 Task: Research Airbnb accommodation in CanindÃ©, Brazil from 25th December, 2023 to 26th December, 2023 for 2 adults, 1 child. Place can be entire room with 2 bedrooms having 2 beds and 1 bathroom. Property type can be flat.
Action: Mouse moved to (400, 112)
Screenshot: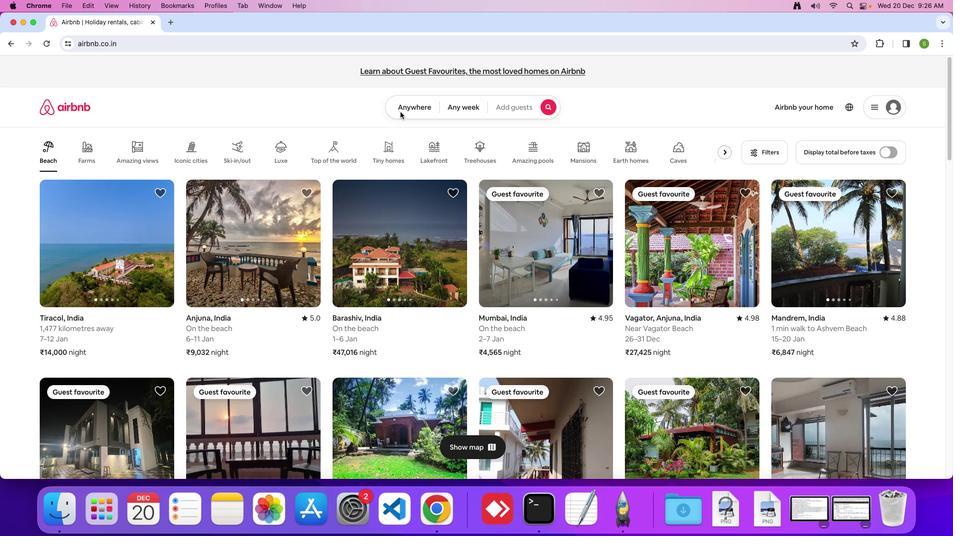 
Action: Mouse pressed left at (400, 112)
Screenshot: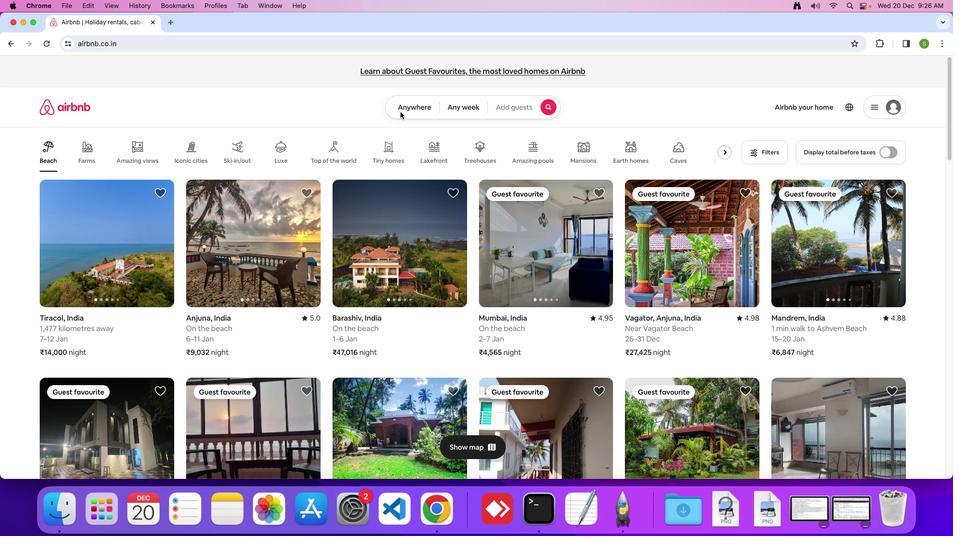 
Action: Mouse moved to (402, 108)
Screenshot: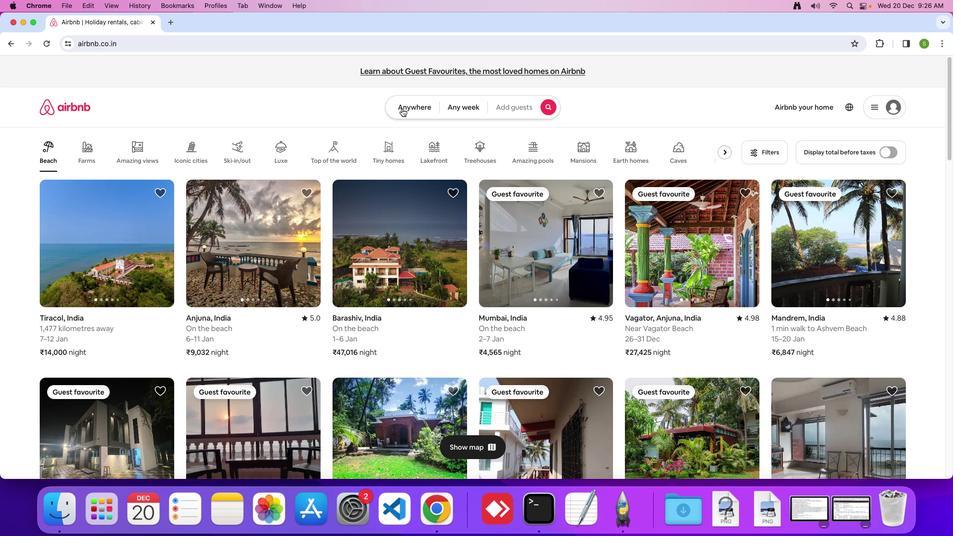 
Action: Mouse pressed left at (402, 108)
Screenshot: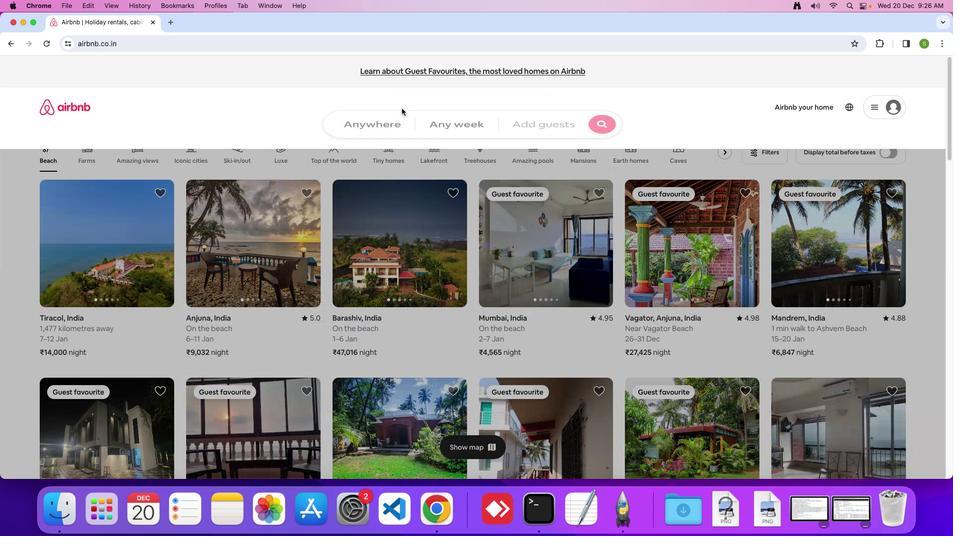 
Action: Mouse moved to (338, 139)
Screenshot: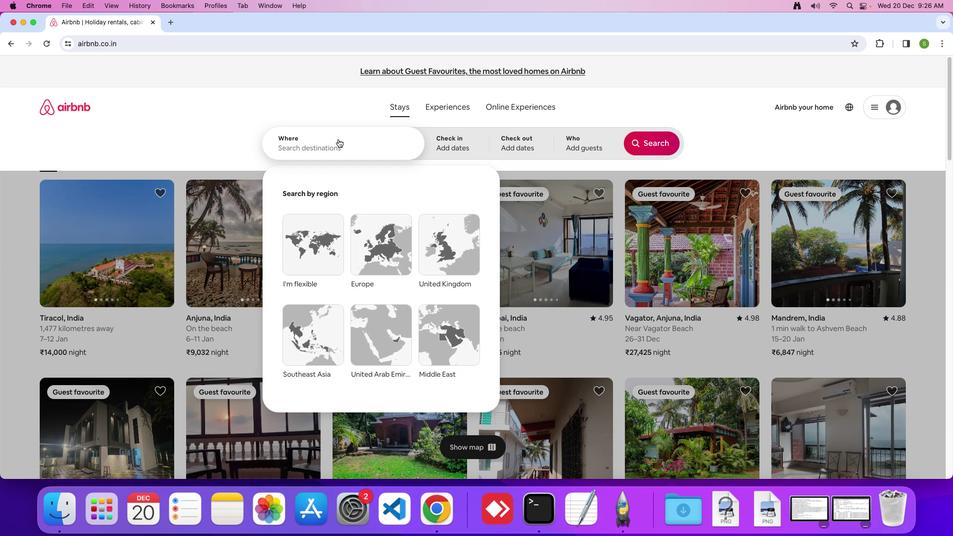 
Action: Mouse pressed left at (338, 139)
Screenshot: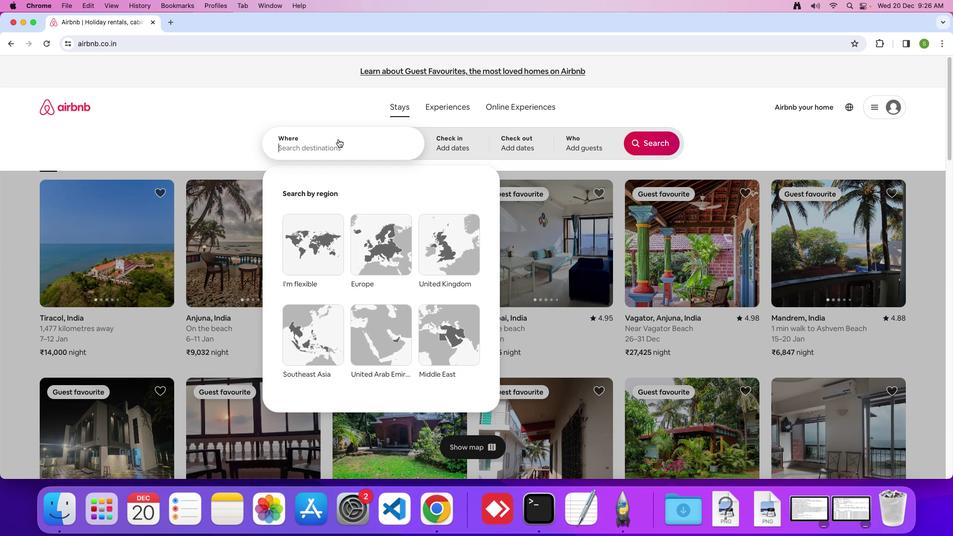 
Action: Key pressed 'C'Key.caps_lock'a''n''i''n''d''e'','Key.spaceKey.shift'B''r''a''z''i''l'Key.enter
Screenshot: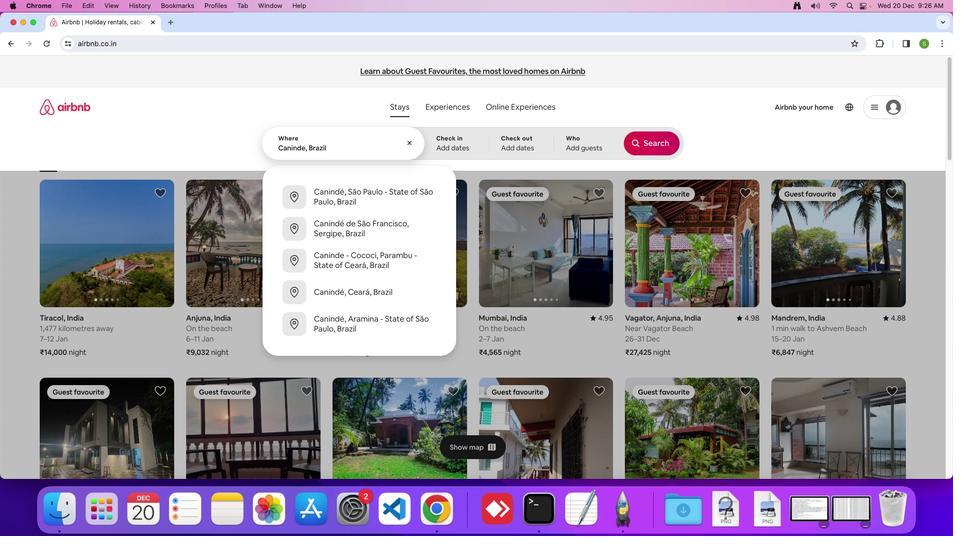 
Action: Mouse moved to (335, 369)
Screenshot: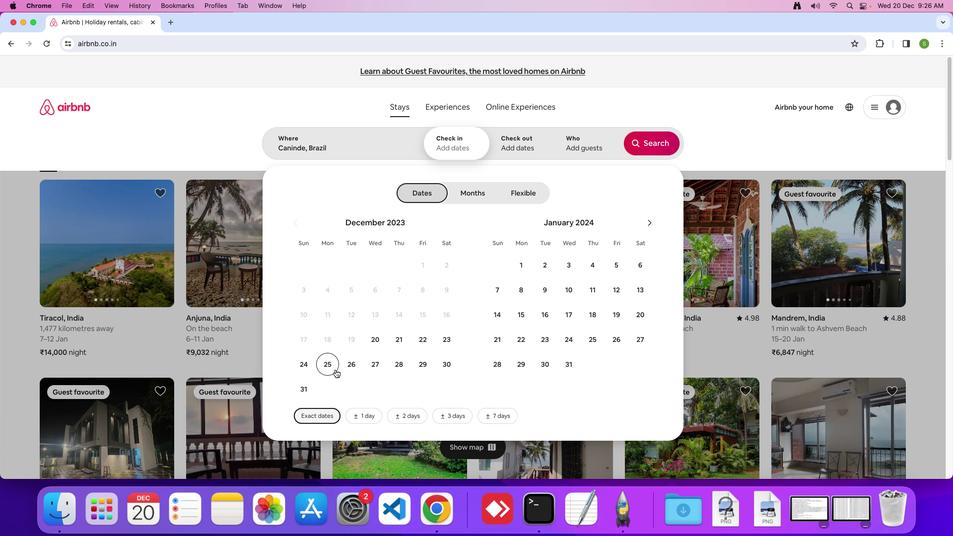 
Action: Mouse pressed left at (335, 369)
Screenshot: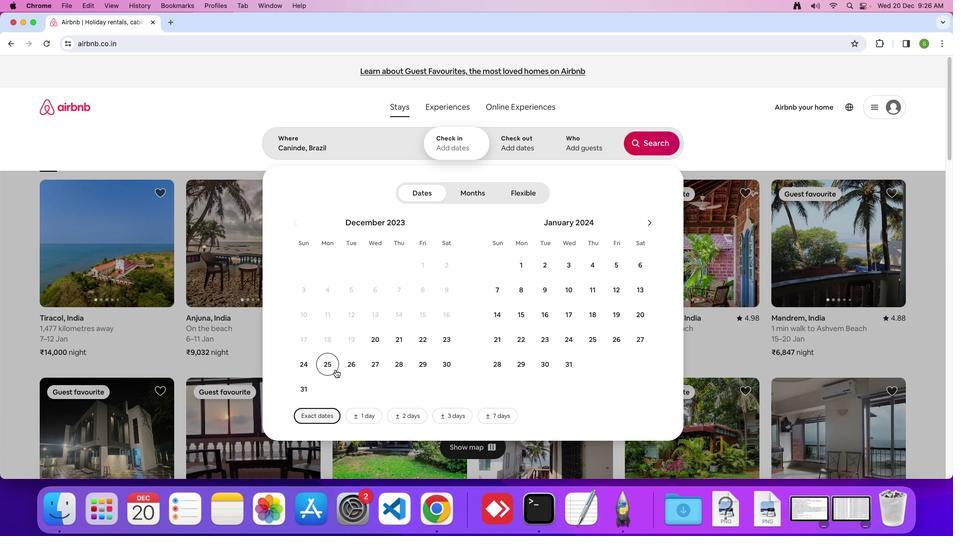 
Action: Mouse moved to (355, 367)
Screenshot: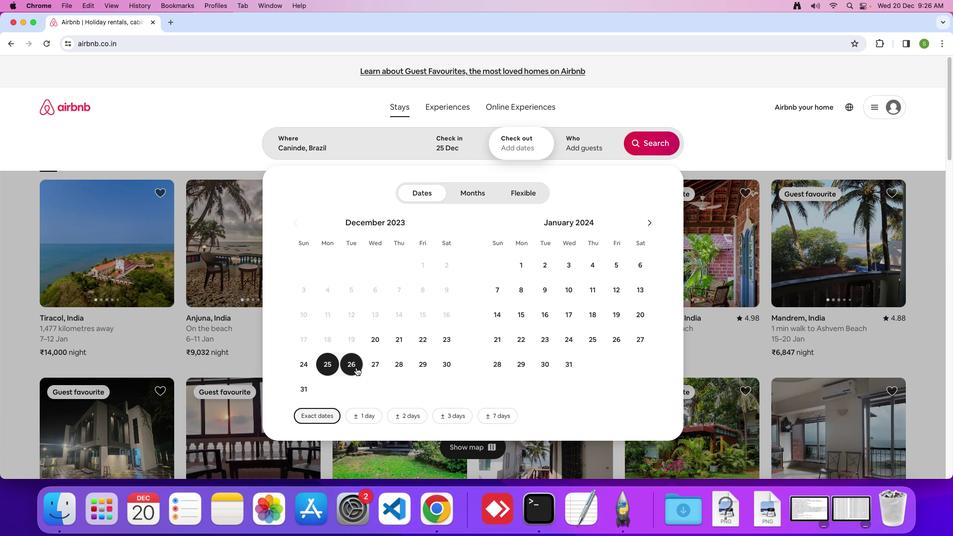 
Action: Mouse pressed left at (355, 367)
Screenshot: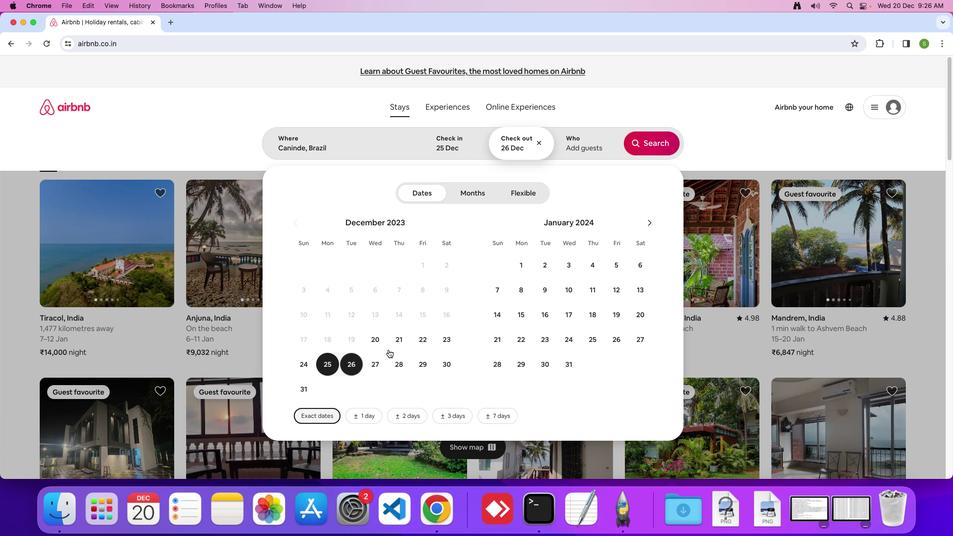 
Action: Mouse moved to (582, 148)
Screenshot: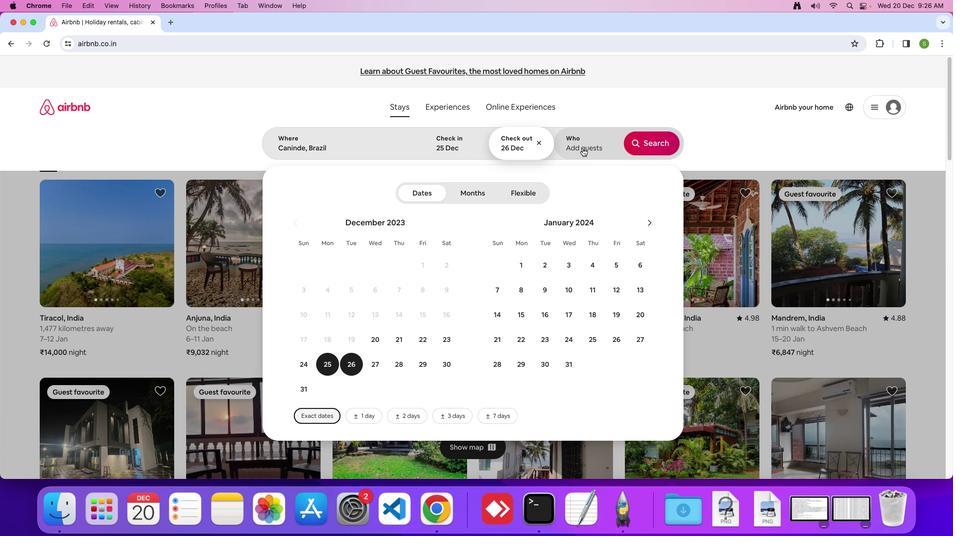 
Action: Mouse pressed left at (582, 148)
Screenshot: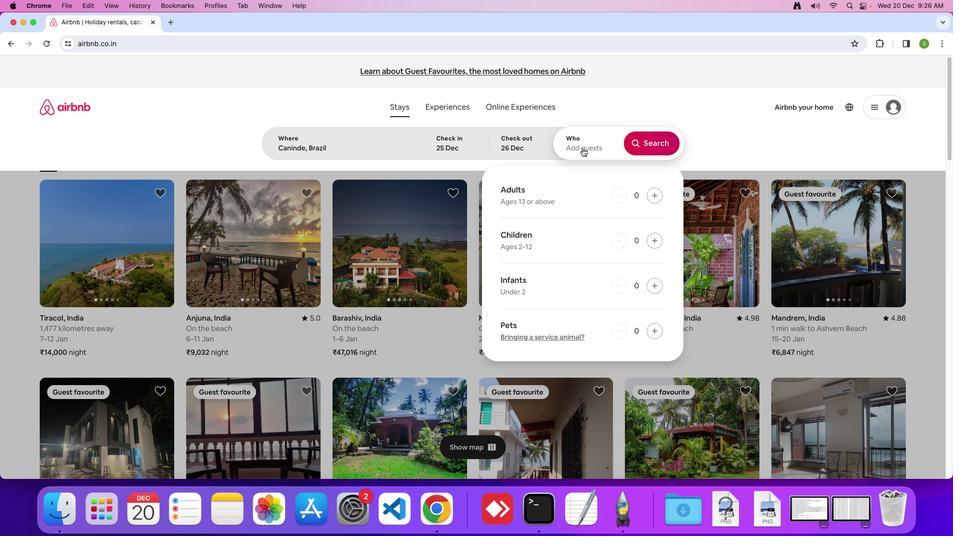 
Action: Mouse moved to (651, 193)
Screenshot: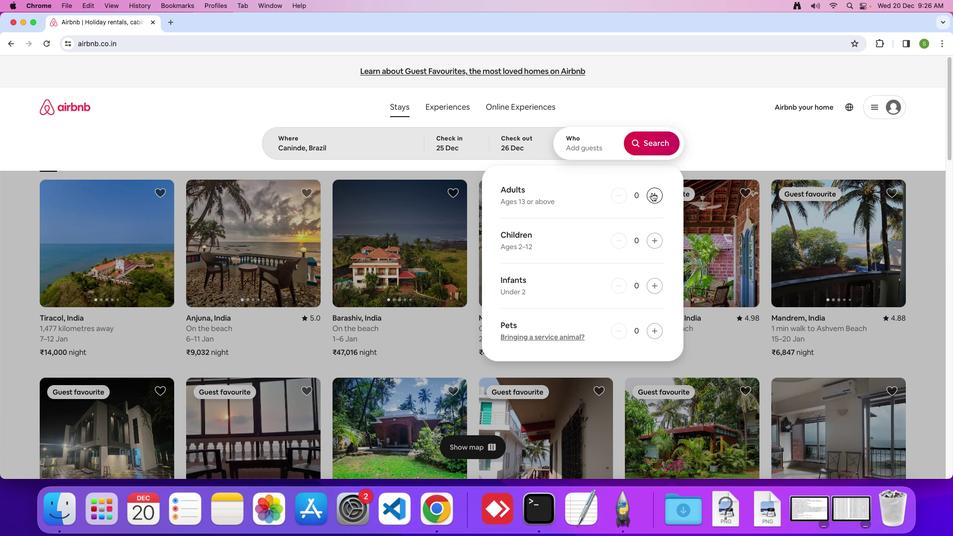 
Action: Mouse pressed left at (651, 193)
Screenshot: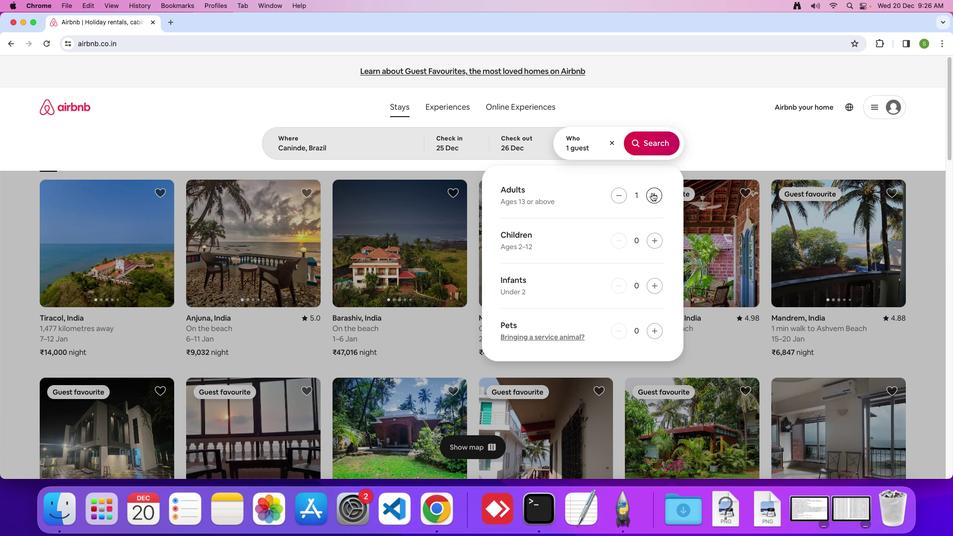 
Action: Mouse pressed left at (651, 193)
Screenshot: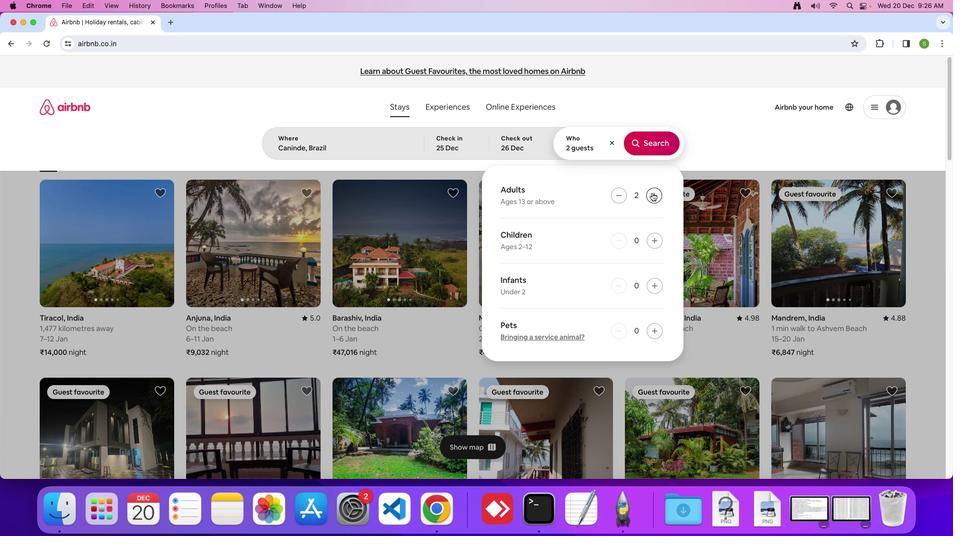 
Action: Mouse moved to (650, 236)
Screenshot: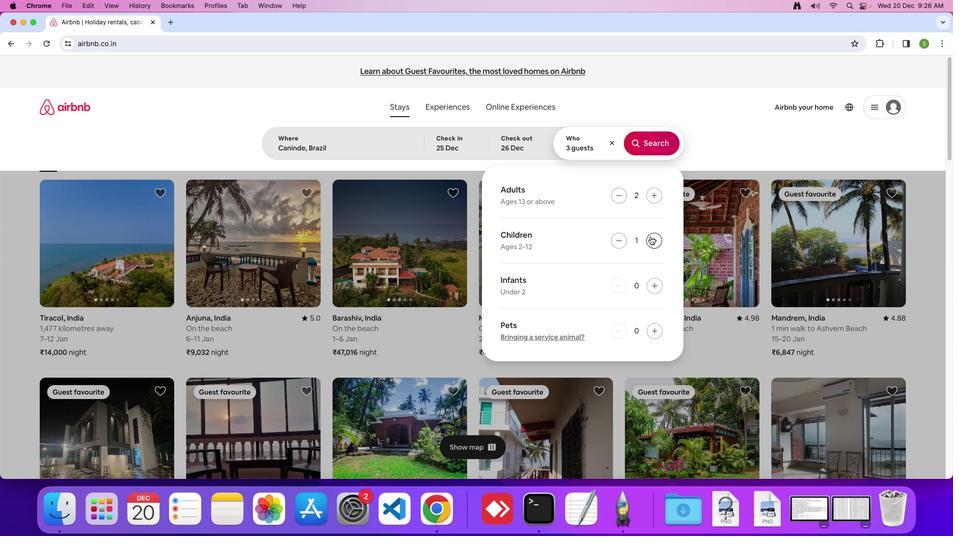 
Action: Mouse pressed left at (650, 236)
Screenshot: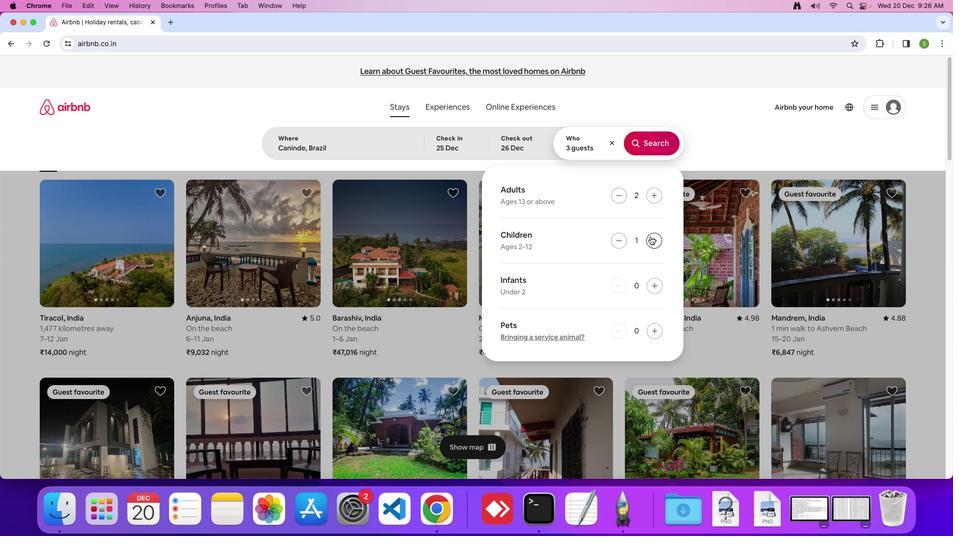 
Action: Mouse moved to (661, 145)
Screenshot: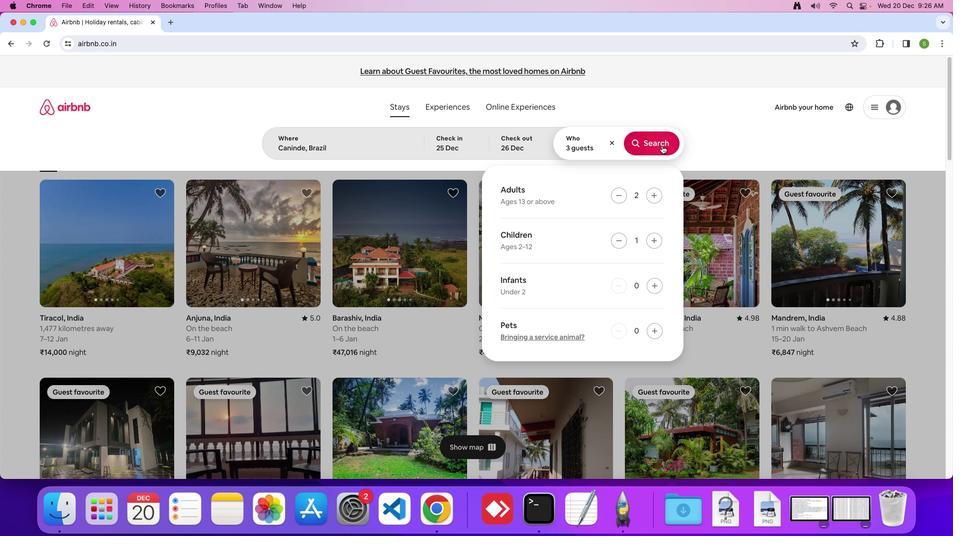 
Action: Mouse pressed left at (661, 145)
Screenshot: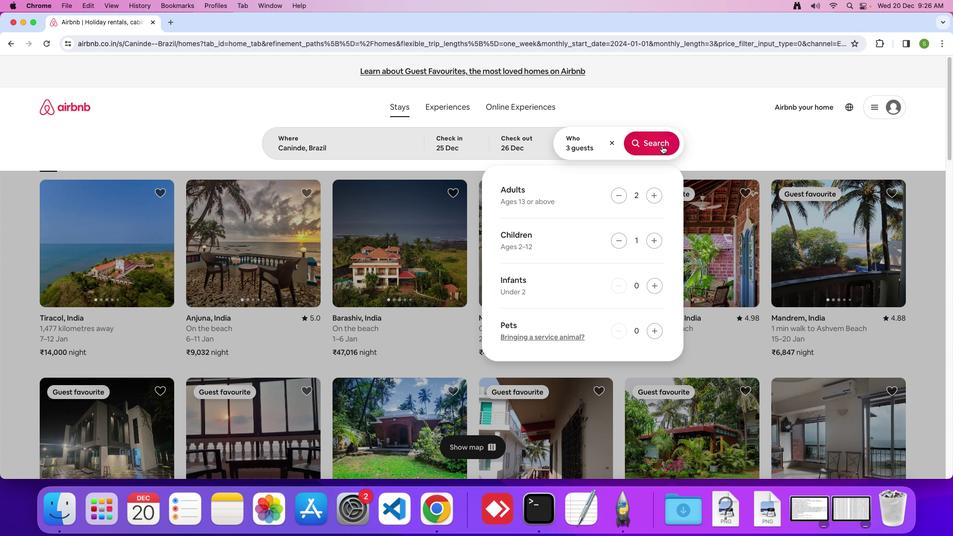 
Action: Mouse moved to (790, 116)
Screenshot: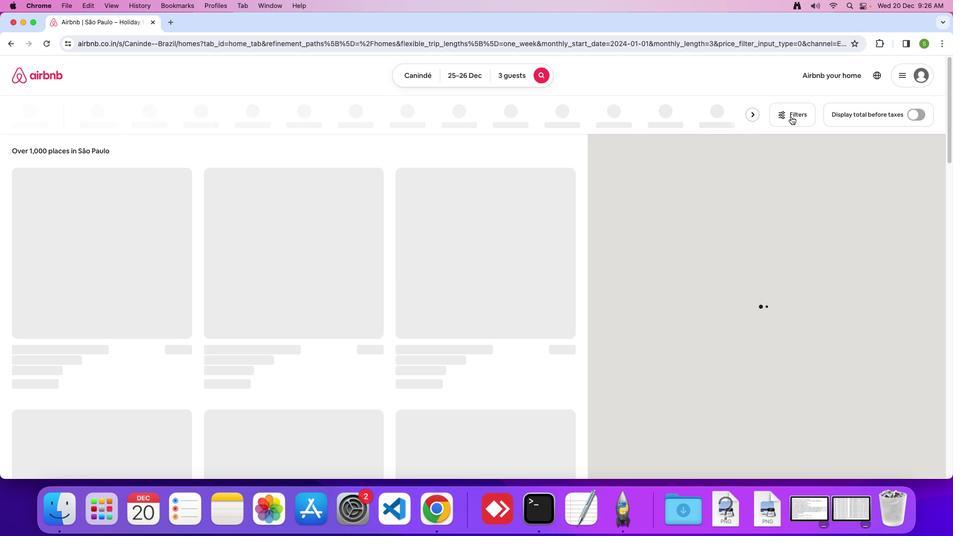 
Action: Mouse pressed left at (790, 116)
Screenshot: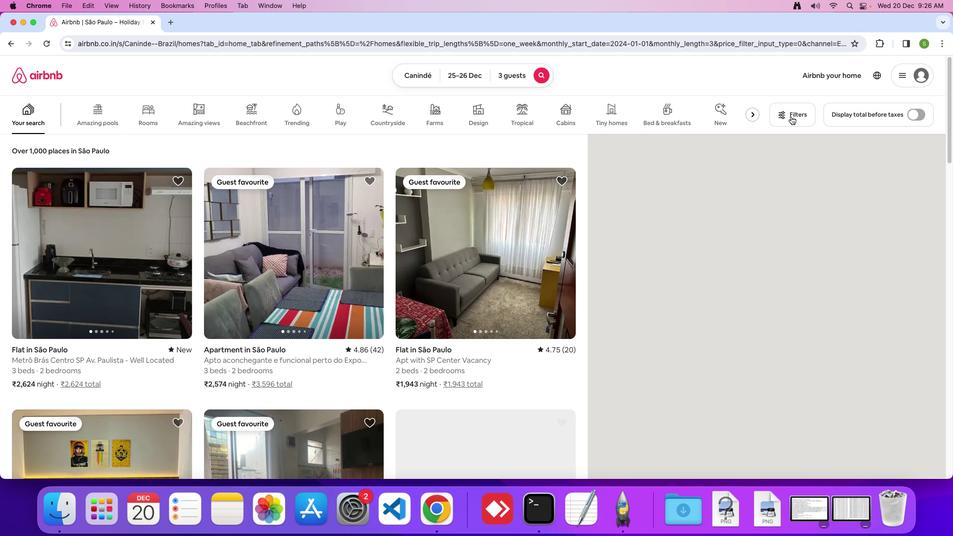 
Action: Mouse moved to (465, 315)
Screenshot: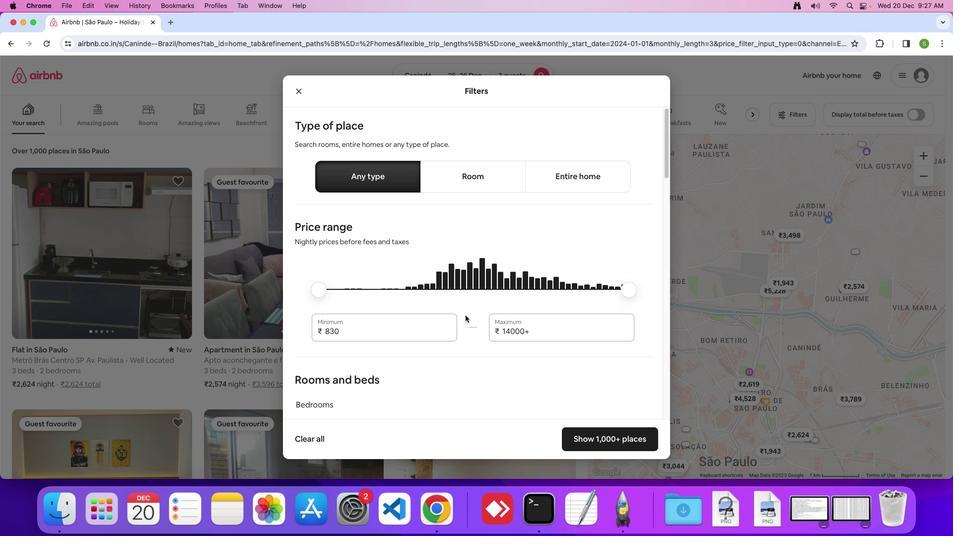 
Action: Mouse scrolled (465, 315) with delta (0, 0)
Screenshot: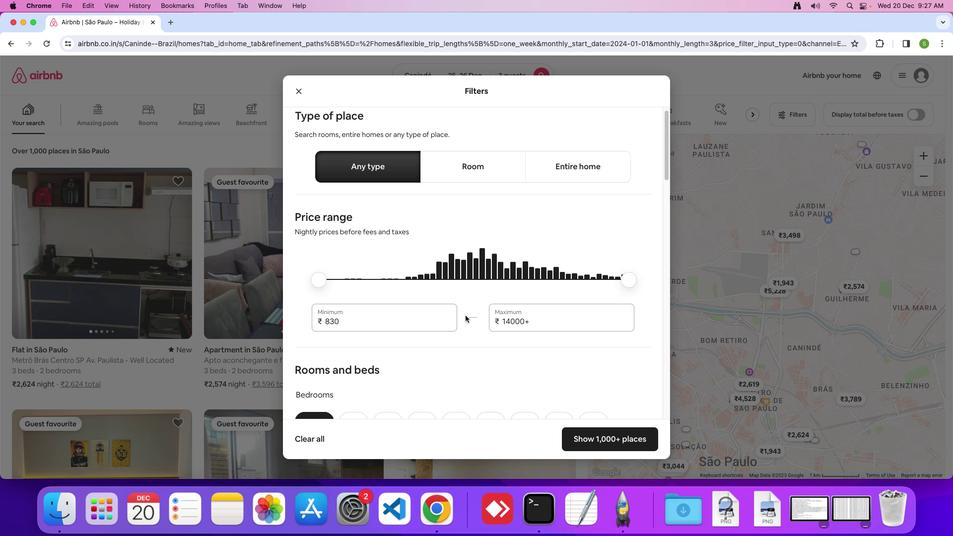 
Action: Mouse scrolled (465, 315) with delta (0, 0)
Screenshot: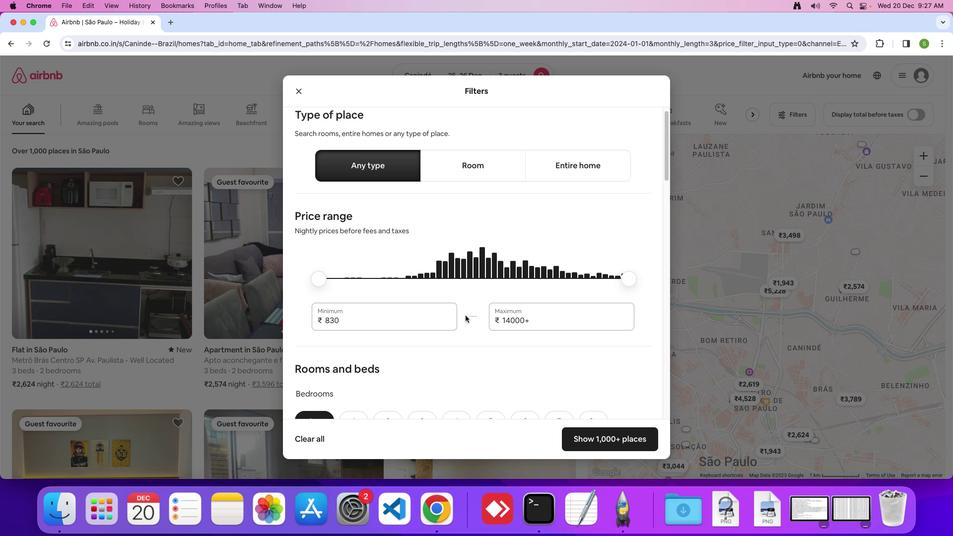 
Action: Mouse scrolled (465, 315) with delta (0, 0)
Screenshot: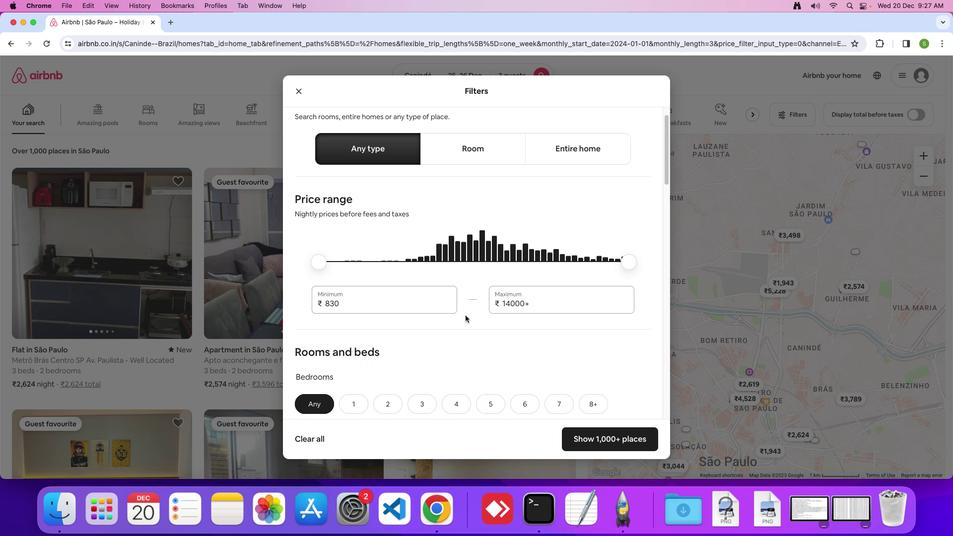 
Action: Mouse scrolled (465, 315) with delta (0, 0)
Screenshot: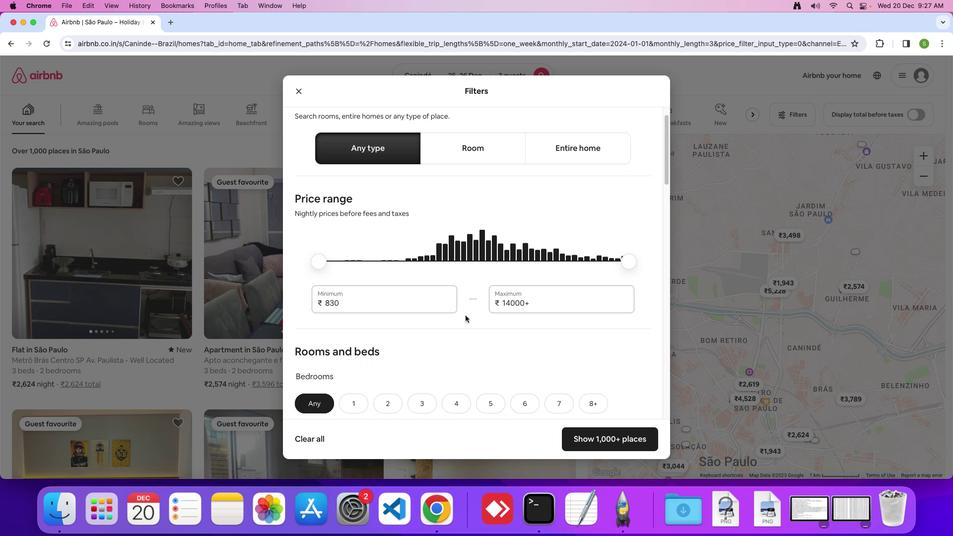
Action: Mouse scrolled (465, 315) with delta (0, 0)
Screenshot: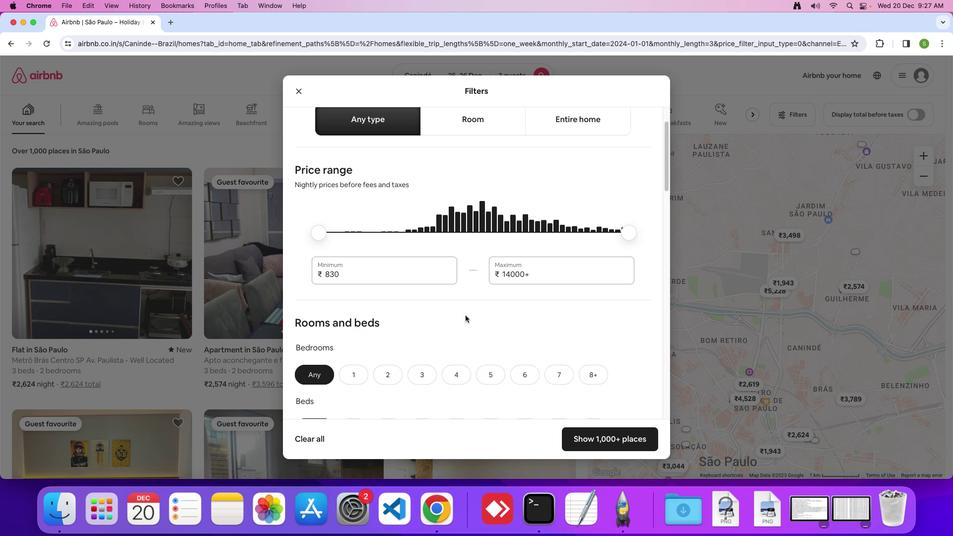 
Action: Mouse scrolled (465, 315) with delta (0, 0)
Screenshot: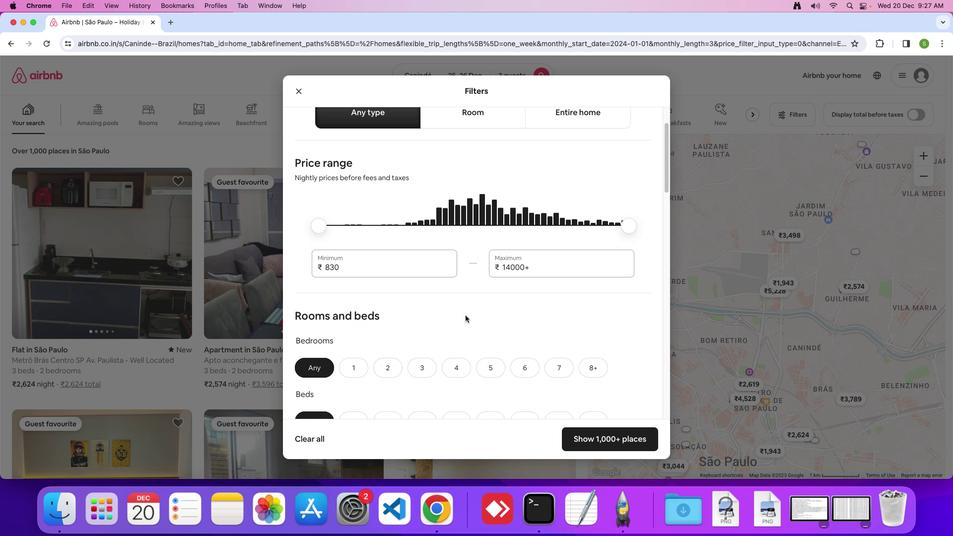 
Action: Mouse scrolled (465, 315) with delta (0, 0)
Screenshot: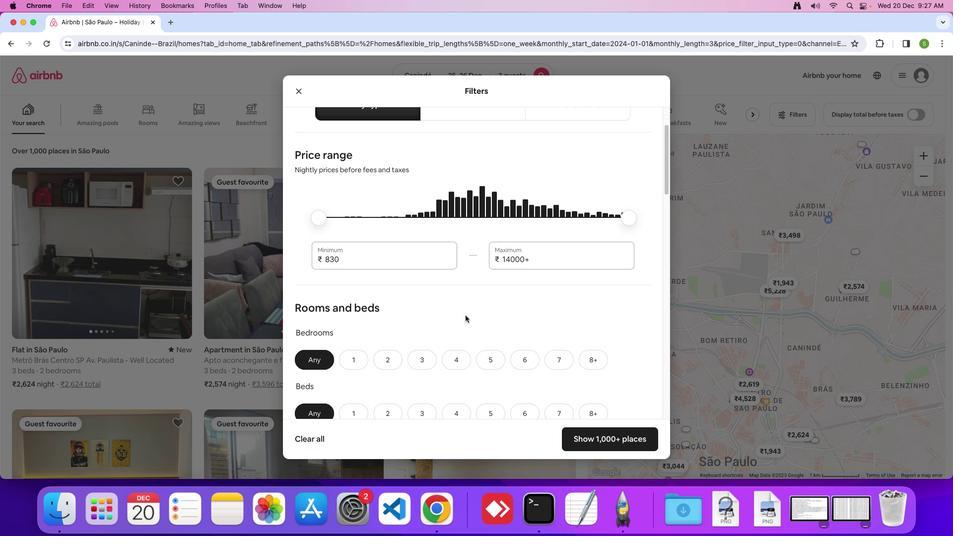 
Action: Mouse scrolled (465, 315) with delta (0, 0)
Screenshot: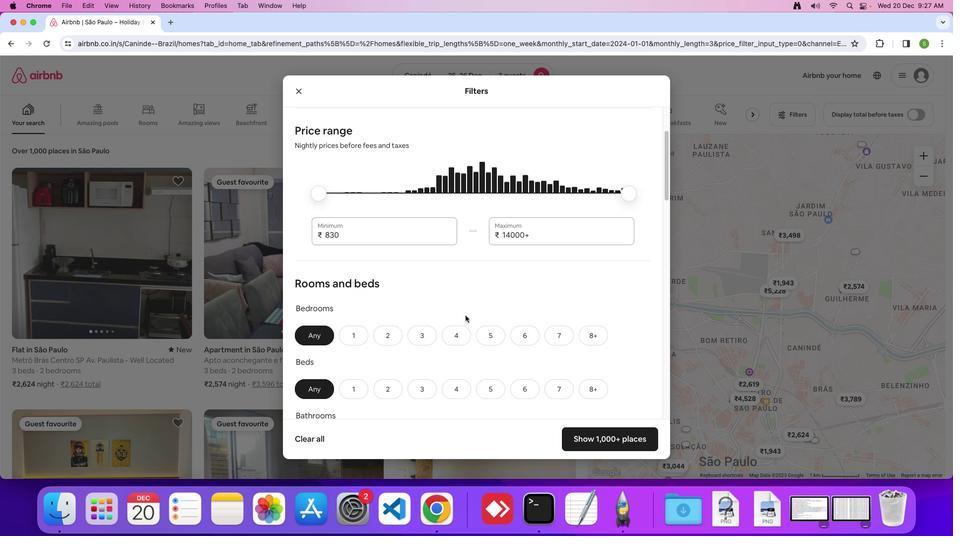 
Action: Mouse scrolled (465, 315) with delta (0, 0)
Screenshot: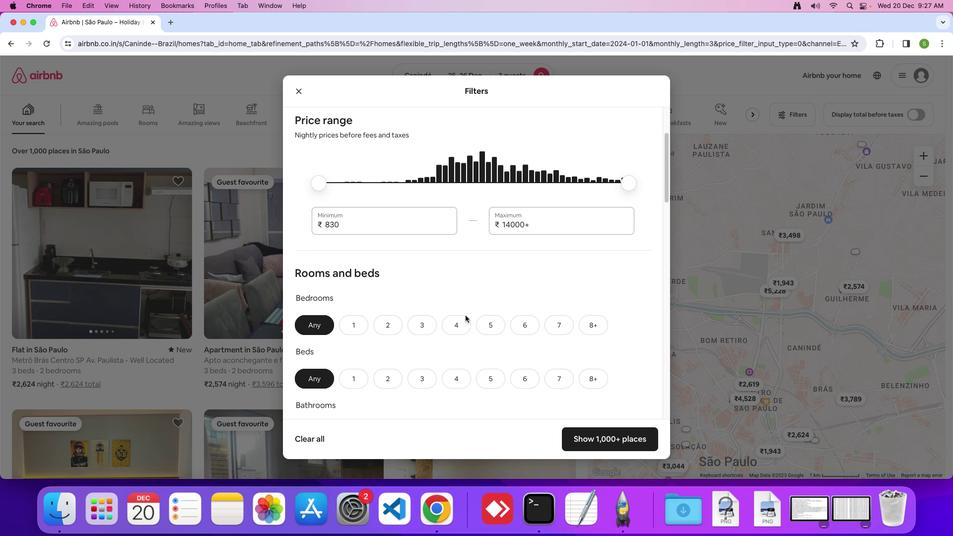 
Action: Mouse scrolled (465, 315) with delta (0, 0)
Screenshot: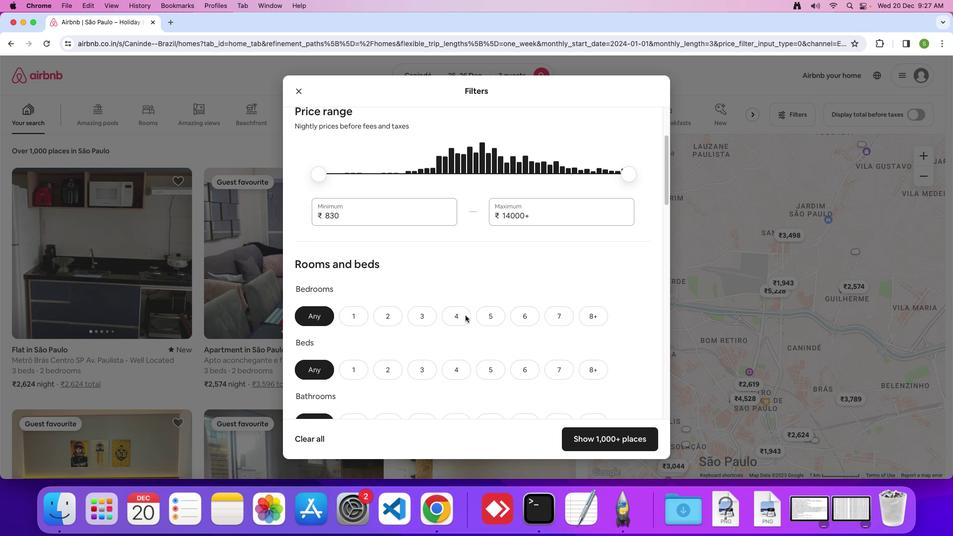
Action: Mouse scrolled (465, 315) with delta (0, 0)
Screenshot: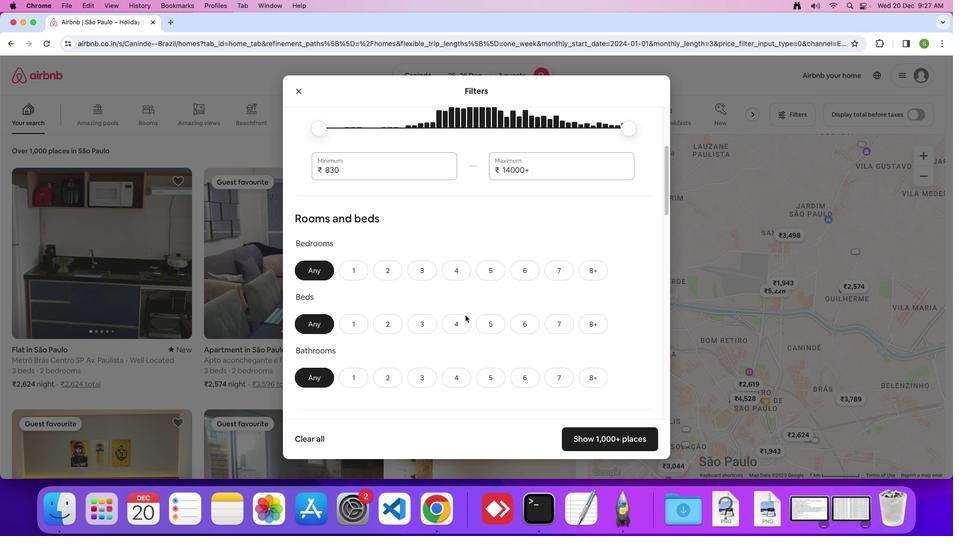 
Action: Mouse scrolled (465, 315) with delta (0, 0)
Screenshot: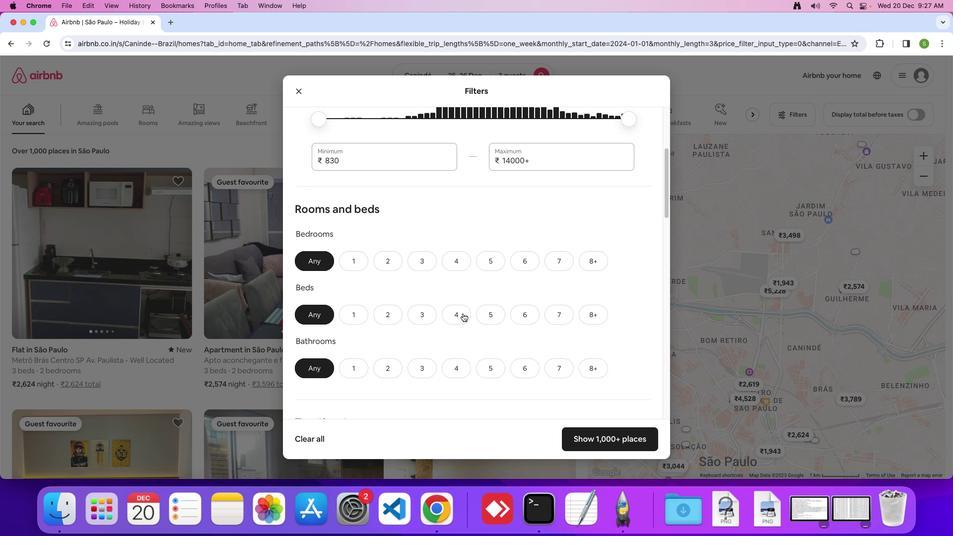 
Action: Mouse scrolled (465, 315) with delta (0, 0)
Screenshot: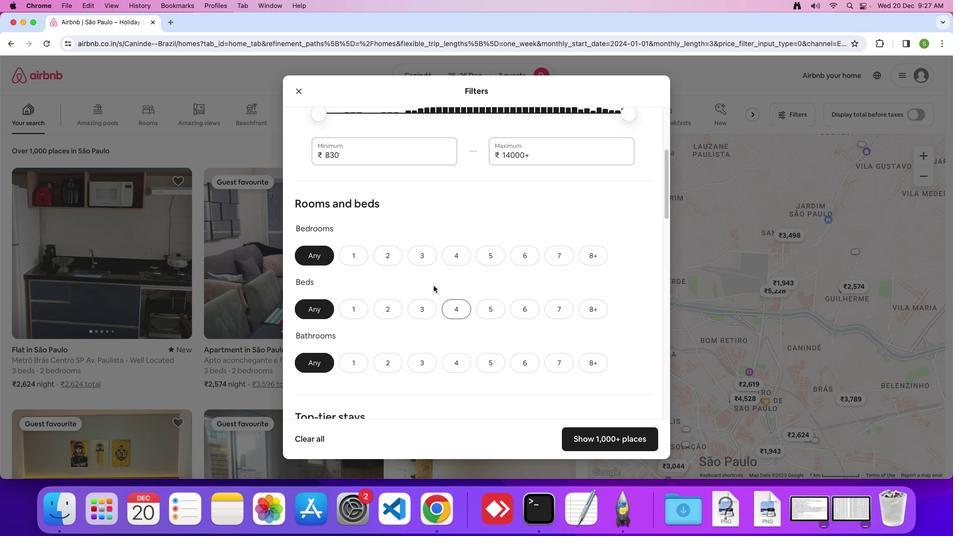 
Action: Mouse moved to (383, 247)
Screenshot: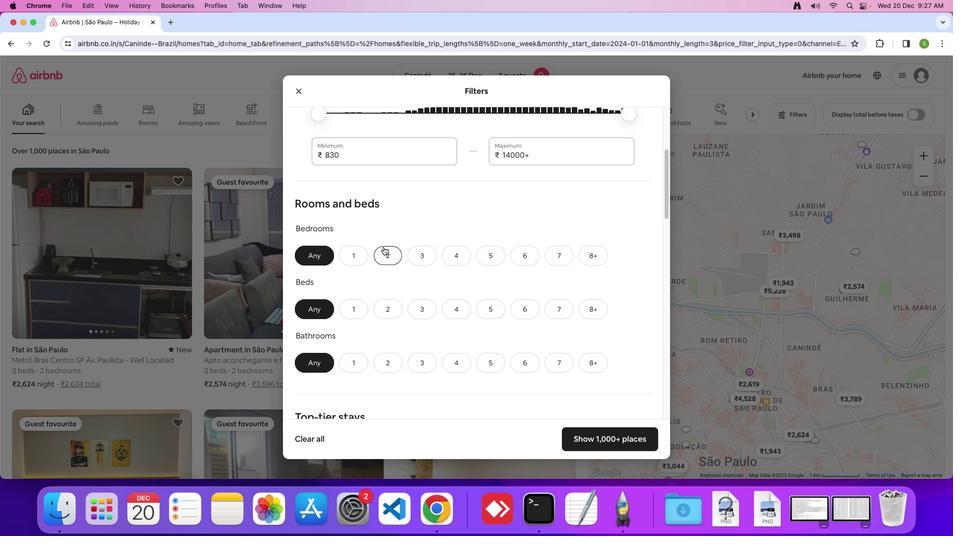 
Action: Mouse pressed left at (383, 247)
Screenshot: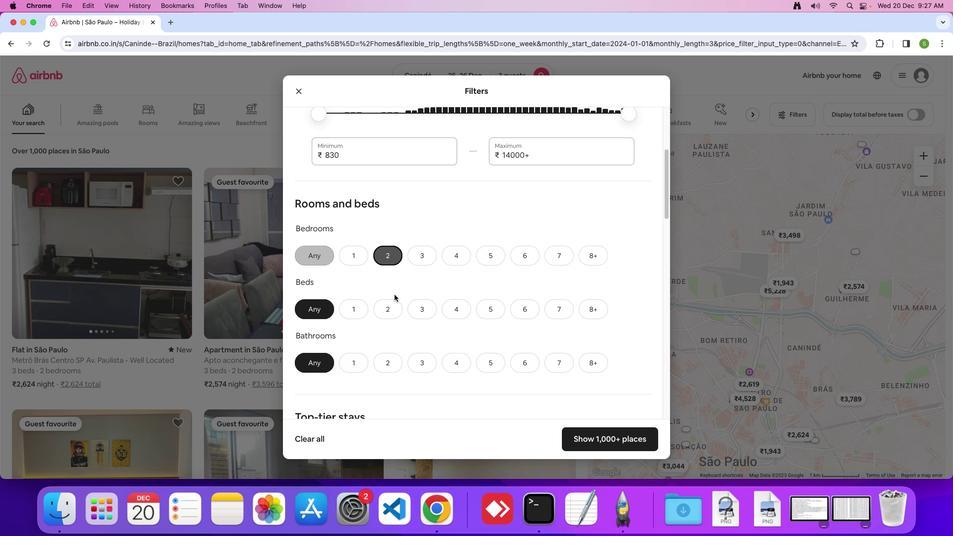 
Action: Mouse moved to (394, 312)
Screenshot: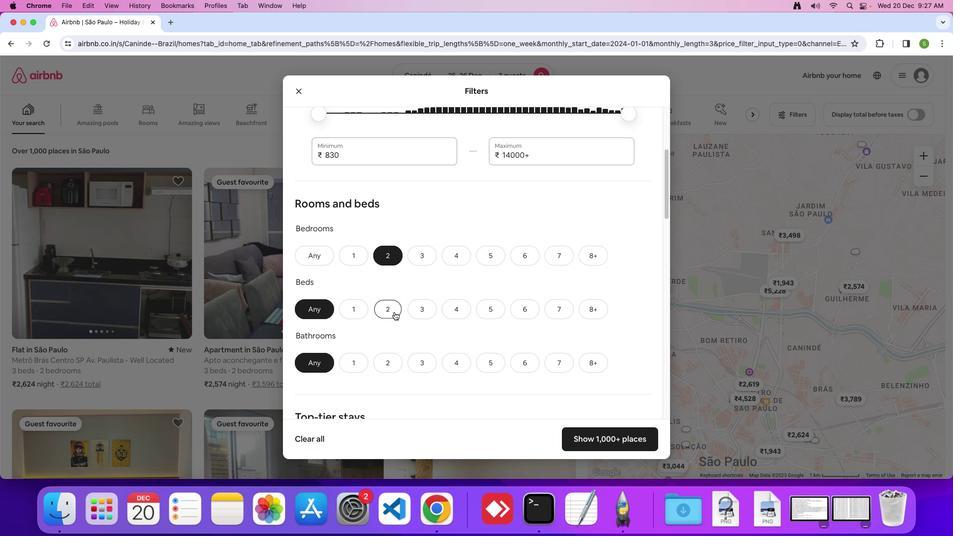 
Action: Mouse pressed left at (394, 312)
Screenshot: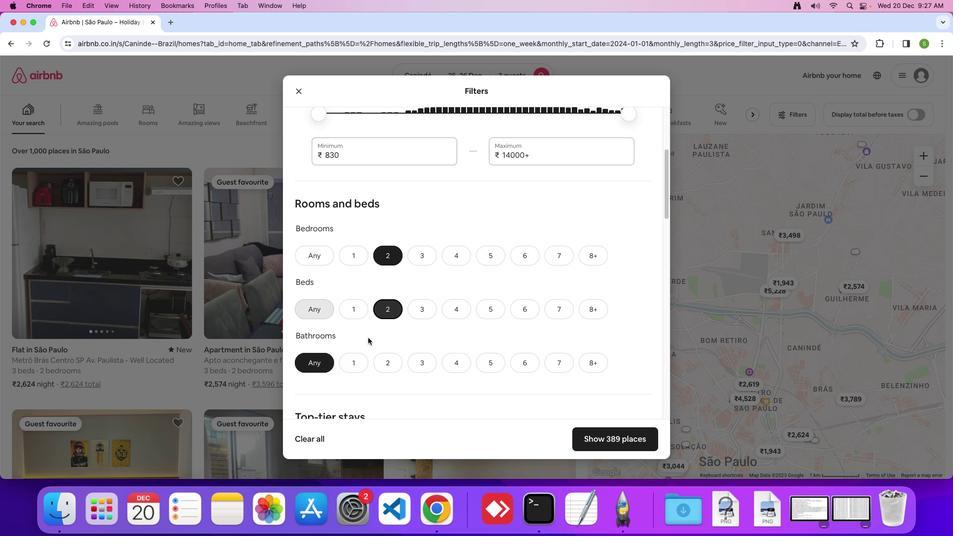 
Action: Mouse moved to (351, 360)
Screenshot: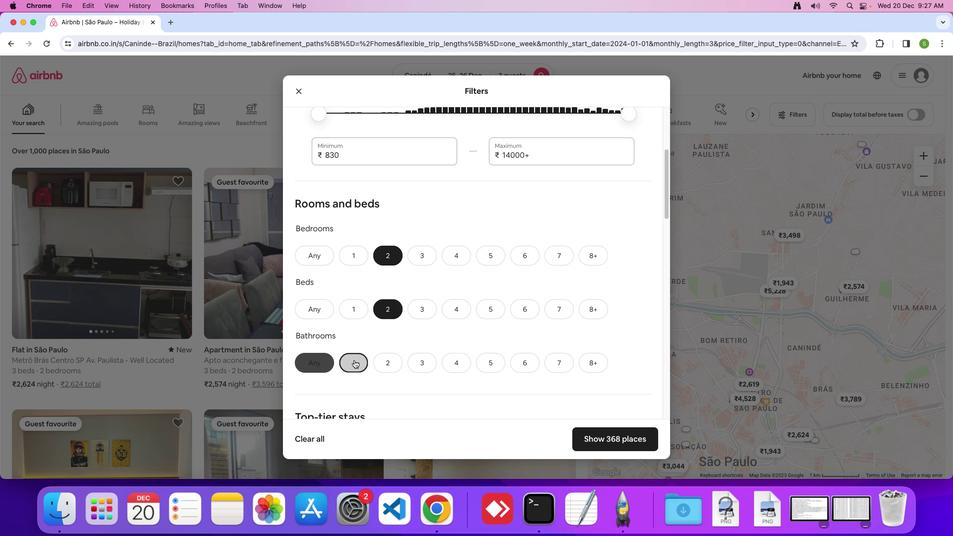 
Action: Mouse pressed left at (351, 360)
Screenshot: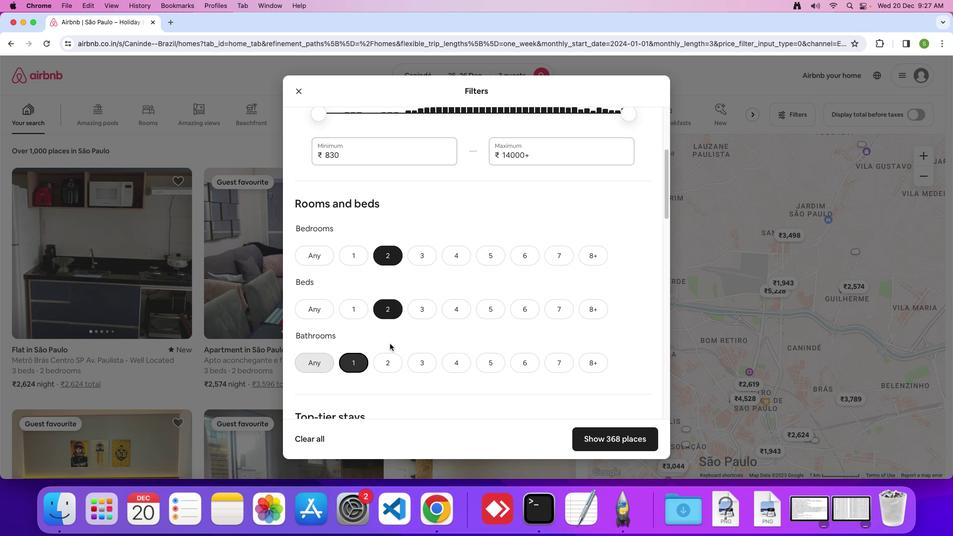 
Action: Mouse moved to (440, 311)
Screenshot: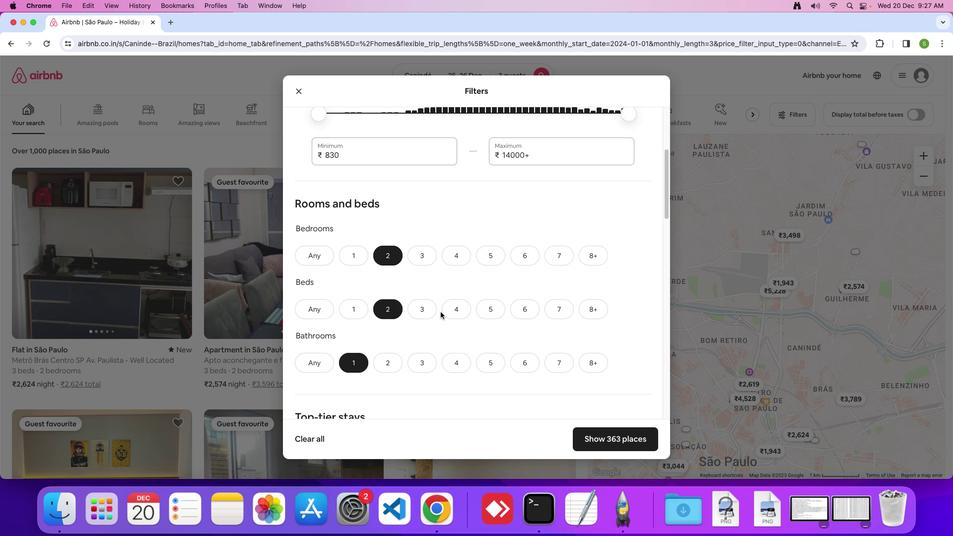 
Action: Mouse scrolled (440, 311) with delta (0, 0)
Screenshot: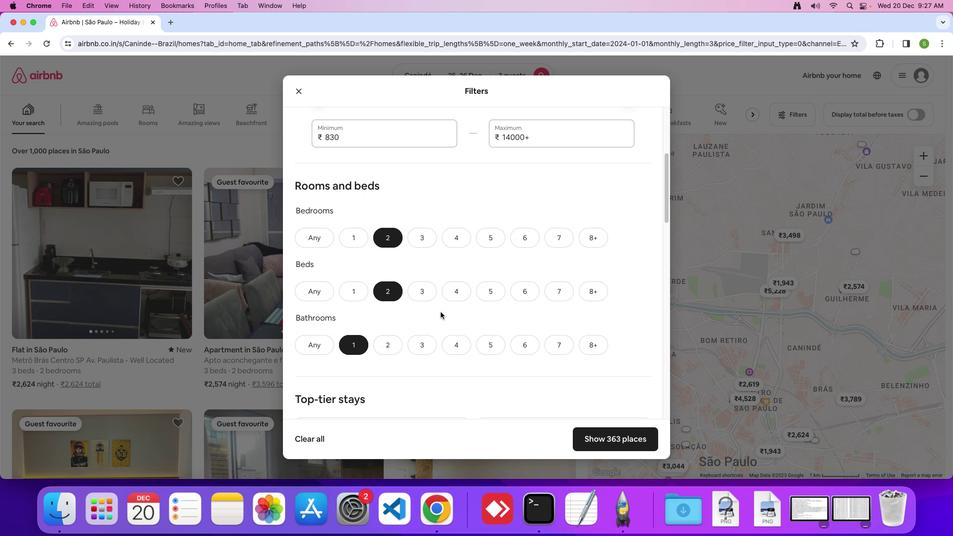 
Action: Mouse scrolled (440, 311) with delta (0, 0)
Screenshot: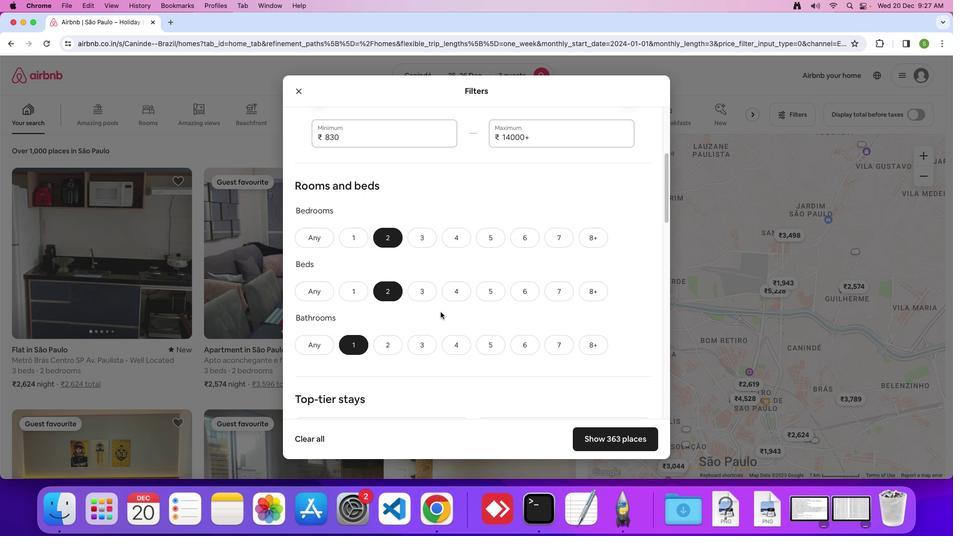 
Action: Mouse scrolled (440, 311) with delta (0, 0)
Screenshot: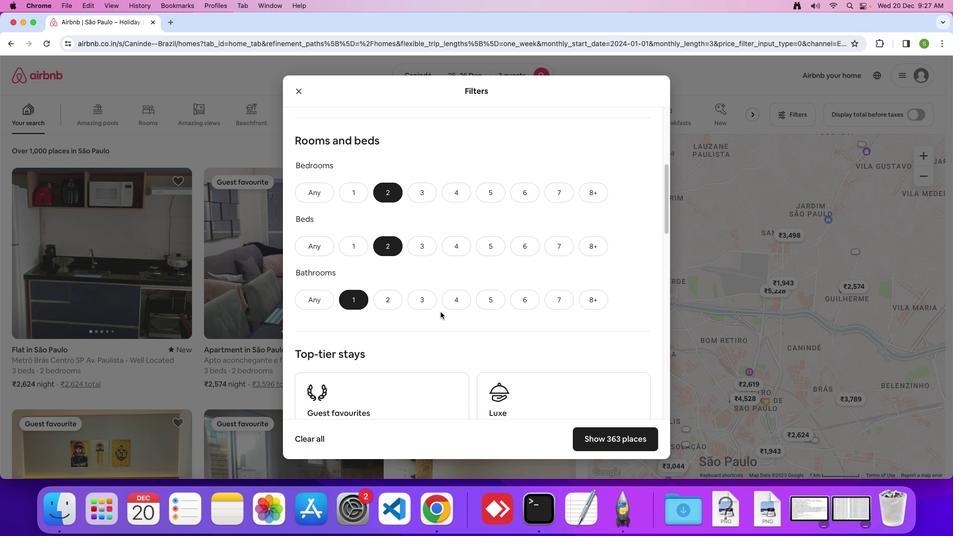 
Action: Mouse scrolled (440, 311) with delta (0, 0)
Screenshot: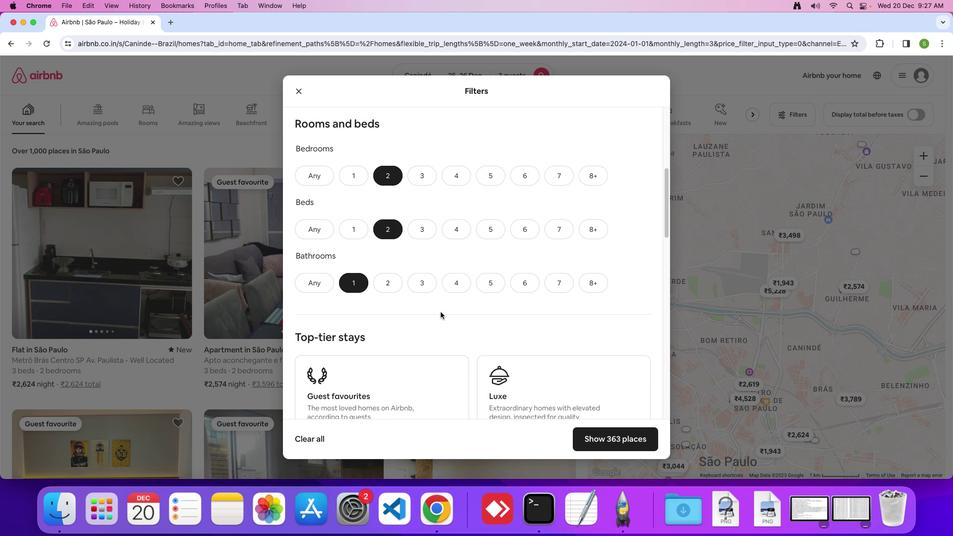 
Action: Mouse scrolled (440, 311) with delta (0, 0)
Screenshot: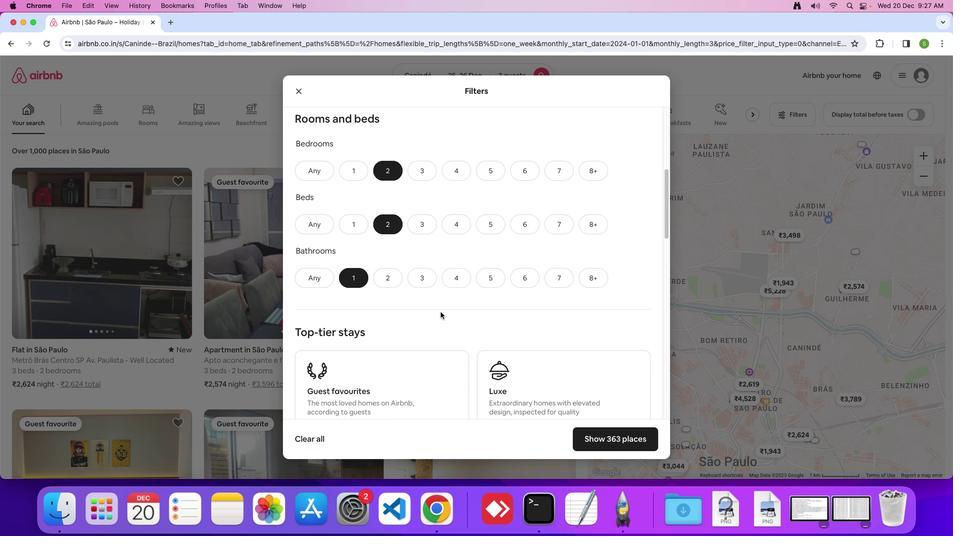 
Action: Mouse scrolled (440, 311) with delta (0, 0)
Screenshot: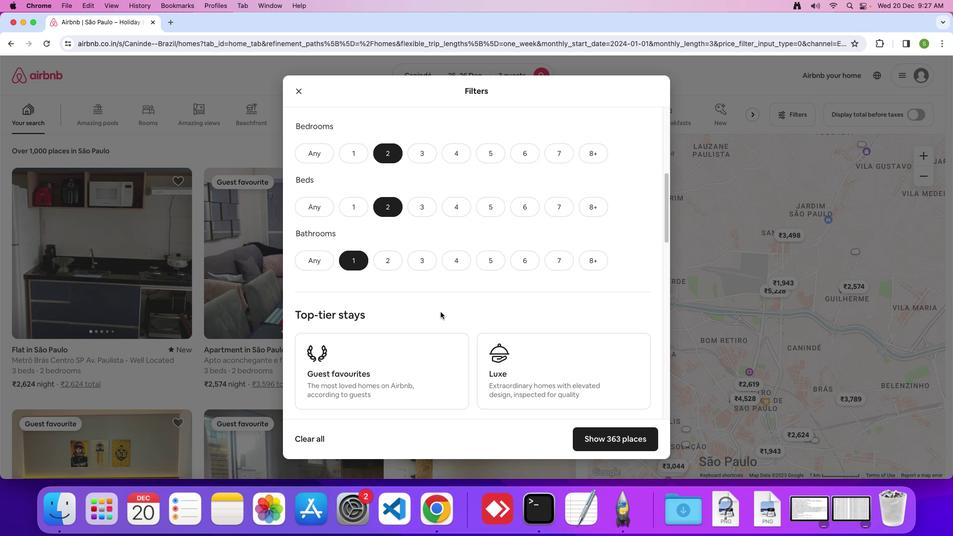 
Action: Mouse scrolled (440, 311) with delta (0, 0)
Screenshot: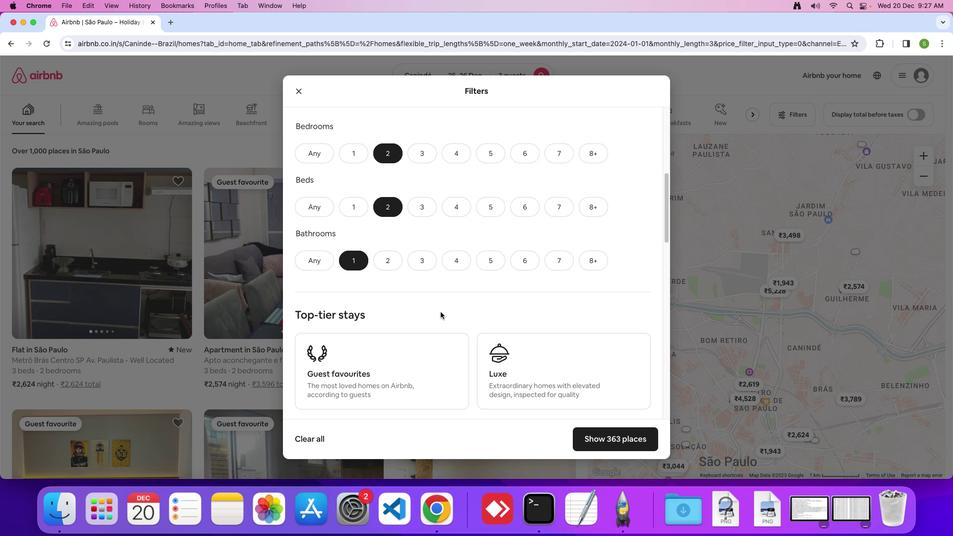 
Action: Mouse scrolled (440, 311) with delta (0, 0)
Screenshot: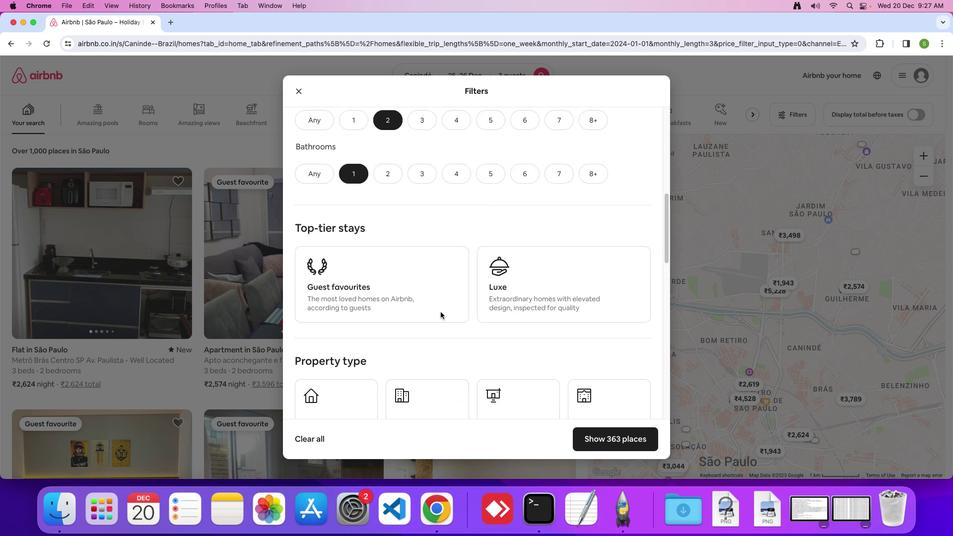 
Action: Mouse scrolled (440, 311) with delta (0, 0)
Screenshot: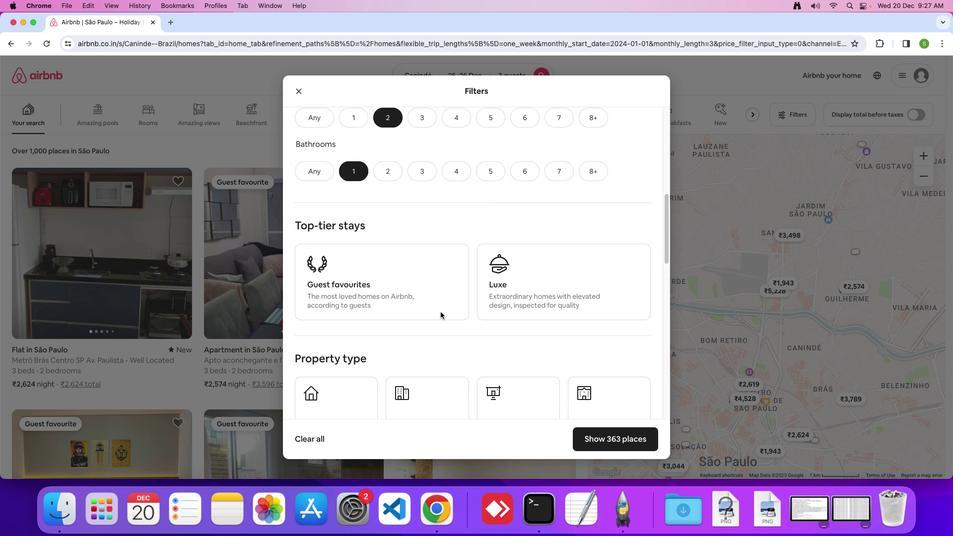 
Action: Mouse scrolled (440, 311) with delta (0, -1)
Screenshot: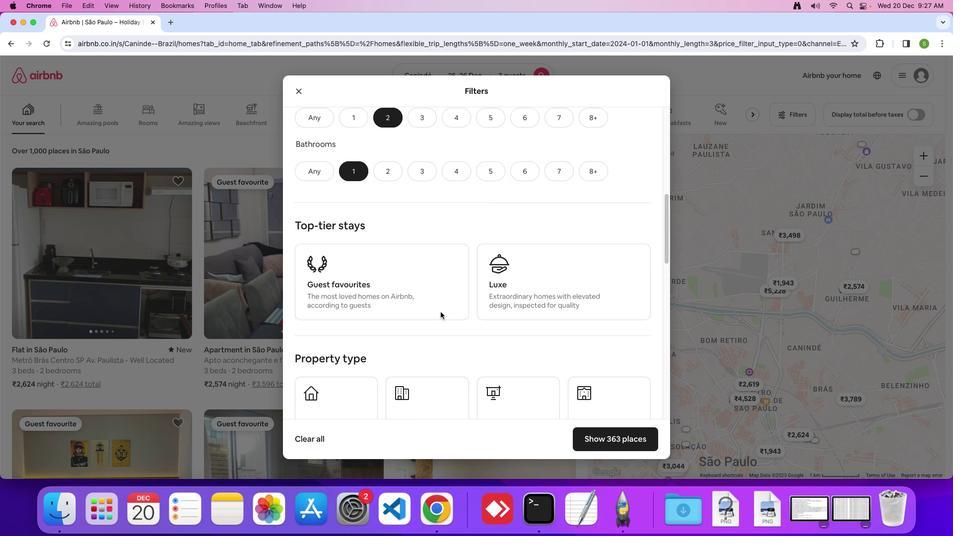
Action: Mouse scrolled (440, 311) with delta (0, 0)
Screenshot: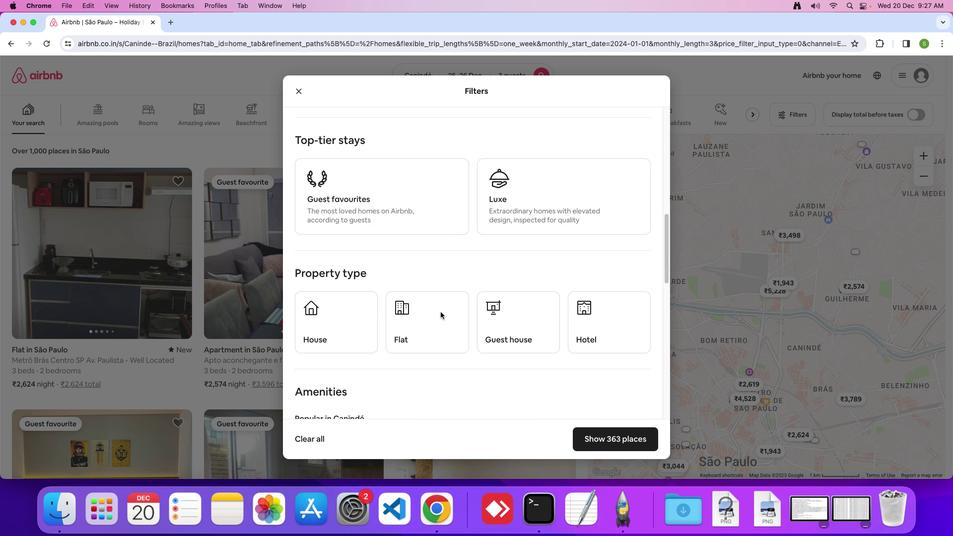 
Action: Mouse scrolled (440, 311) with delta (0, -1)
Screenshot: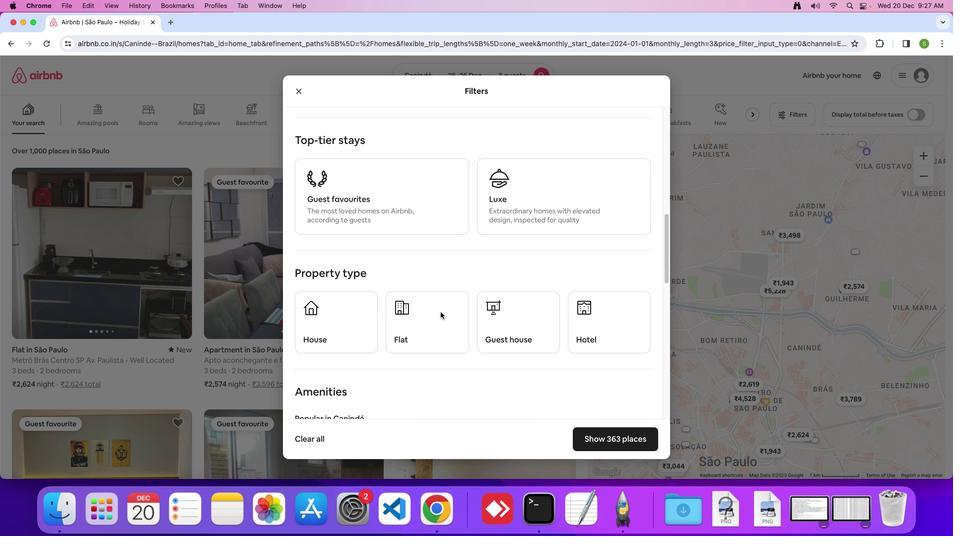 
Action: Mouse scrolled (440, 311) with delta (0, 0)
Screenshot: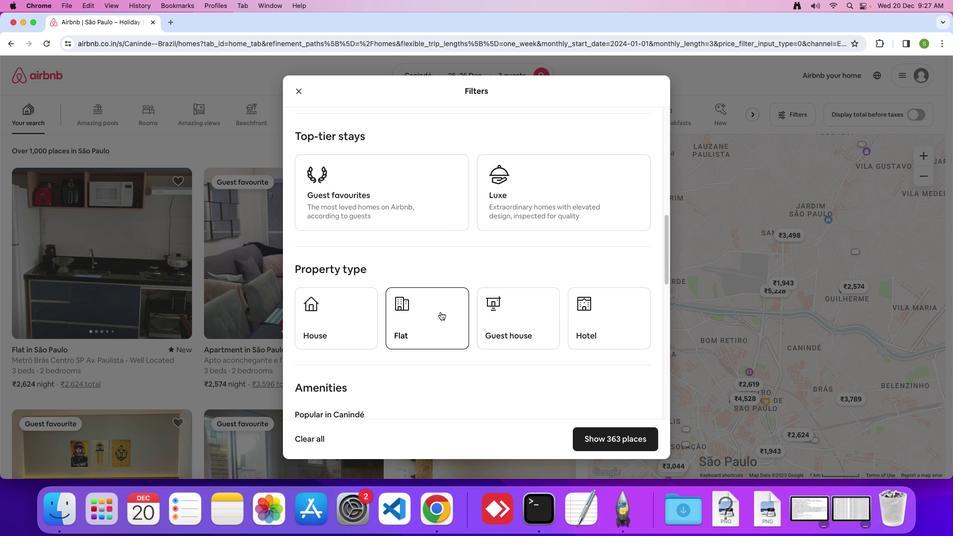 
Action: Mouse scrolled (440, 311) with delta (0, 0)
Screenshot: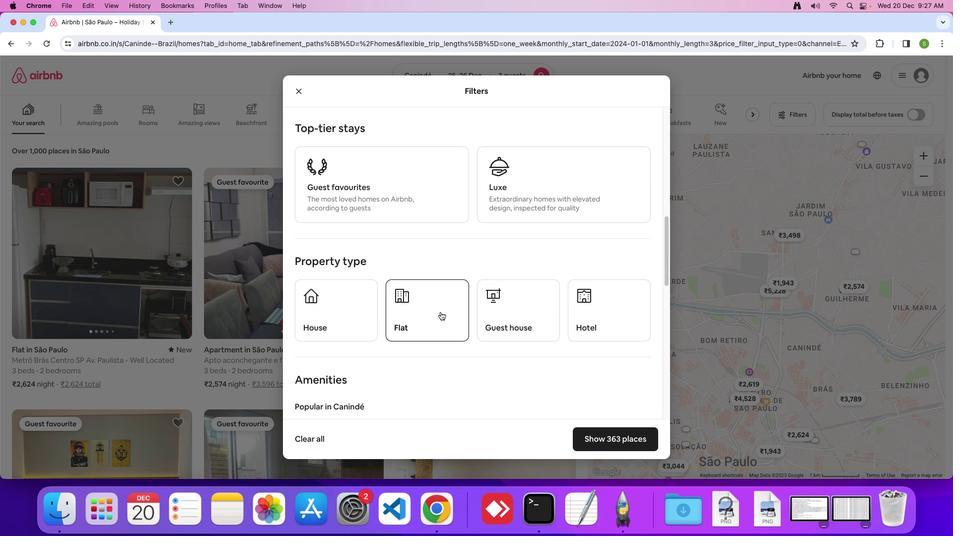 
Action: Mouse scrolled (440, 311) with delta (0, 0)
Screenshot: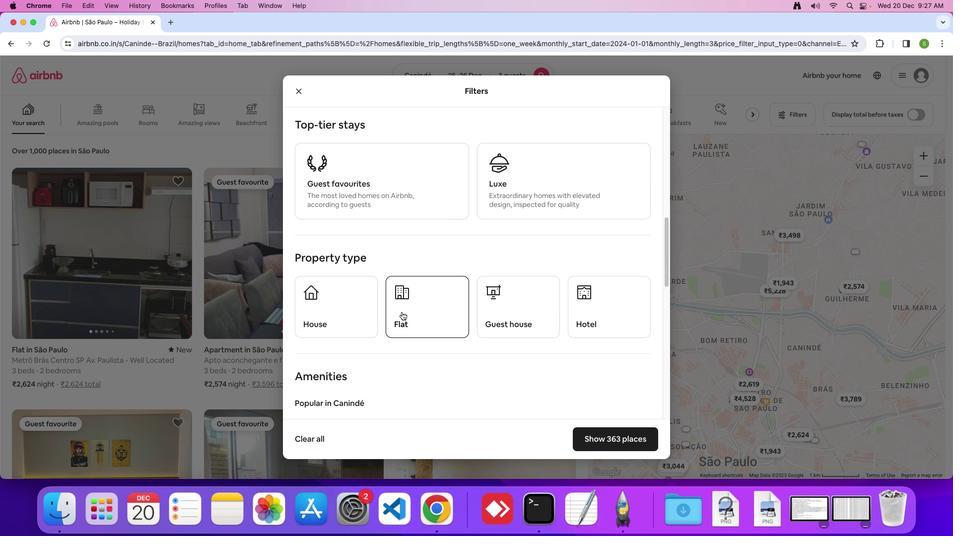 
Action: Mouse moved to (401, 311)
Screenshot: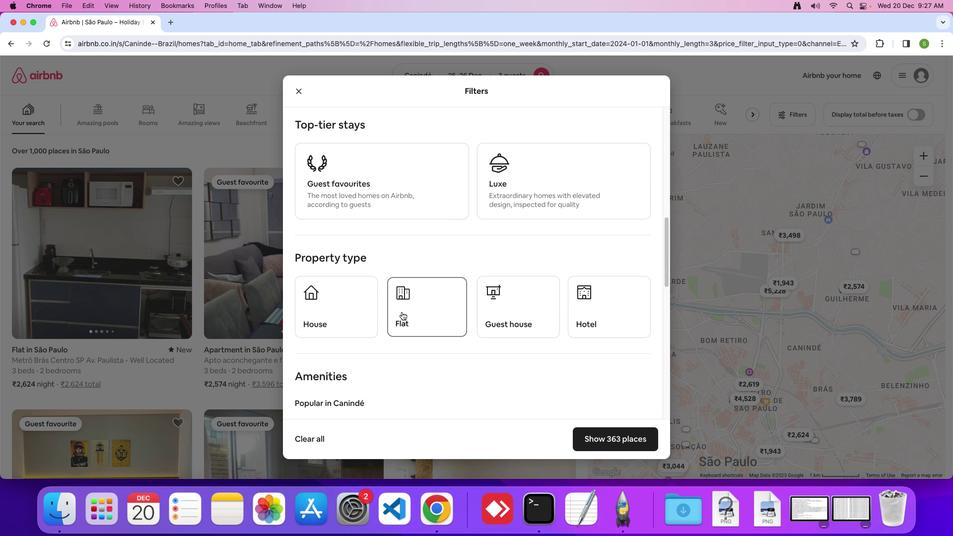 
Action: Mouse pressed left at (401, 311)
Screenshot: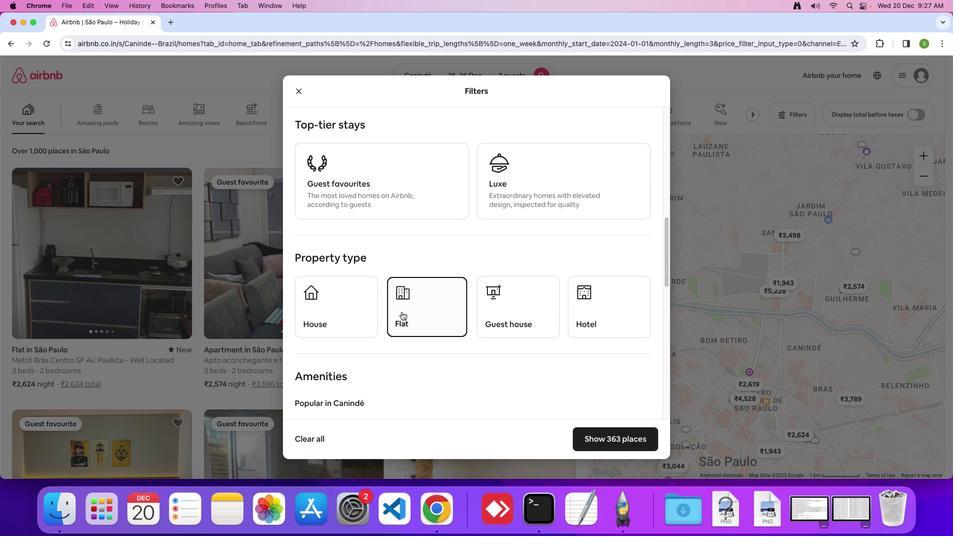
Action: Mouse moved to (433, 309)
Screenshot: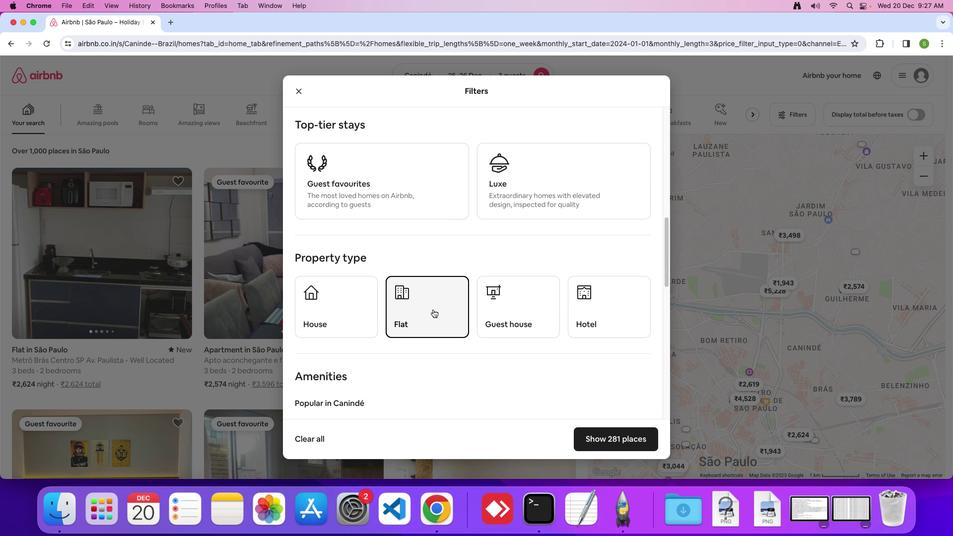 
Action: Mouse scrolled (433, 309) with delta (0, 0)
Screenshot: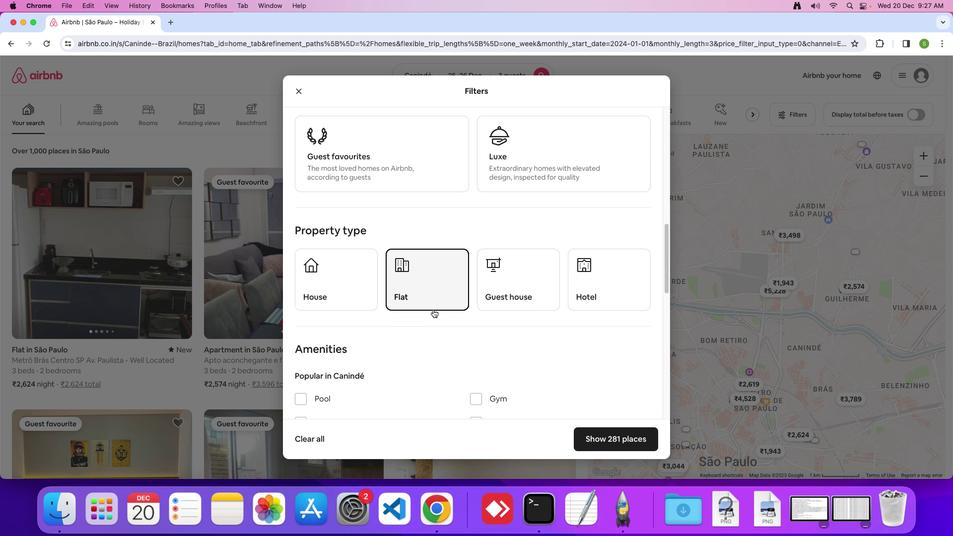 
Action: Mouse scrolled (433, 309) with delta (0, 0)
Screenshot: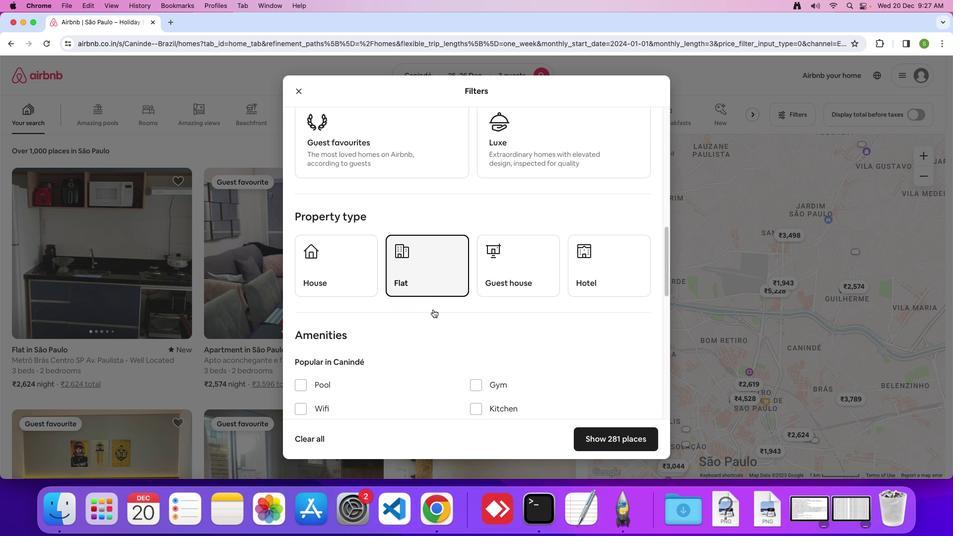 
Action: Mouse scrolled (433, 309) with delta (0, 0)
Screenshot: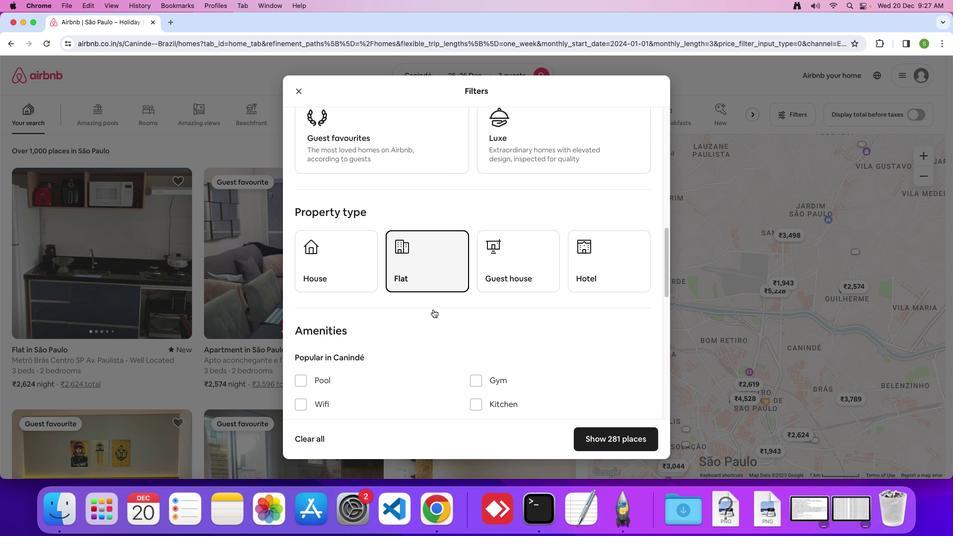 
Action: Mouse scrolled (433, 309) with delta (0, 0)
Screenshot: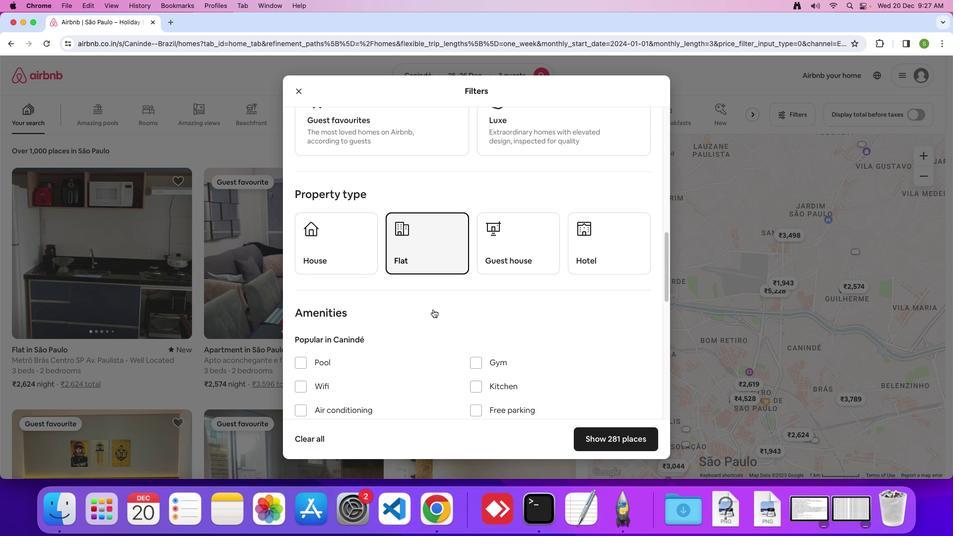 
Action: Mouse scrolled (433, 309) with delta (0, 0)
Screenshot: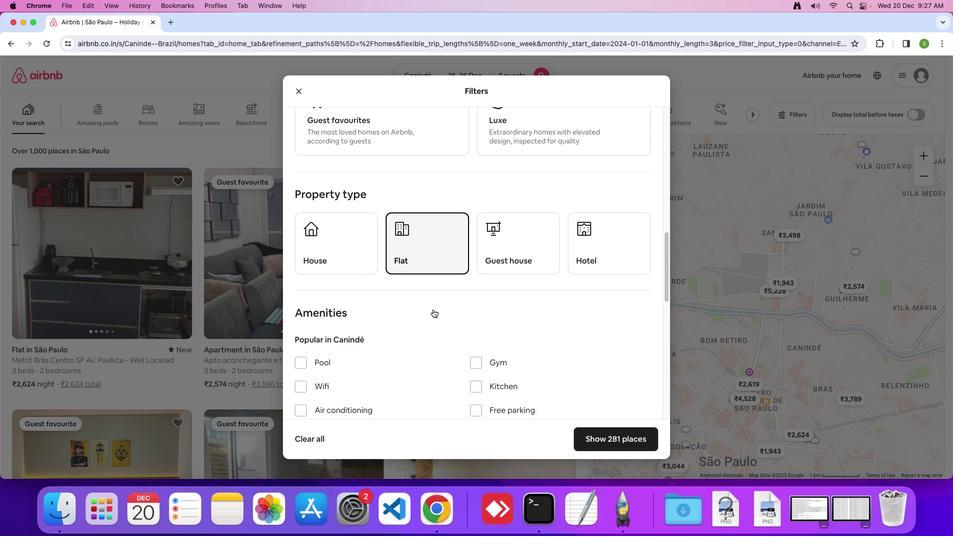 
Action: Mouse moved to (492, 350)
Screenshot: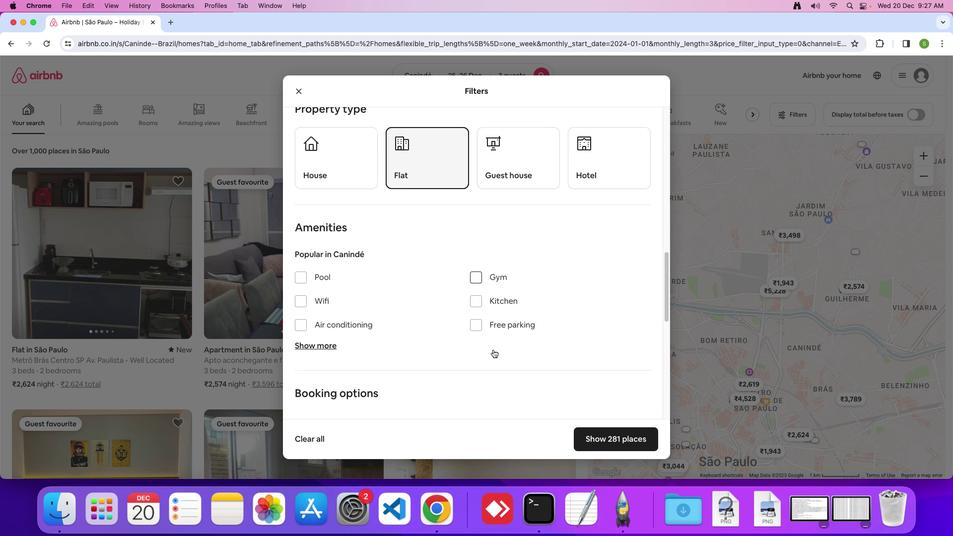 
Action: Mouse scrolled (492, 350) with delta (0, 0)
Screenshot: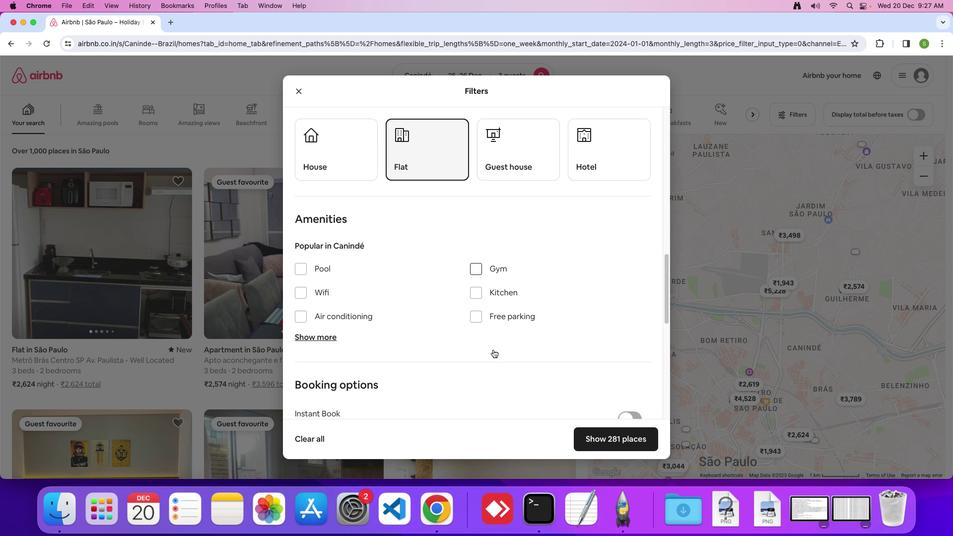 
Action: Mouse moved to (492, 350)
Screenshot: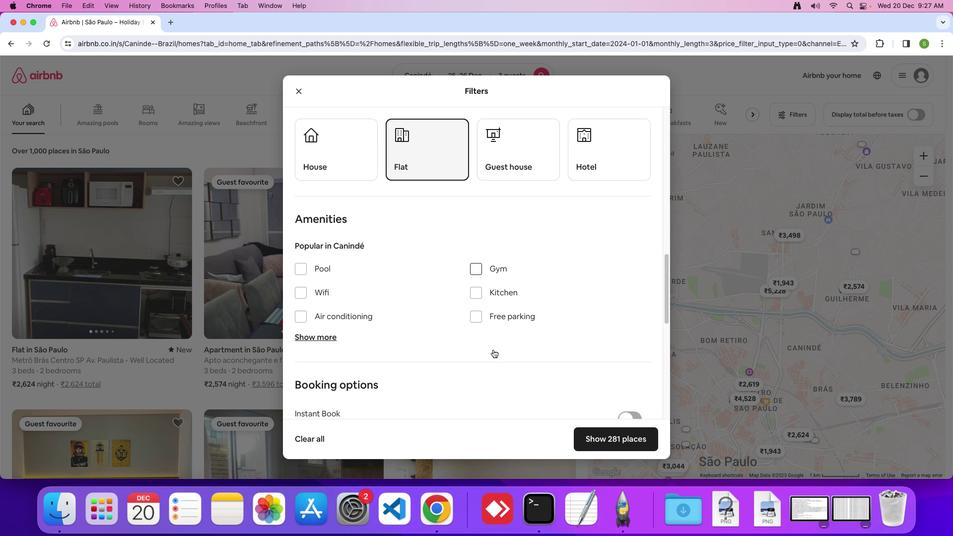 
Action: Mouse scrolled (492, 350) with delta (0, 0)
Screenshot: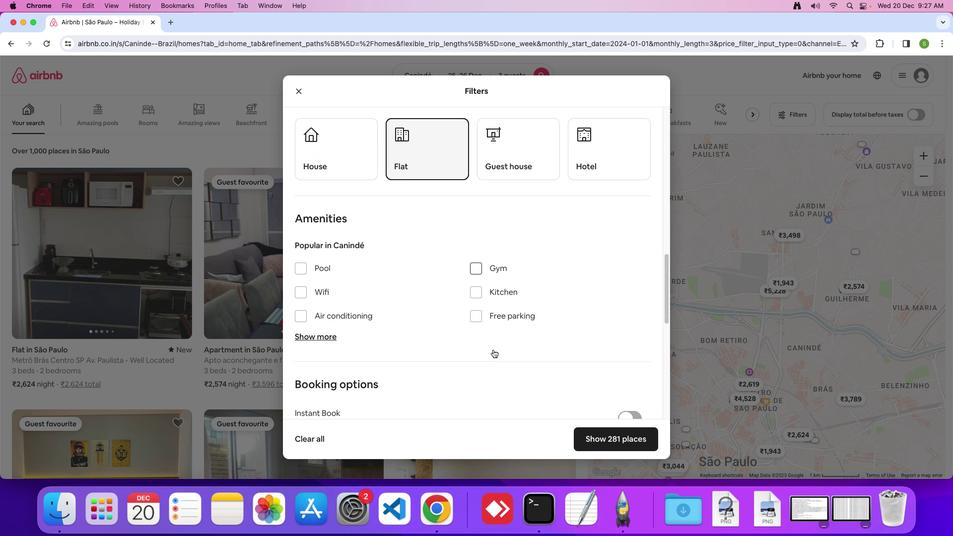 
Action: Mouse moved to (492, 350)
Screenshot: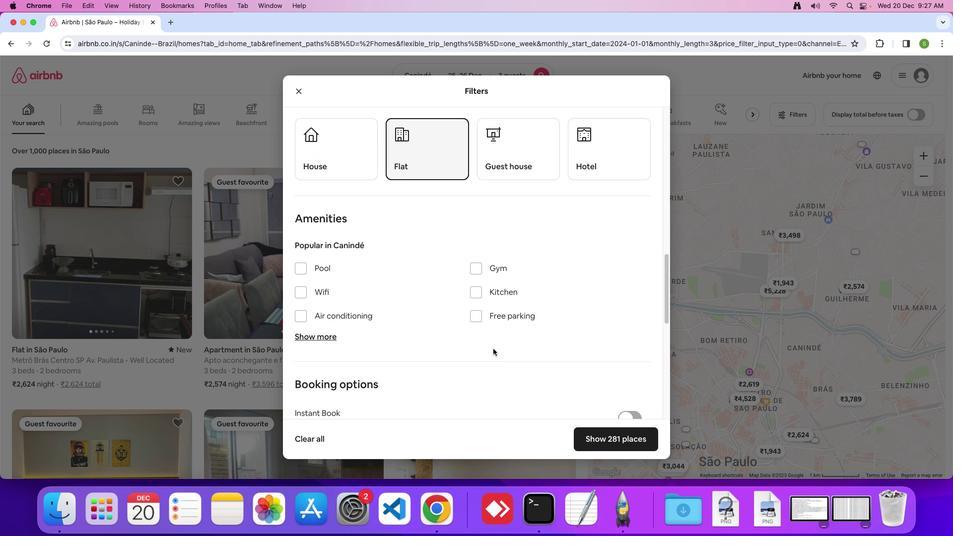 
Action: Mouse scrolled (492, 350) with delta (0, -1)
Screenshot: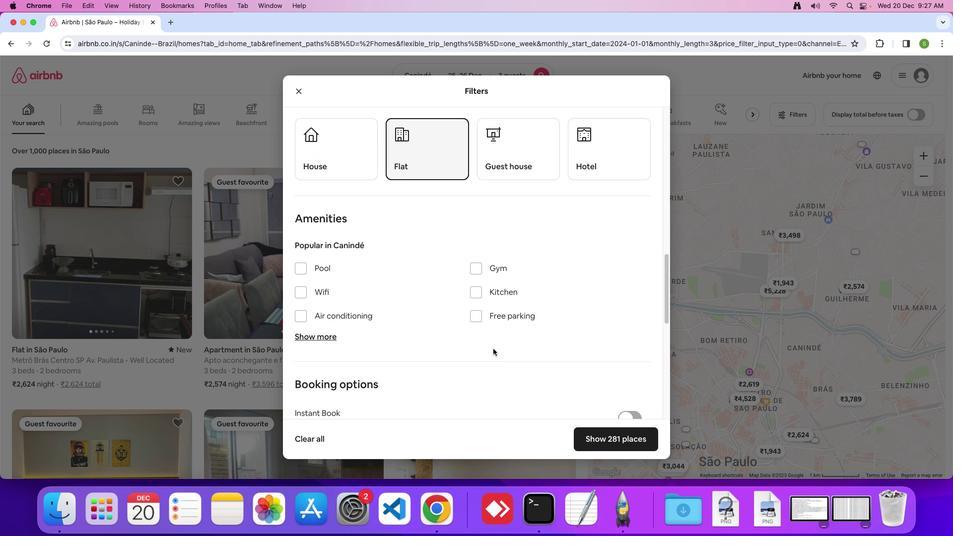 
Action: Mouse moved to (492, 348)
Screenshot: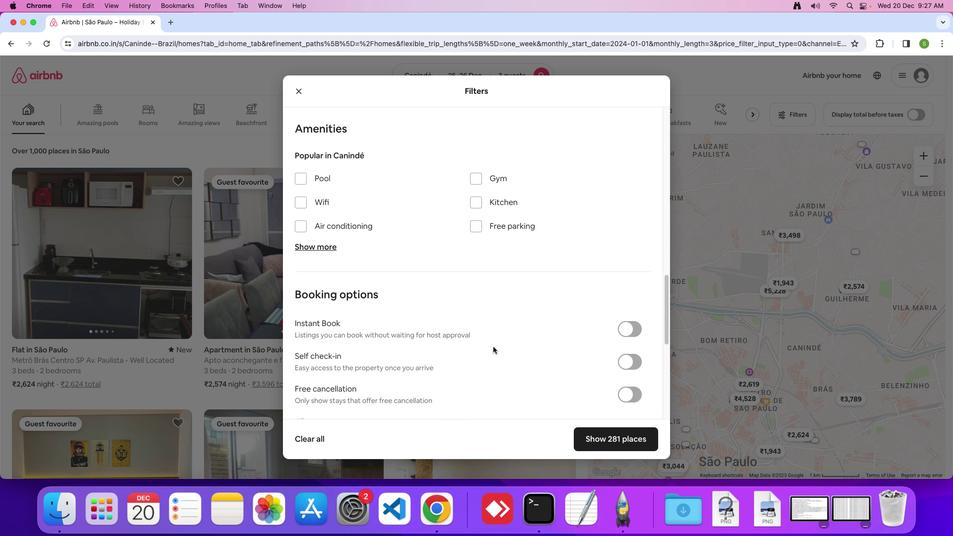
Action: Mouse scrolled (492, 348) with delta (0, 0)
Screenshot: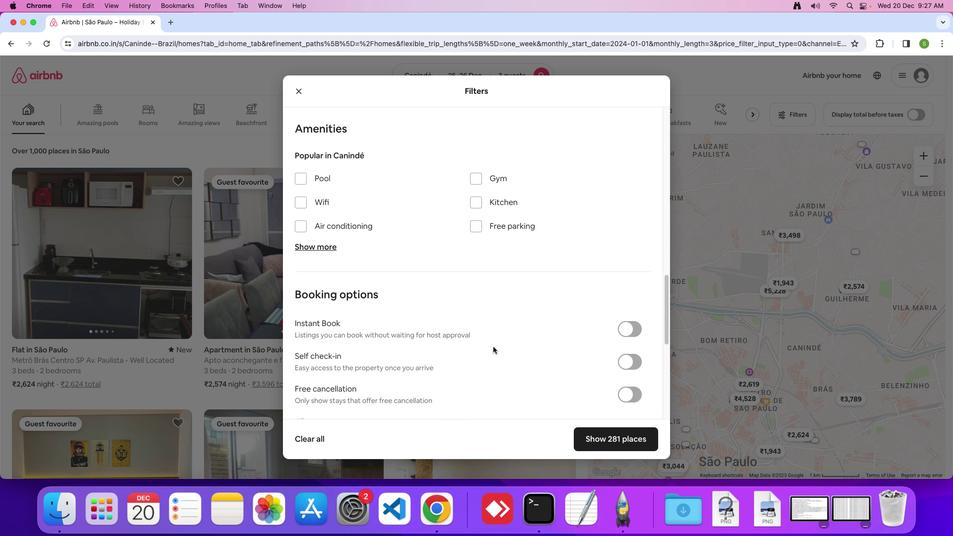 
Action: Mouse scrolled (492, 348) with delta (0, 0)
Screenshot: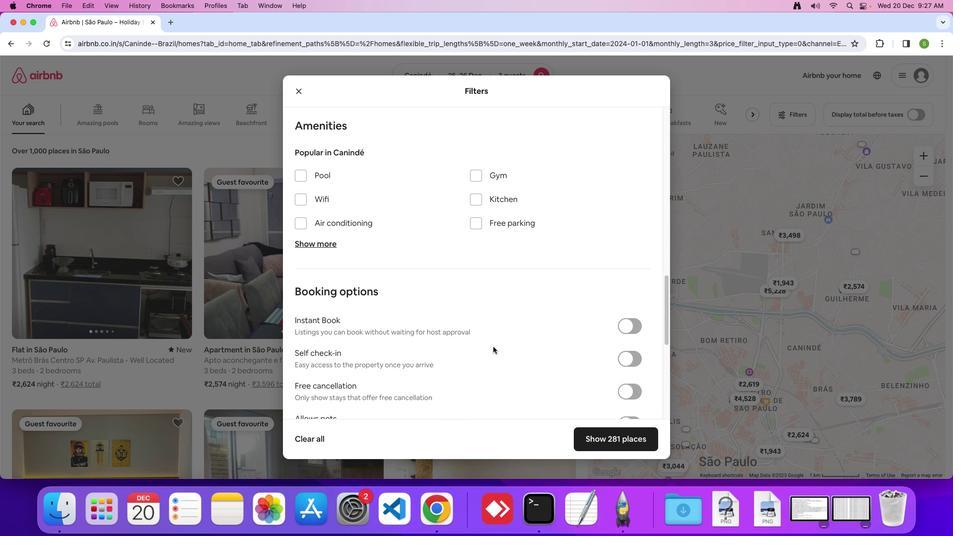 
Action: Mouse moved to (492, 348)
Screenshot: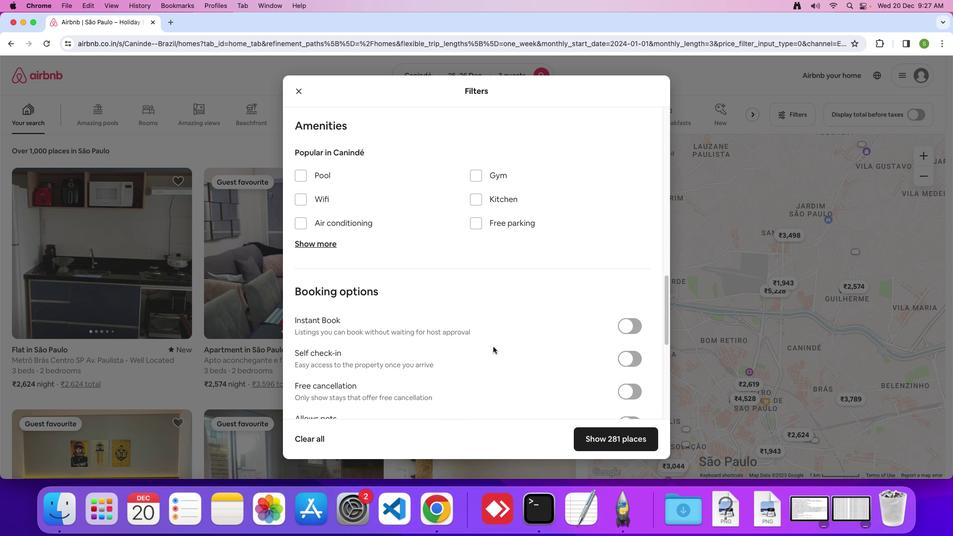
Action: Mouse scrolled (492, 348) with delta (0, -1)
Screenshot: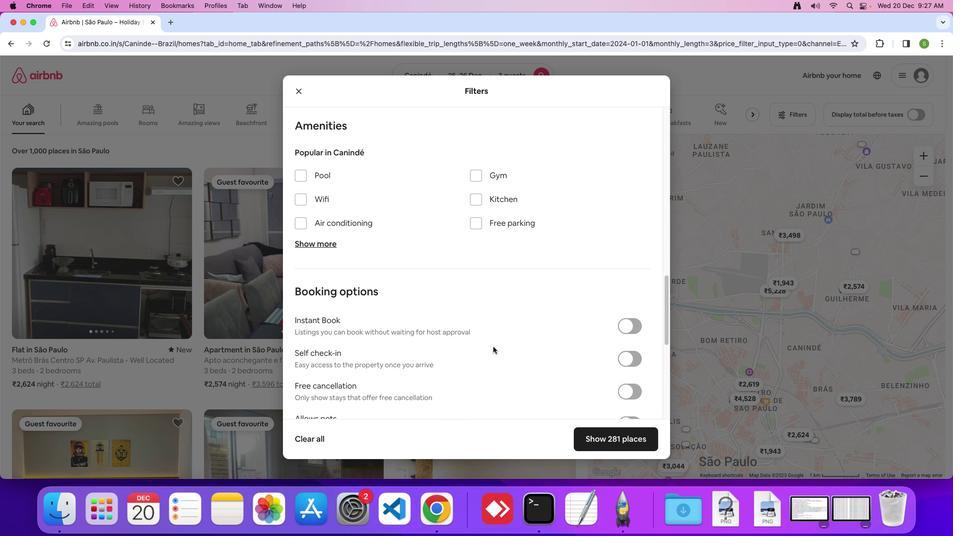 
Action: Mouse moved to (493, 346)
Screenshot: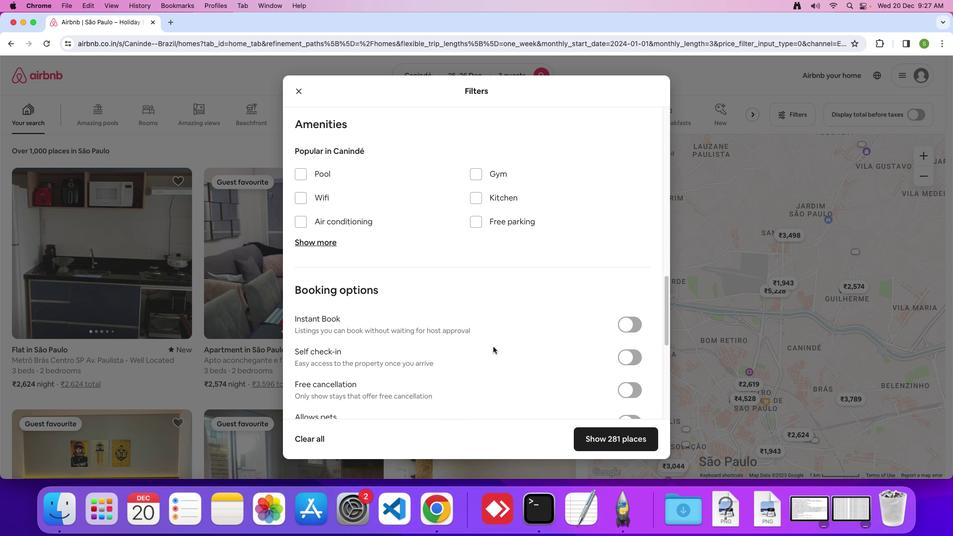 
Action: Mouse scrolled (493, 346) with delta (0, 0)
Screenshot: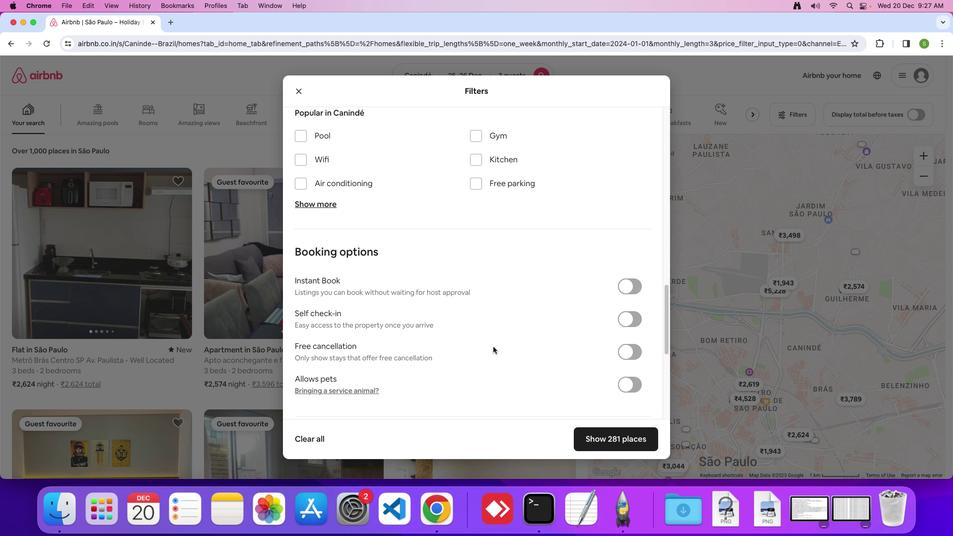 
Action: Mouse scrolled (493, 346) with delta (0, 0)
Screenshot: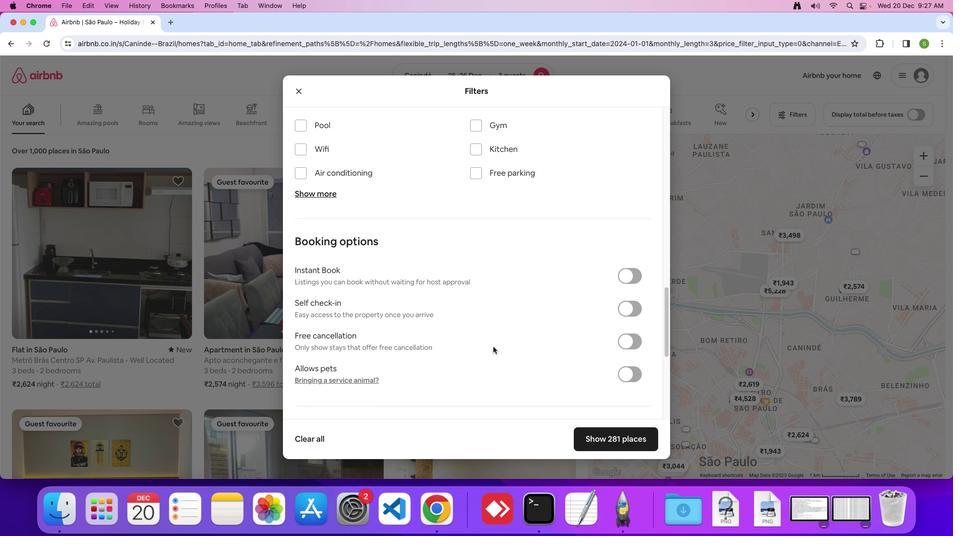
Action: Mouse scrolled (493, 346) with delta (0, 0)
Screenshot: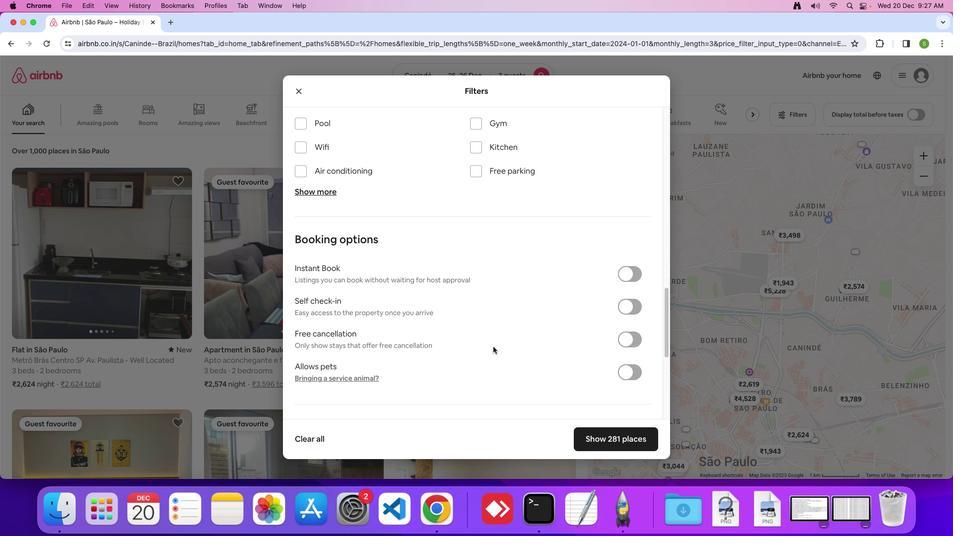 
Action: Mouse scrolled (493, 346) with delta (0, 0)
Screenshot: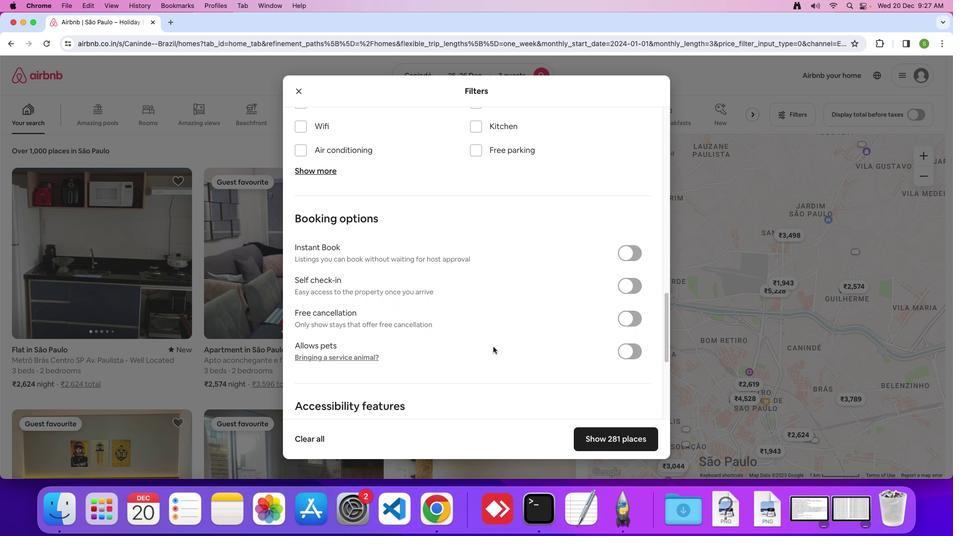 
Action: Mouse scrolled (493, 346) with delta (0, 0)
Screenshot: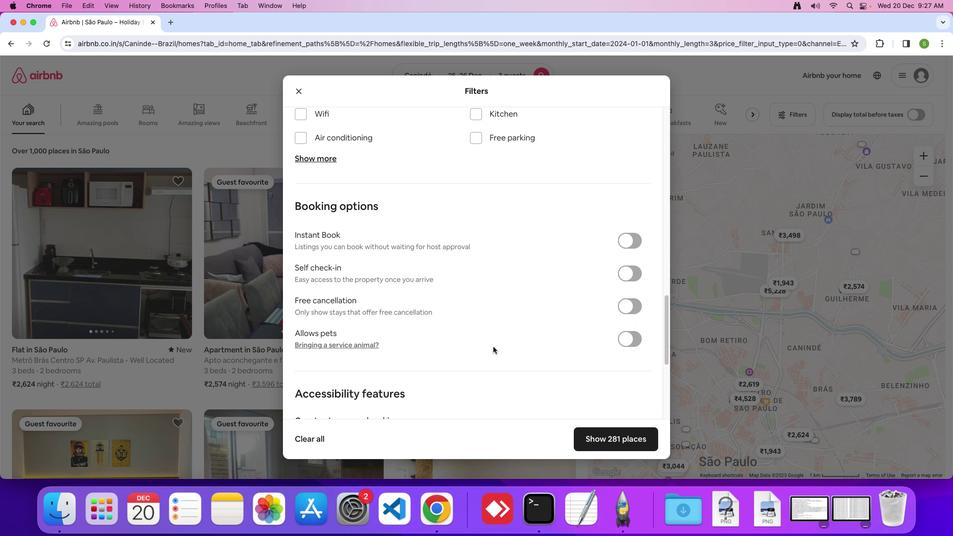 
Action: Mouse scrolled (493, 346) with delta (0, 0)
Screenshot: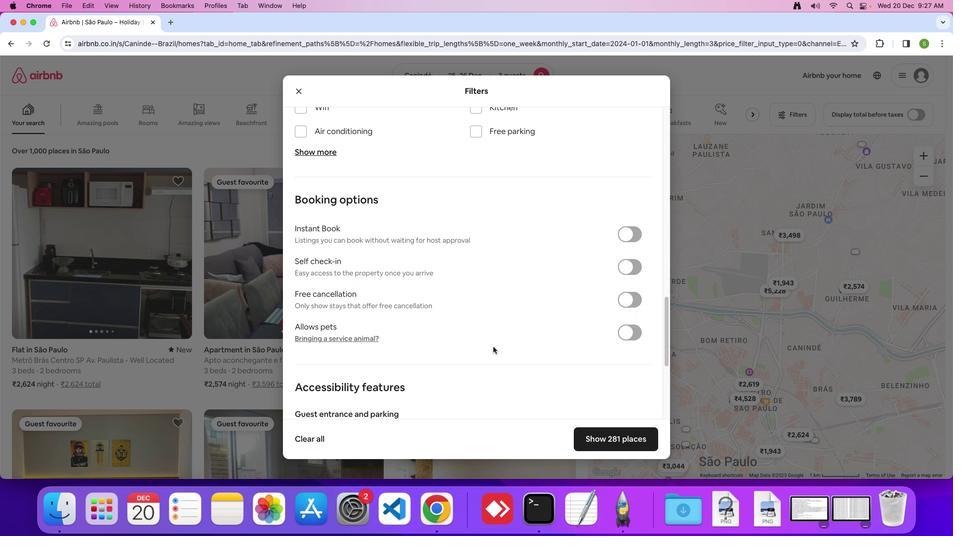 
Action: Mouse scrolled (493, 346) with delta (0, 0)
Screenshot: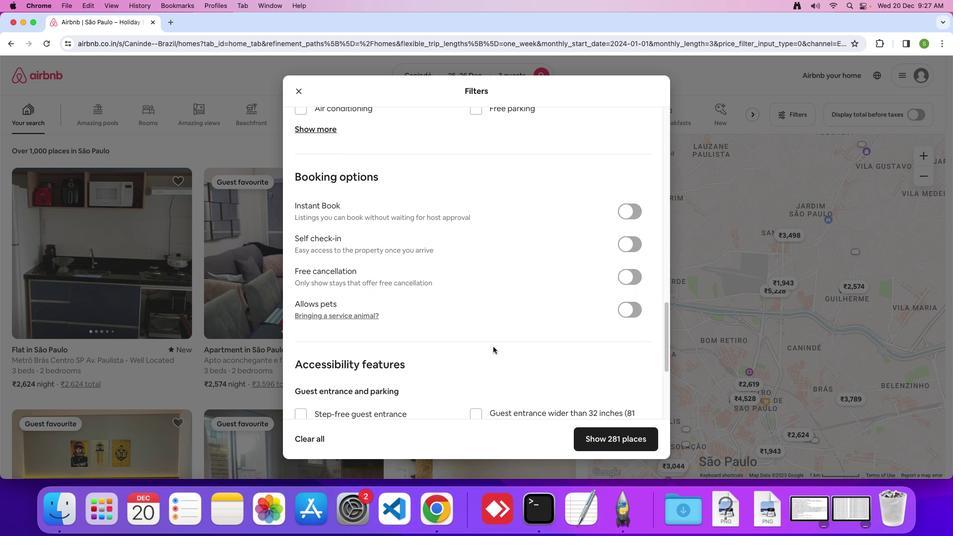 
Action: Mouse scrolled (493, 346) with delta (0, 0)
Screenshot: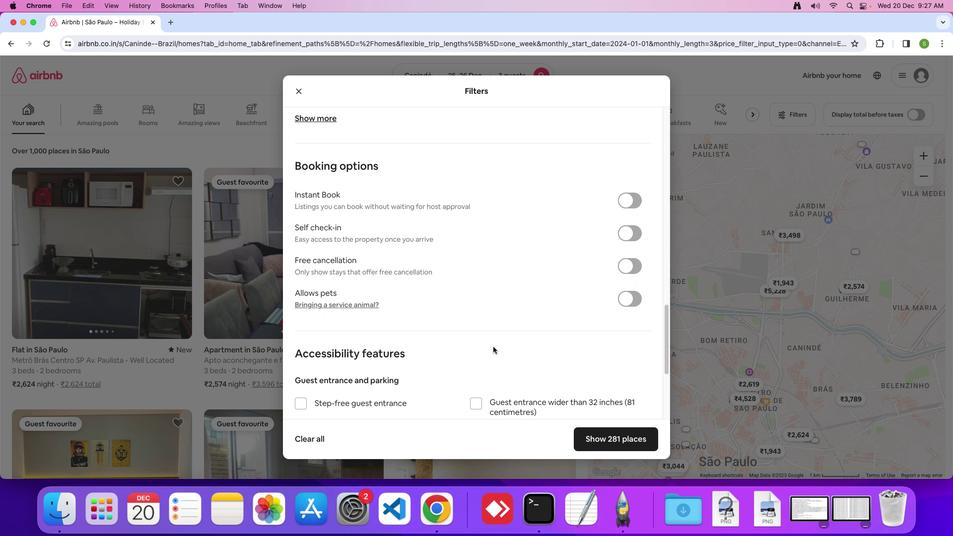 
Action: Mouse scrolled (493, 346) with delta (0, 0)
Screenshot: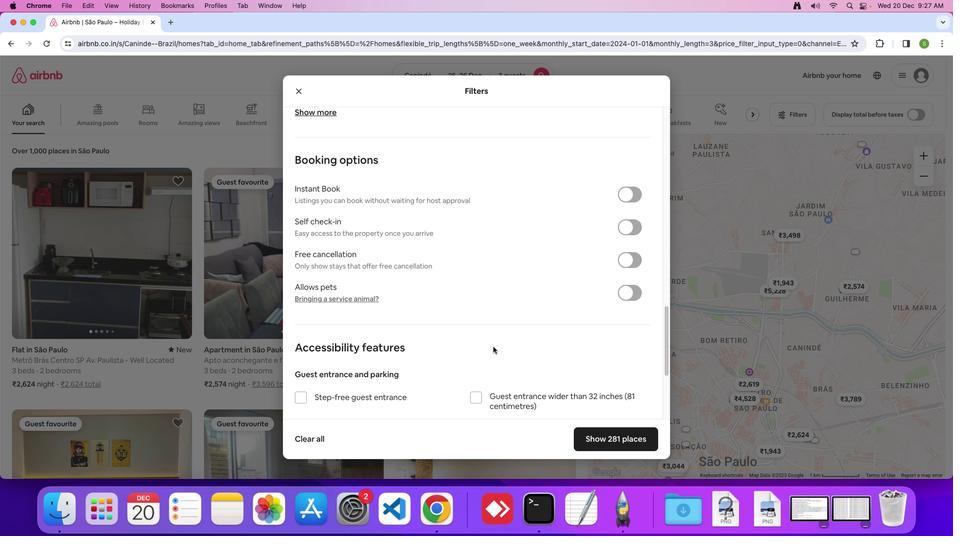 
Action: Mouse scrolled (493, 346) with delta (0, 0)
Screenshot: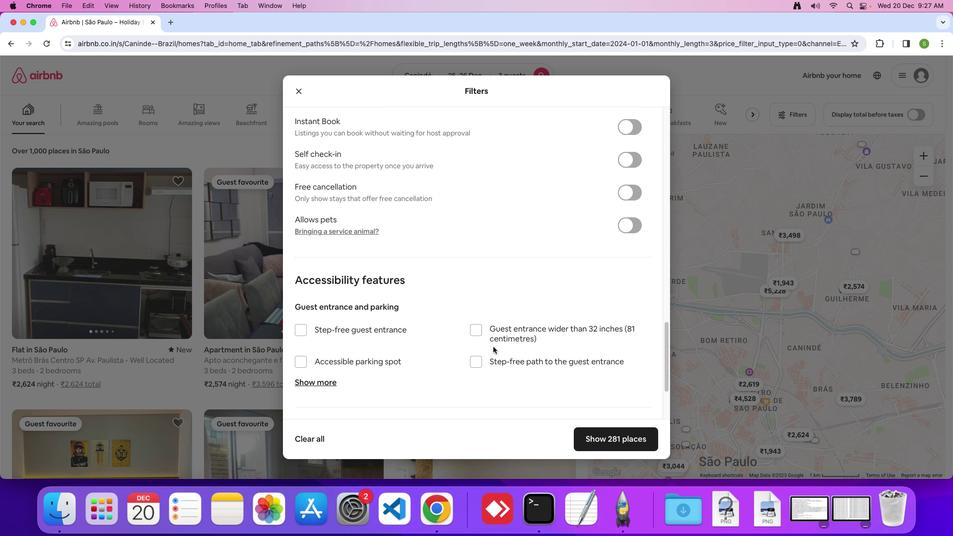 
Action: Mouse scrolled (493, 346) with delta (0, 0)
Screenshot: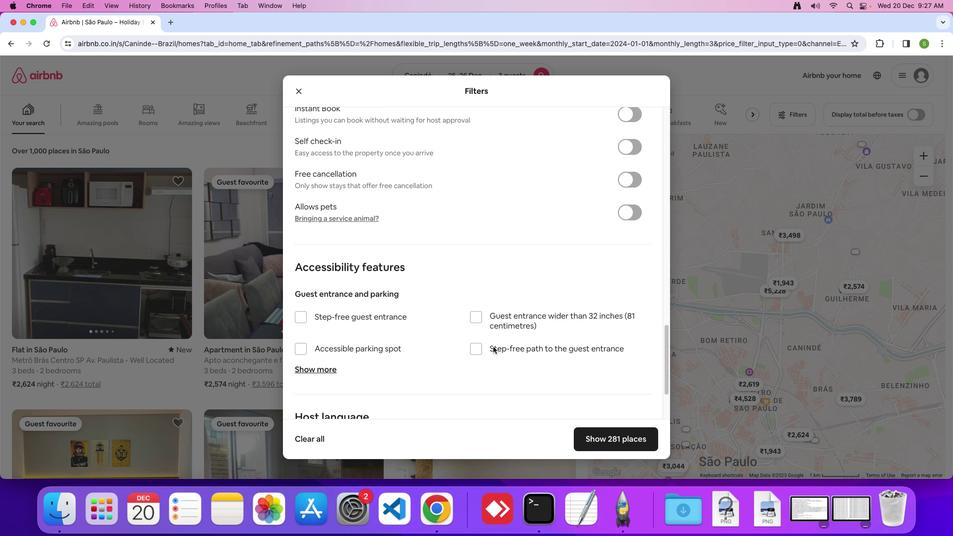 
Action: Mouse scrolled (493, 346) with delta (0, -1)
Screenshot: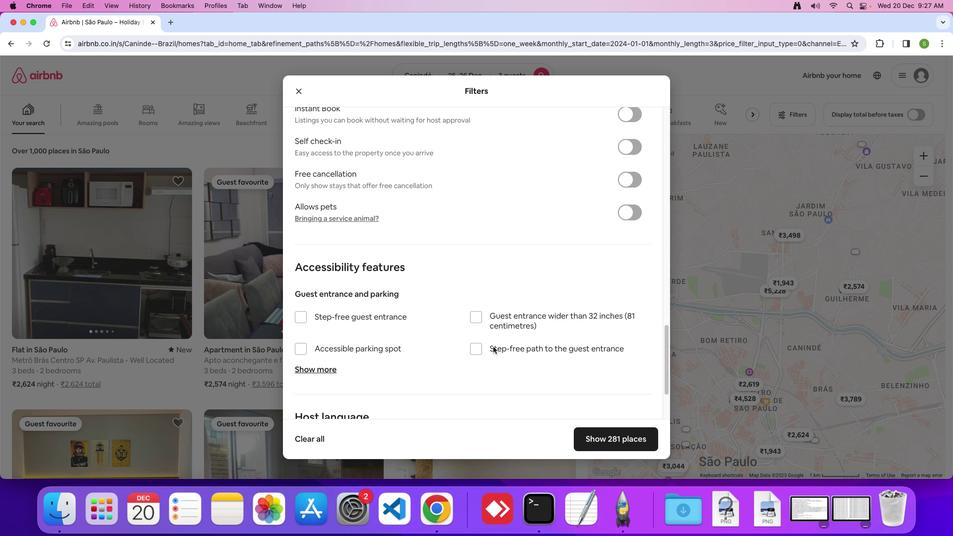 
Action: Mouse scrolled (493, 346) with delta (0, 0)
Screenshot: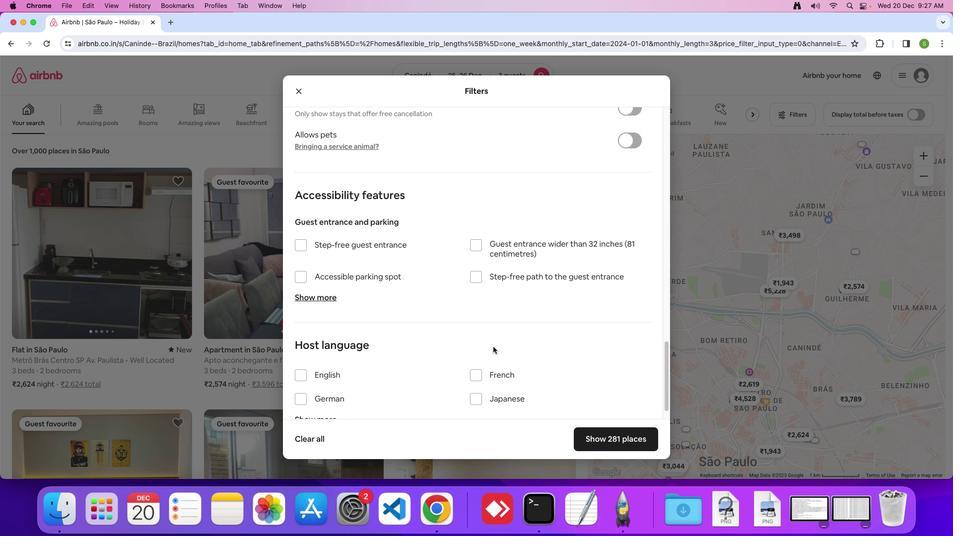 
Action: Mouse scrolled (493, 346) with delta (0, 0)
Screenshot: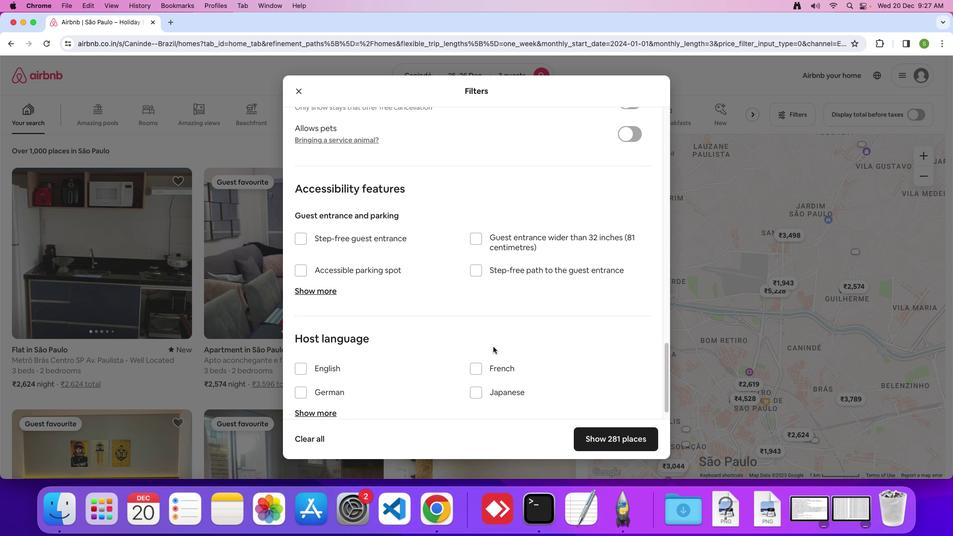 
Action: Mouse scrolled (493, 346) with delta (0, 0)
Screenshot: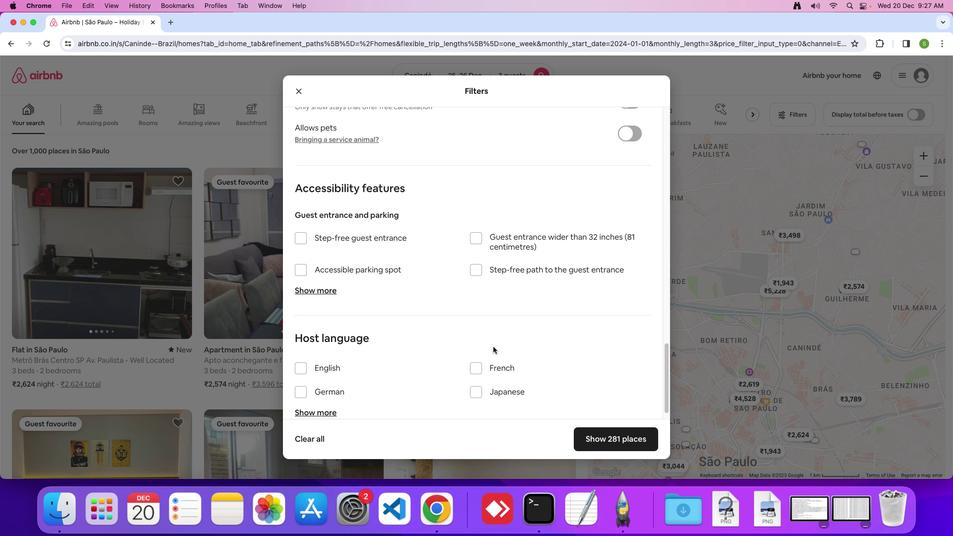 
Action: Mouse scrolled (493, 346) with delta (0, 0)
Screenshot: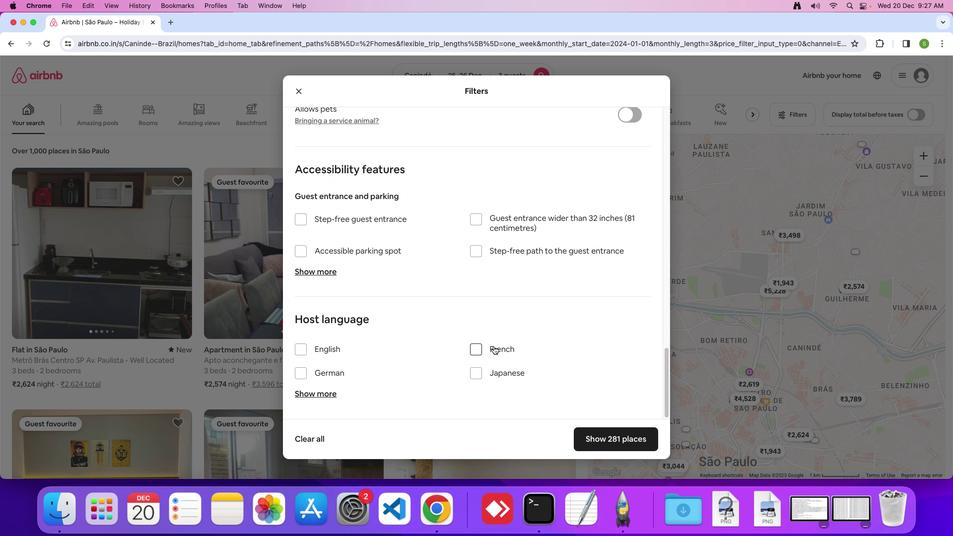 
Action: Mouse scrolled (493, 346) with delta (0, 0)
Screenshot: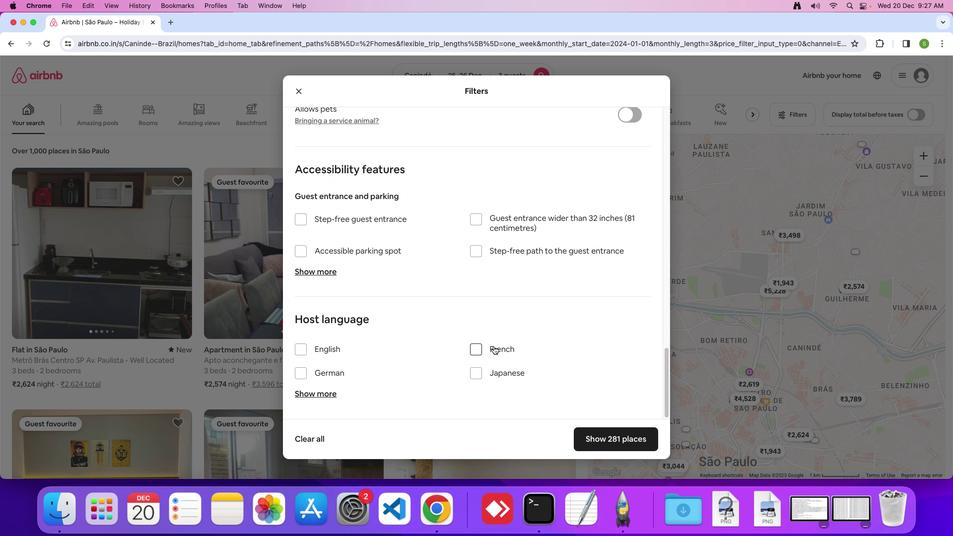 
Action: Mouse scrolled (493, 346) with delta (0, -1)
Screenshot: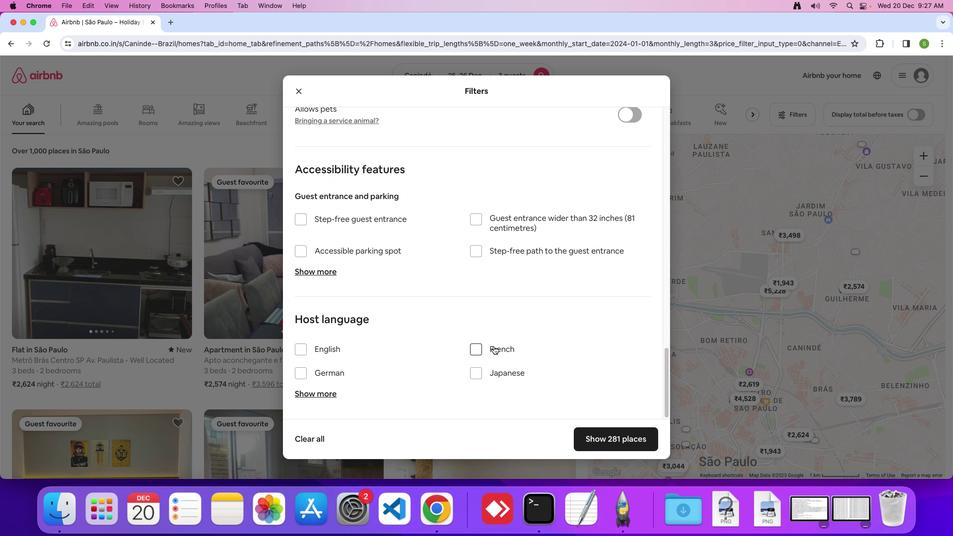 
Action: Mouse moved to (493, 346)
Screenshot: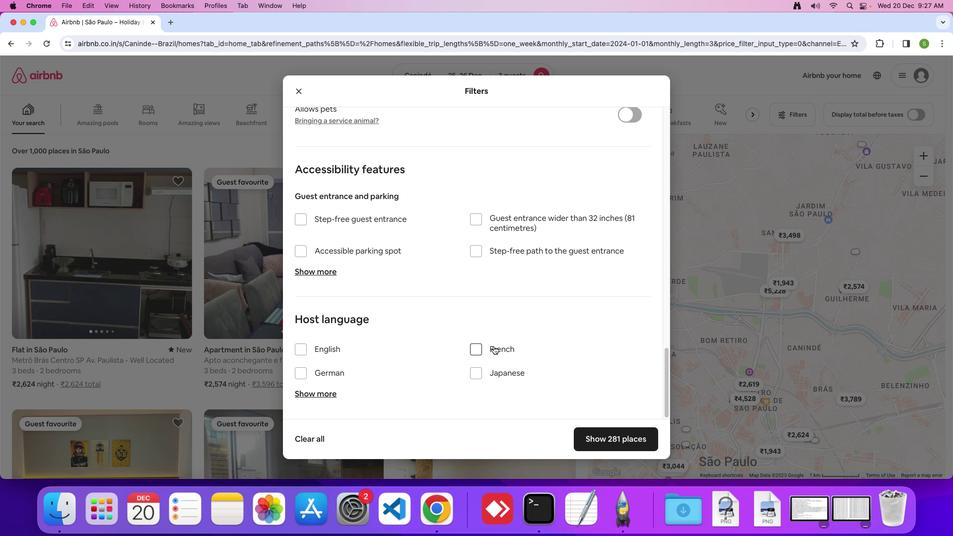 
Action: Mouse scrolled (493, 346) with delta (0, 0)
Screenshot: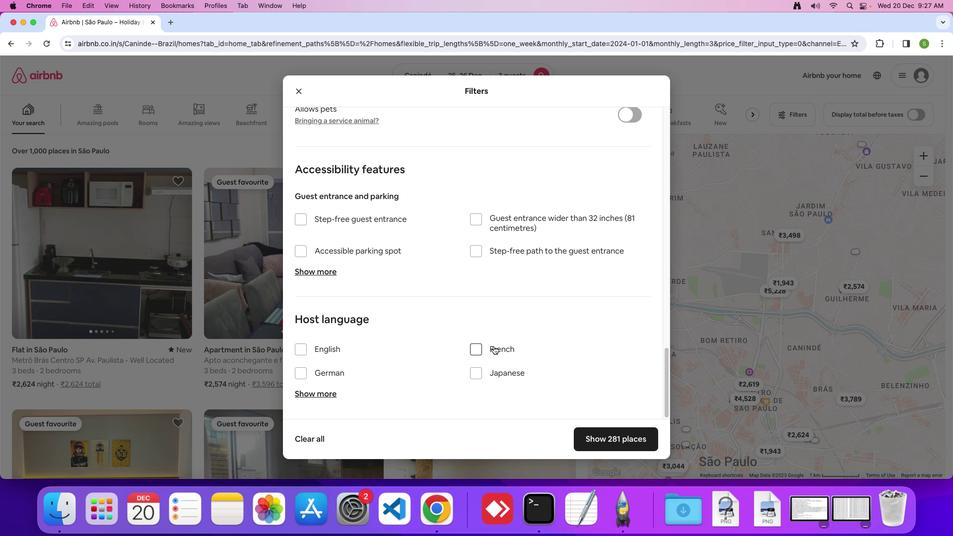 
Action: Mouse scrolled (493, 346) with delta (0, 0)
Screenshot: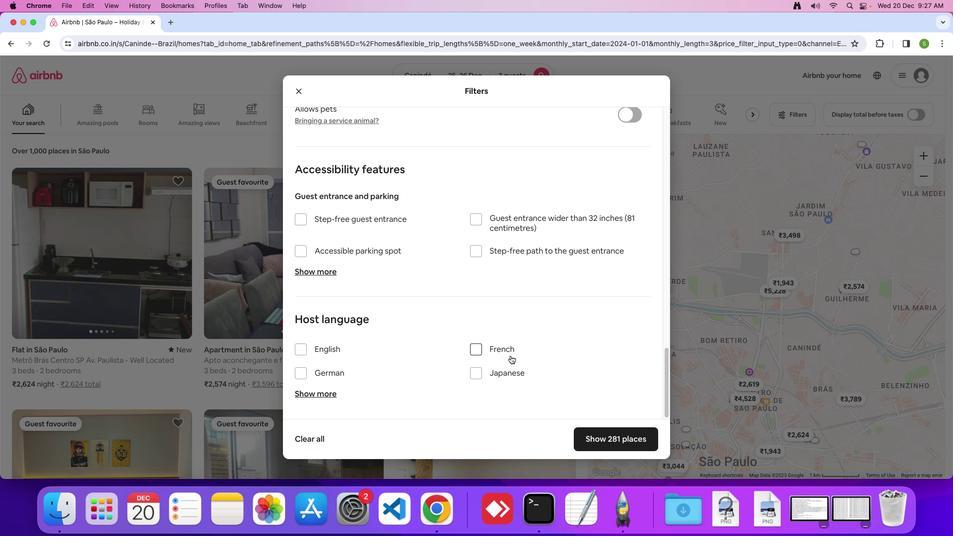 
Action: Mouse scrolled (493, 346) with delta (0, 0)
Screenshot: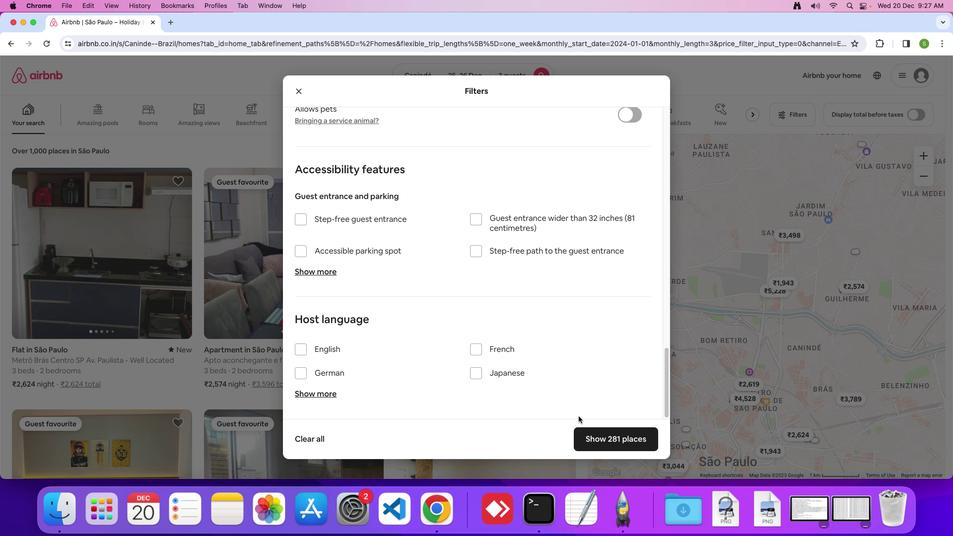
Action: Mouse moved to (630, 446)
Screenshot: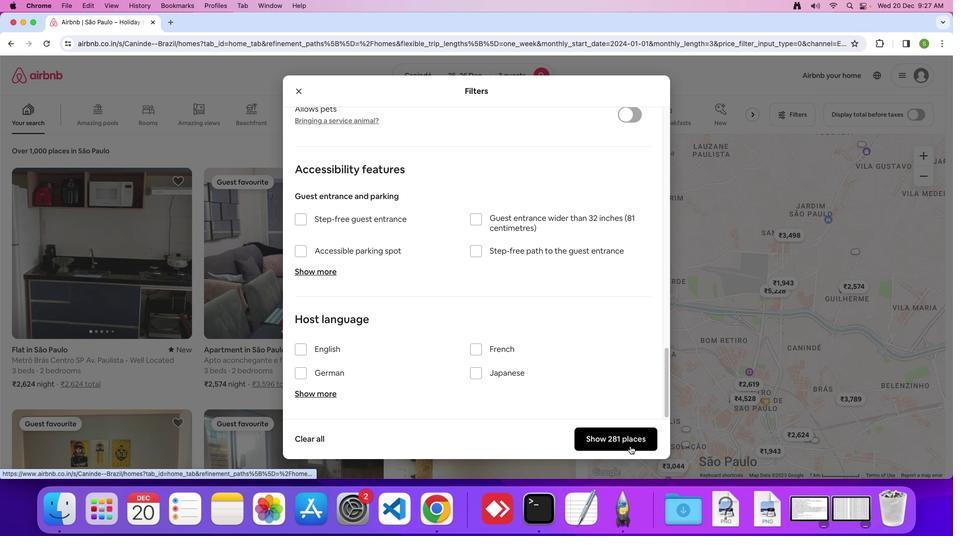 
Action: Mouse pressed left at (630, 446)
Screenshot: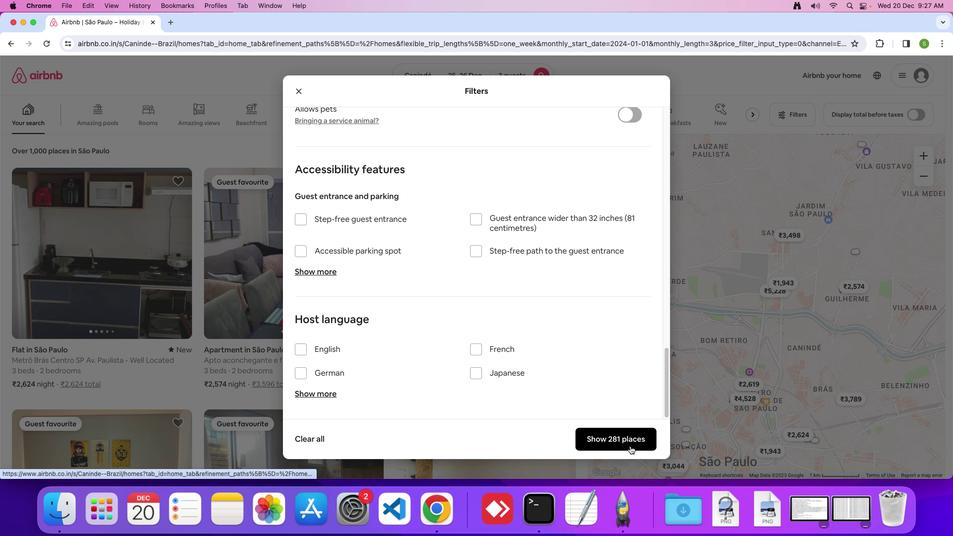 
Action: Mouse moved to (61, 236)
Screenshot: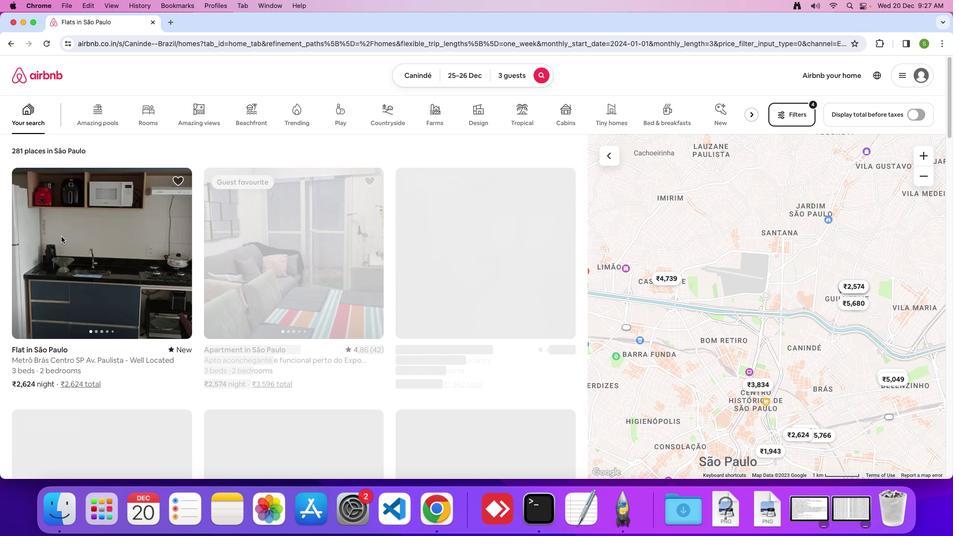 
Action: Mouse pressed left at (61, 236)
Screenshot: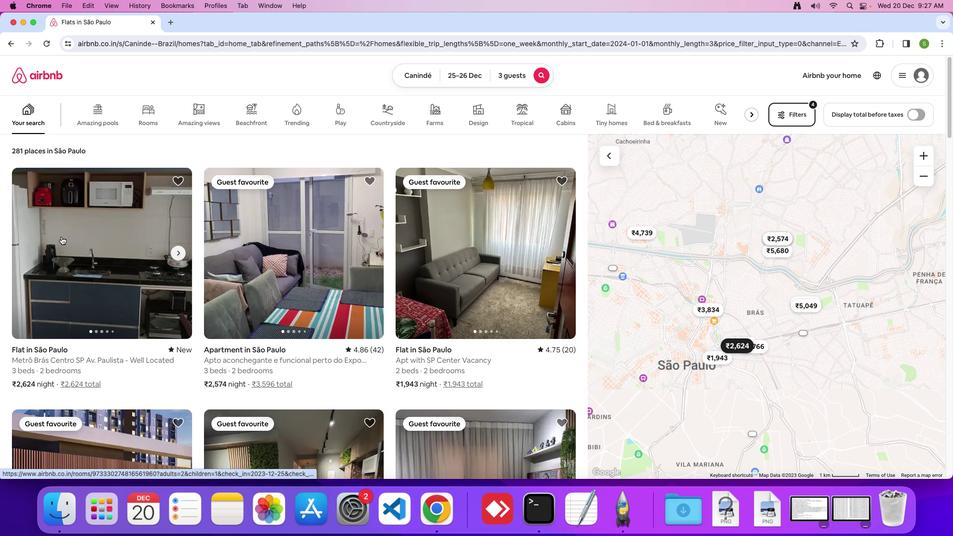 
Action: Mouse moved to (389, 240)
Screenshot: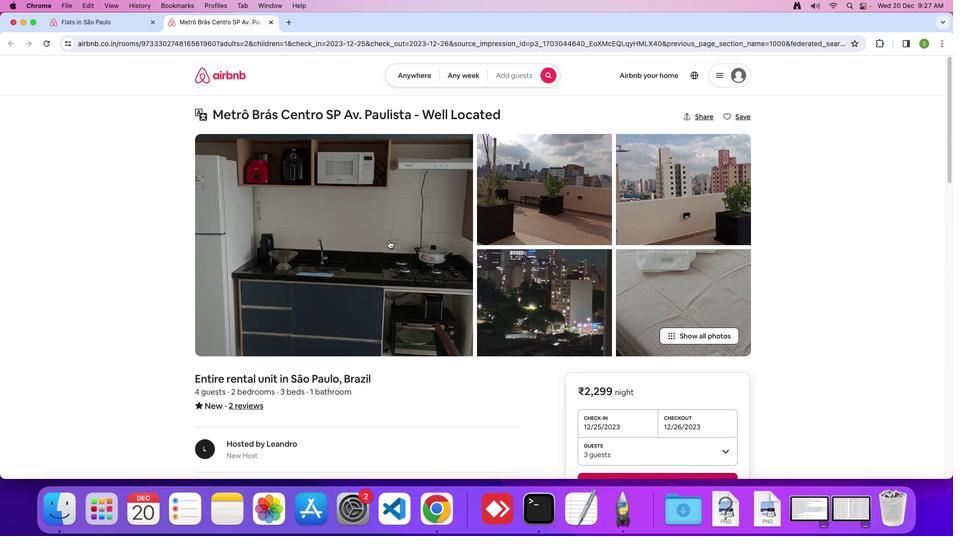 
Action: Mouse pressed left at (389, 240)
Screenshot: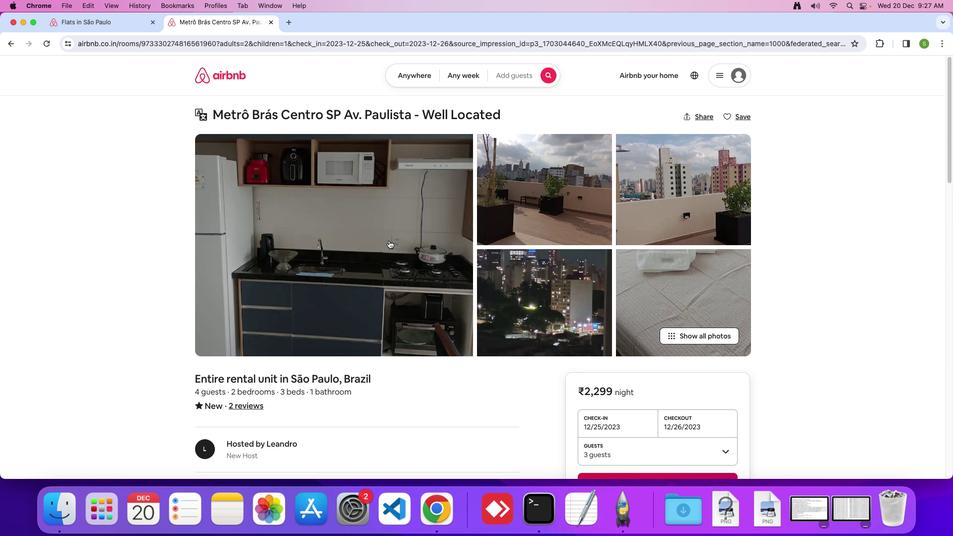 
Action: Mouse moved to (390, 291)
Screenshot: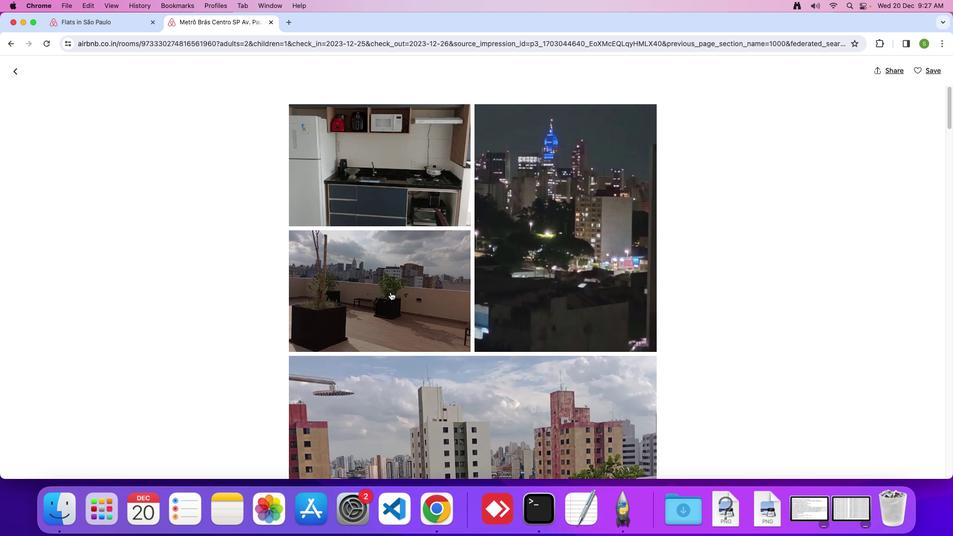 
Action: Mouse scrolled (390, 291) with delta (0, 0)
Screenshot: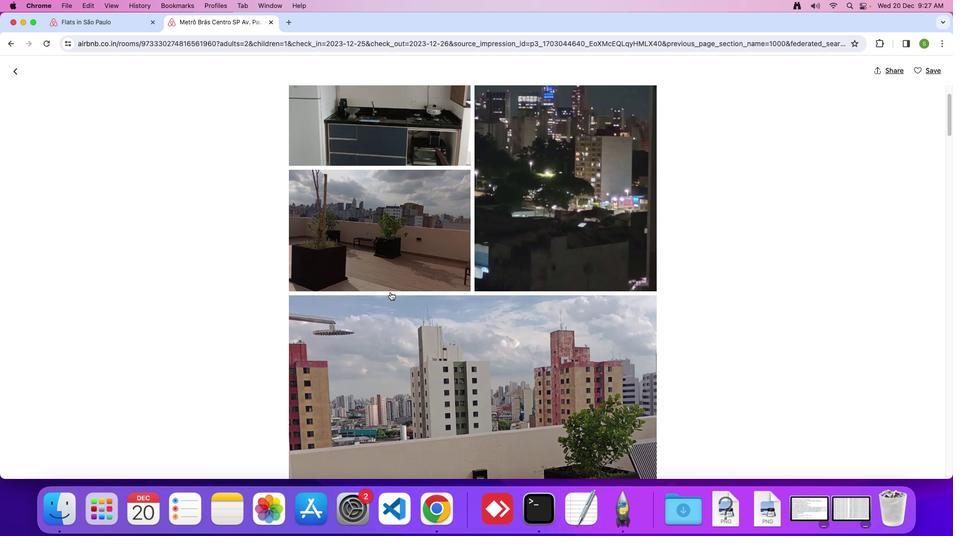 
Action: Mouse scrolled (390, 291) with delta (0, 0)
Screenshot: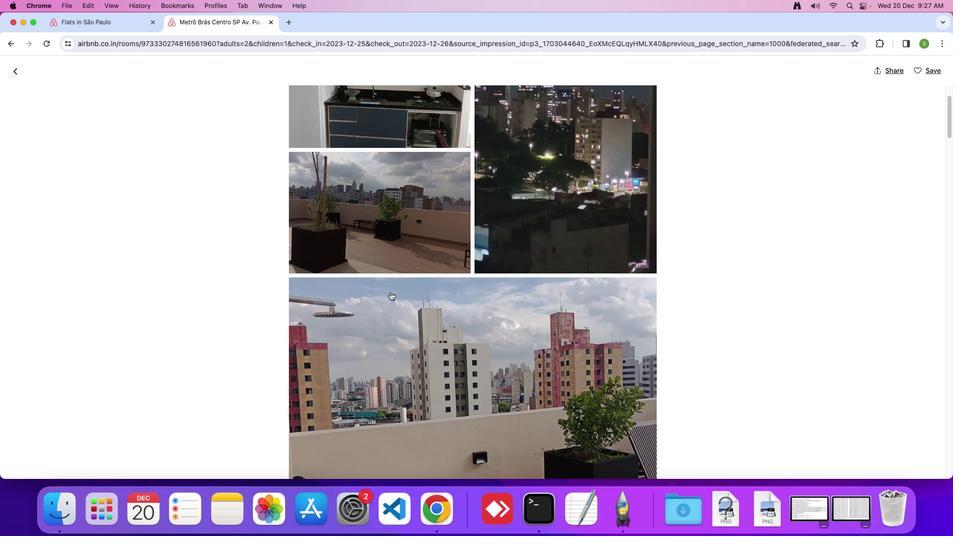 
Action: Mouse scrolled (390, 291) with delta (0, 0)
Screenshot: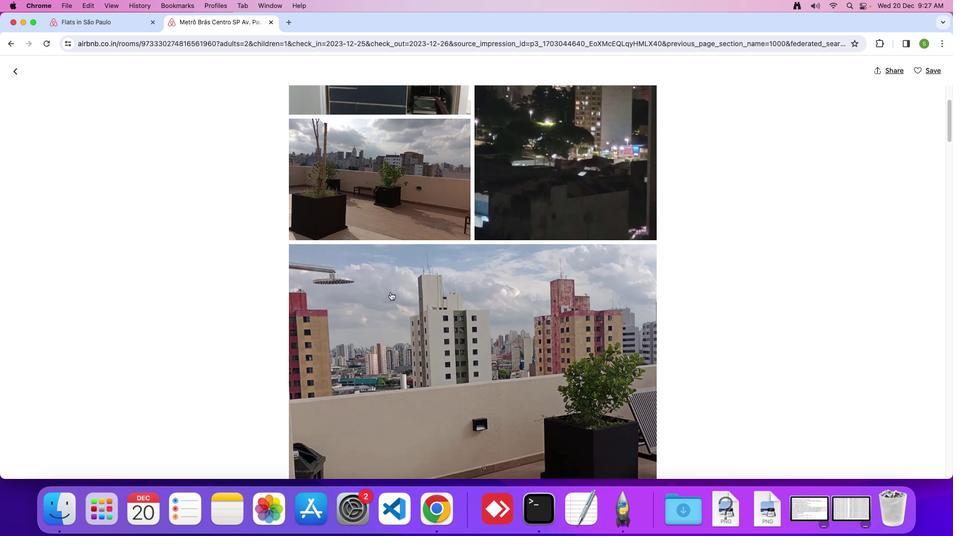 
Action: Mouse scrolled (390, 291) with delta (0, 0)
Screenshot: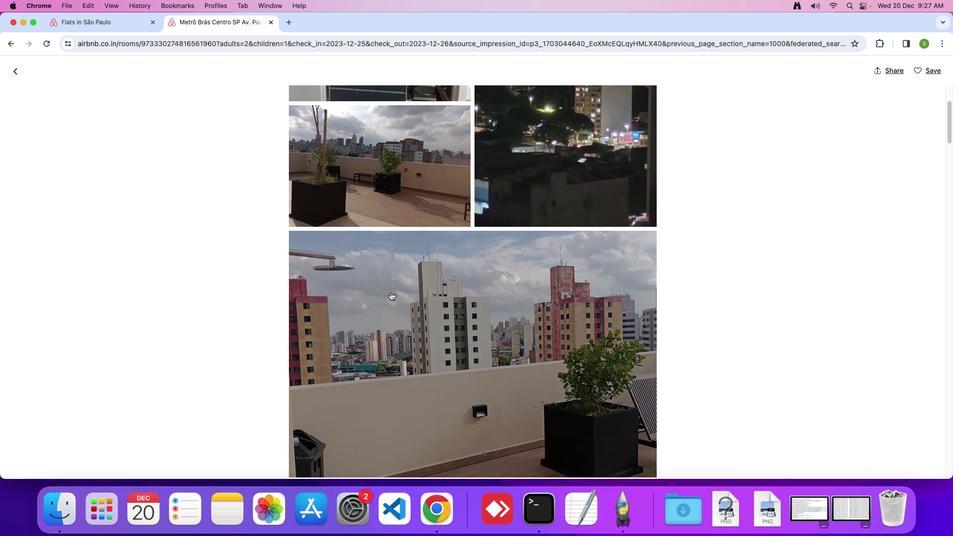 
Action: Mouse scrolled (390, 291) with delta (0, 0)
Screenshot: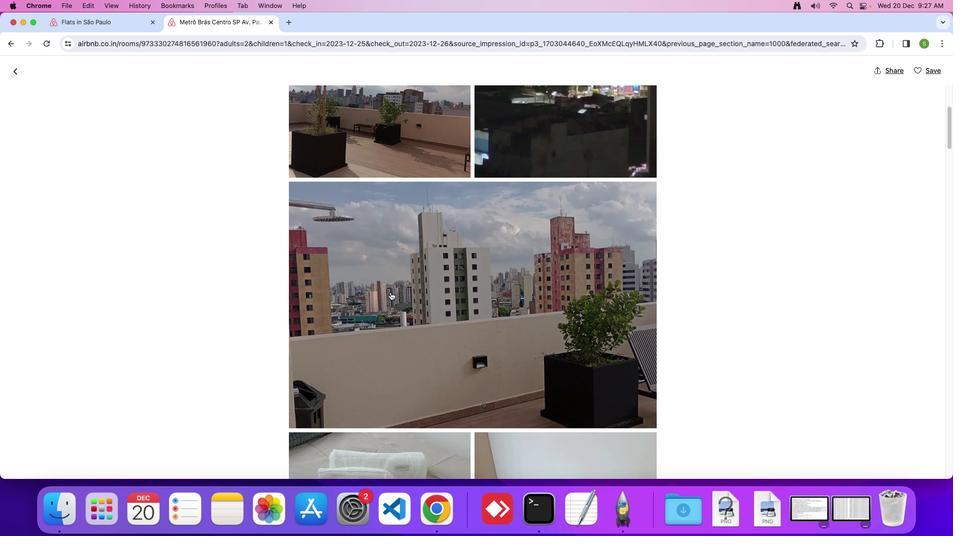
Action: Mouse scrolled (390, 291) with delta (0, 0)
Screenshot: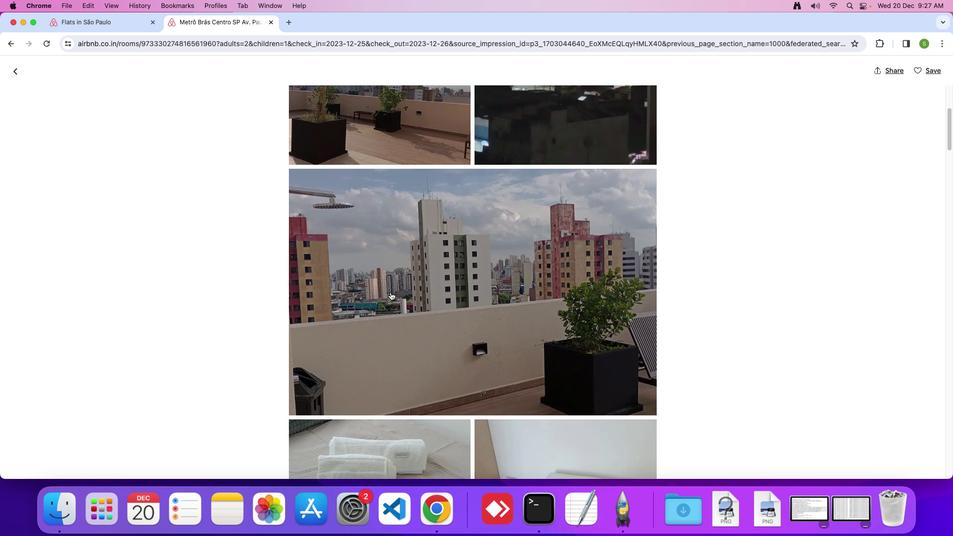 
Action: Mouse scrolled (390, 291) with delta (0, 0)
Screenshot: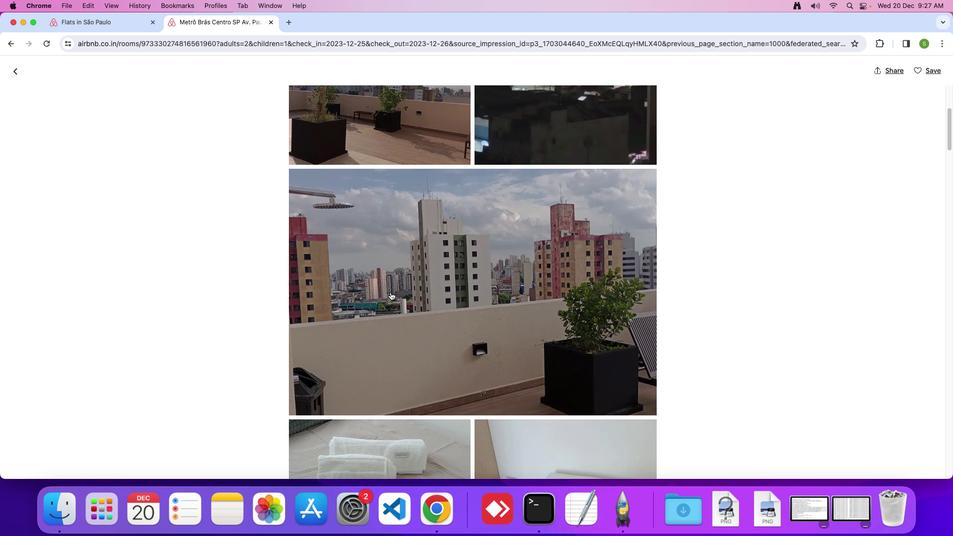 
Action: Mouse scrolled (390, 291) with delta (0, 0)
Screenshot: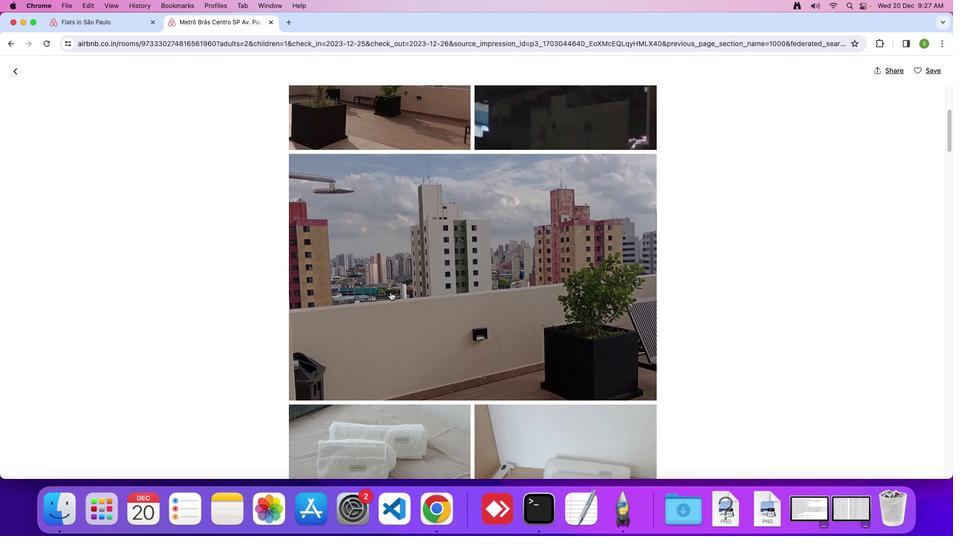 
Action: Mouse scrolled (390, 291) with delta (0, 0)
Screenshot: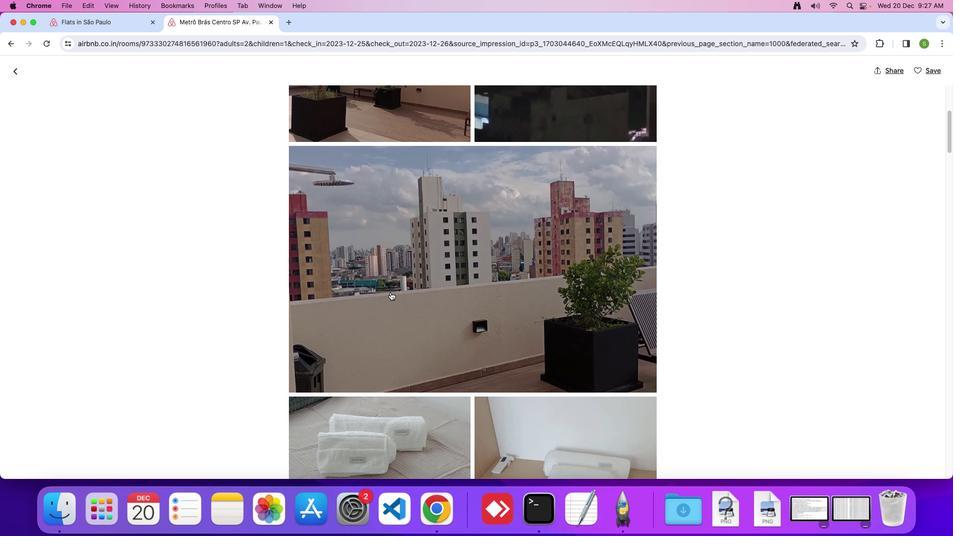 
Action: Mouse scrolled (390, 291) with delta (0, 0)
Screenshot: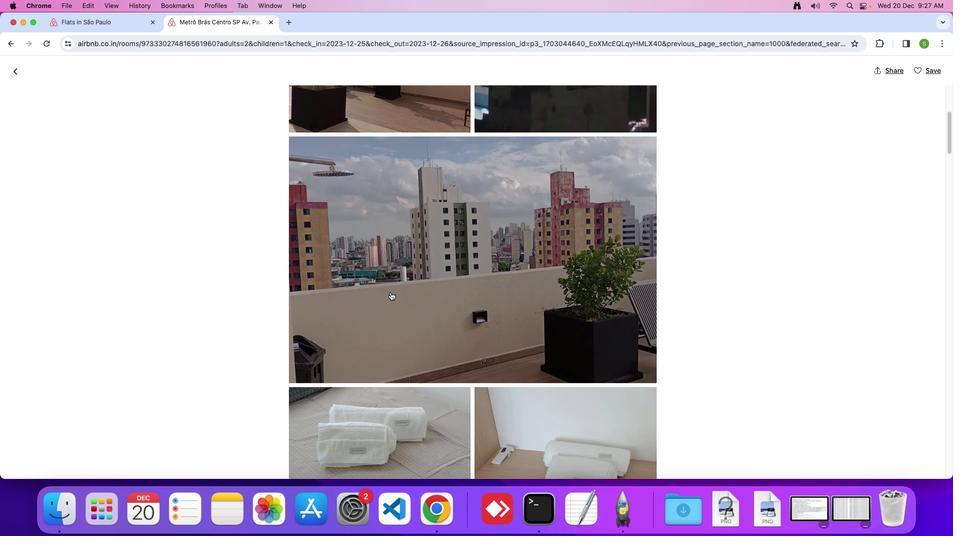 
Action: Mouse scrolled (390, 291) with delta (0, 0)
Screenshot: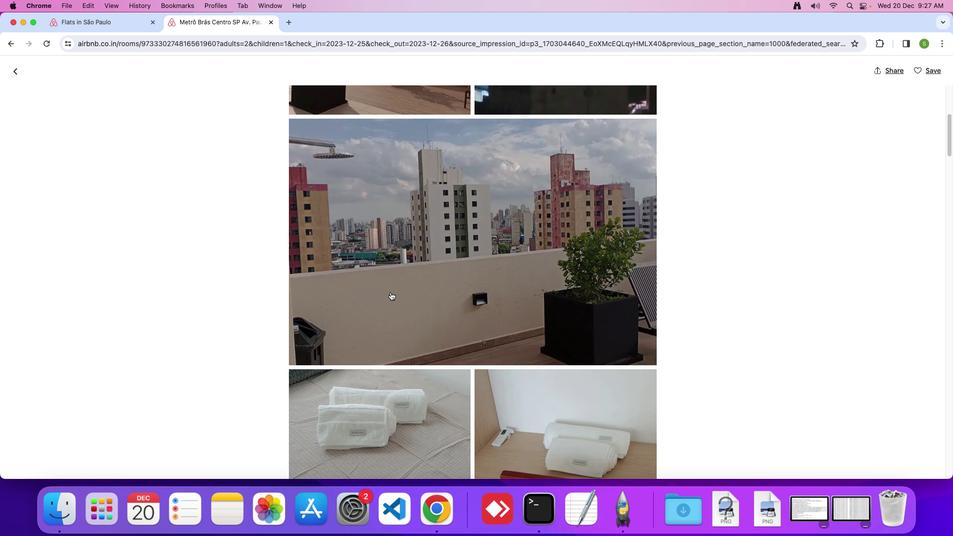
Action: Mouse scrolled (390, 291) with delta (0, 0)
Screenshot: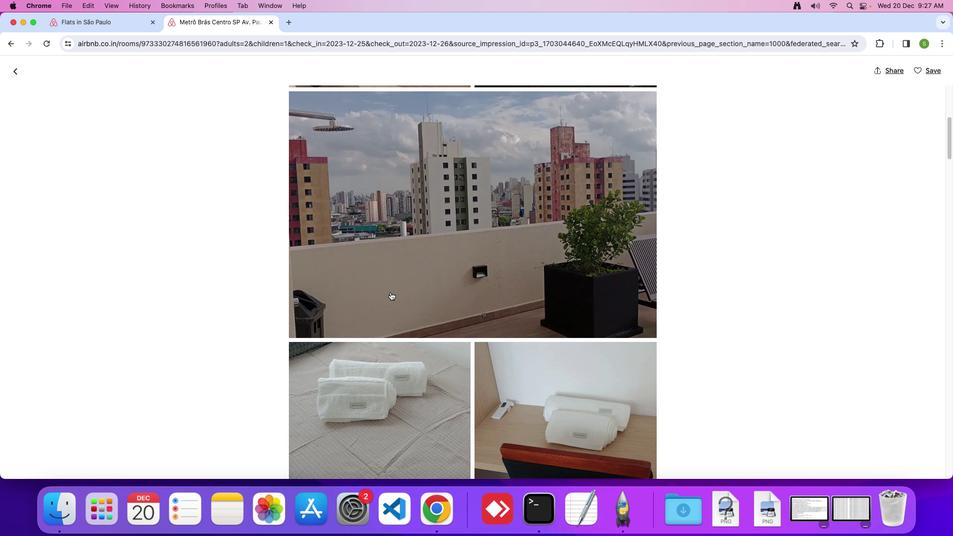 
Action: Mouse scrolled (390, 291) with delta (0, 0)
Screenshot: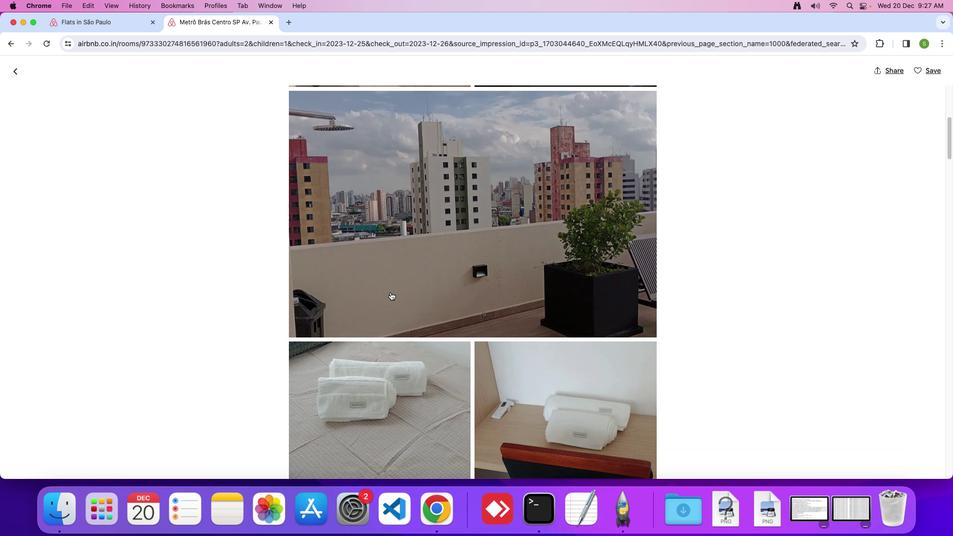 
Action: Mouse scrolled (390, 291) with delta (0, 0)
Screenshot: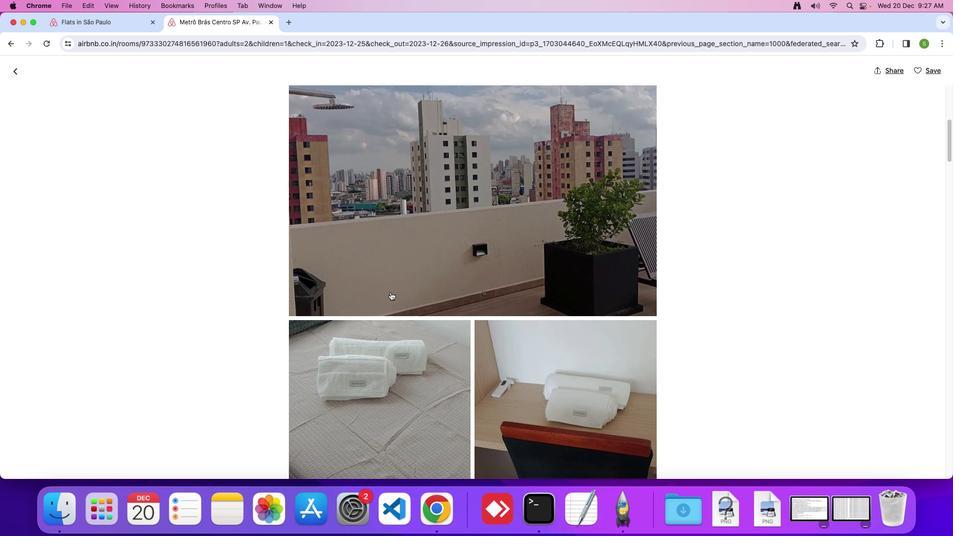 
Action: Mouse scrolled (390, 291) with delta (0, 0)
Screenshot: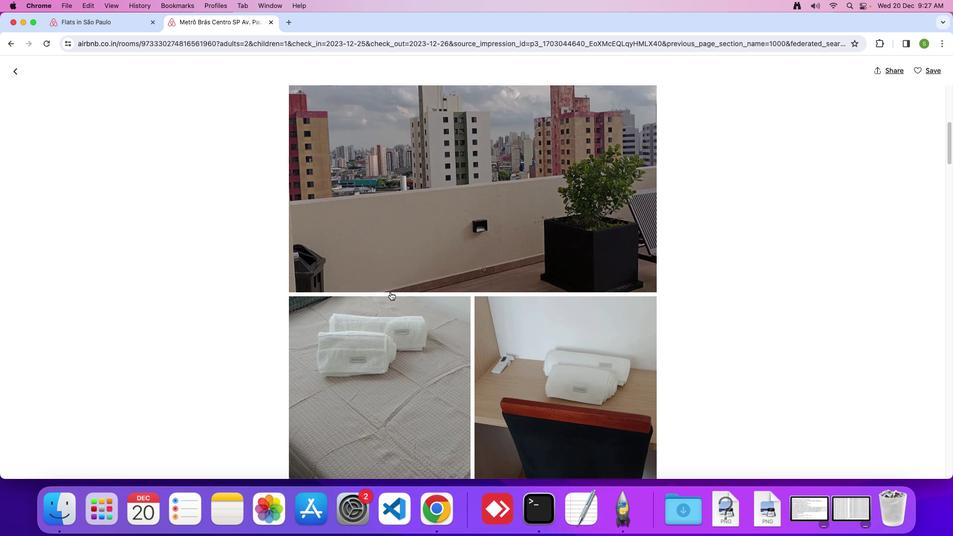 
Action: Mouse scrolled (390, 291) with delta (0, 0)
Screenshot: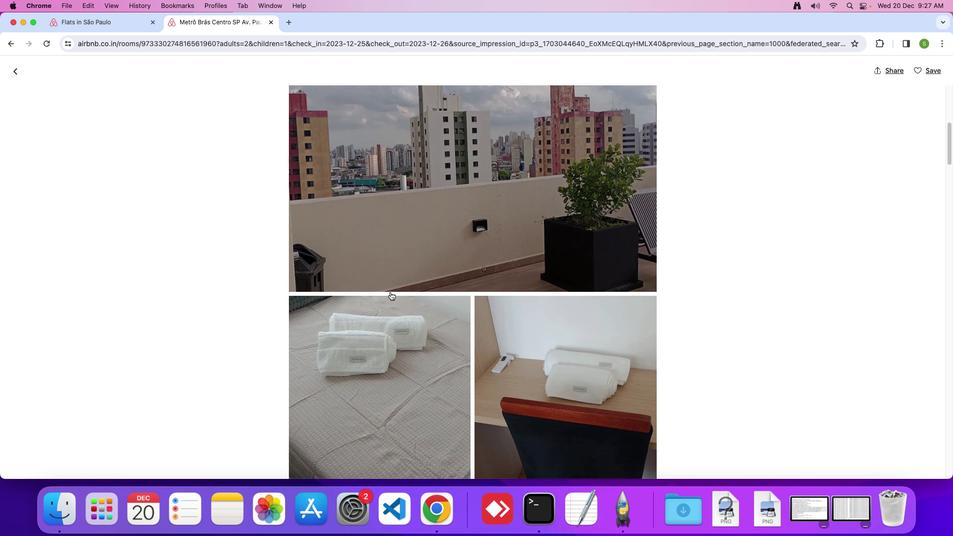 
Action: Mouse scrolled (390, 291) with delta (0, 0)
Screenshot: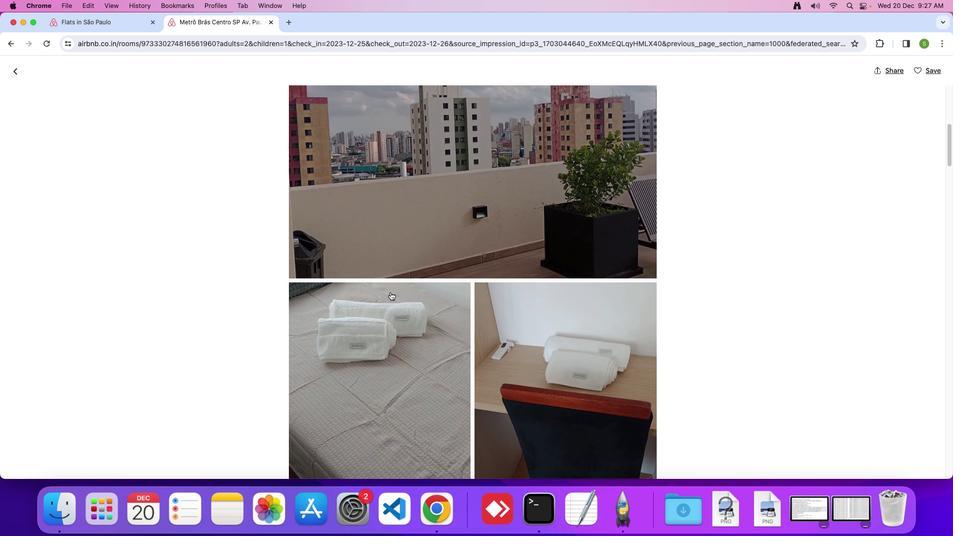 
Action: Mouse scrolled (390, 291) with delta (0, 0)
Screenshot: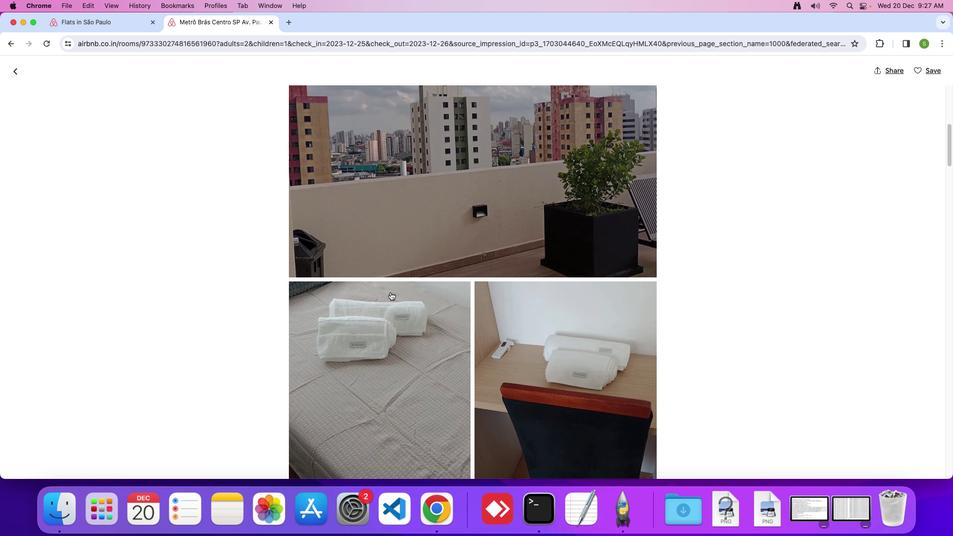 
Action: Mouse scrolled (390, 291) with delta (0, 0)
Screenshot: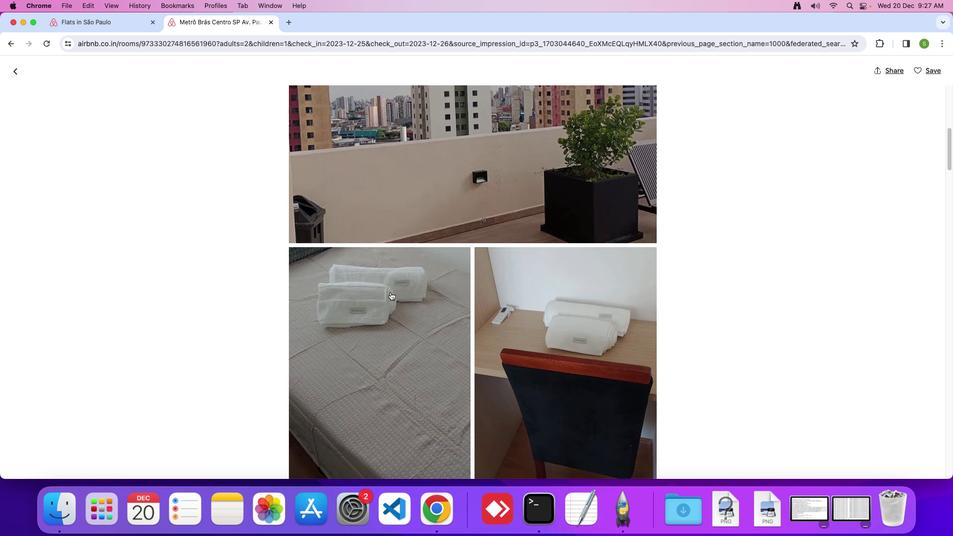 
Action: Mouse scrolled (390, 291) with delta (0, 0)
Screenshot: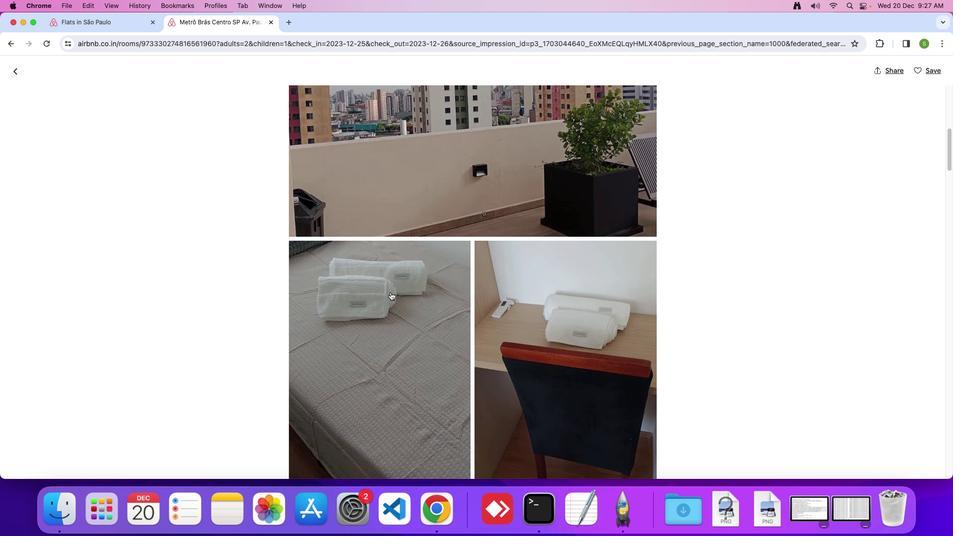 
Action: Mouse scrolled (390, 291) with delta (0, 0)
Screenshot: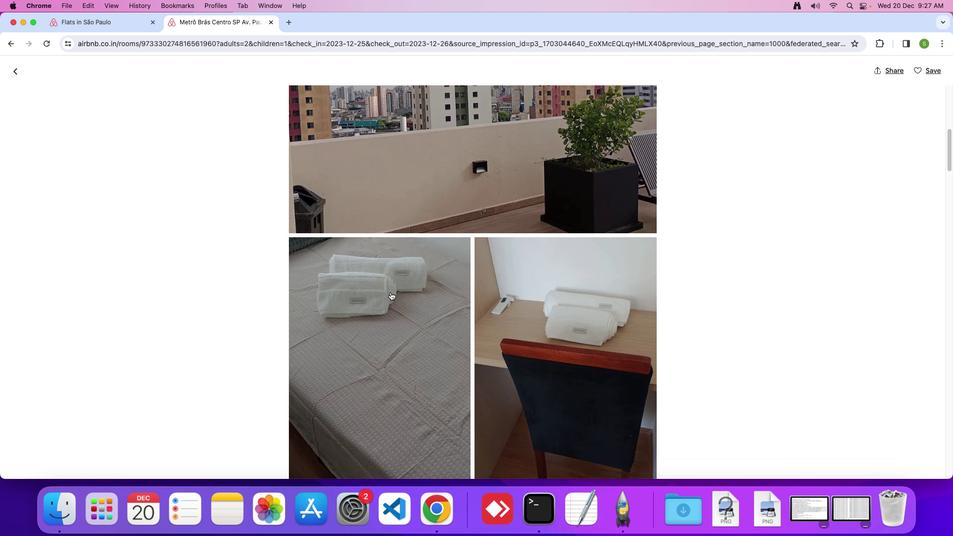 
Action: Mouse scrolled (390, 291) with delta (0, 0)
Screenshot: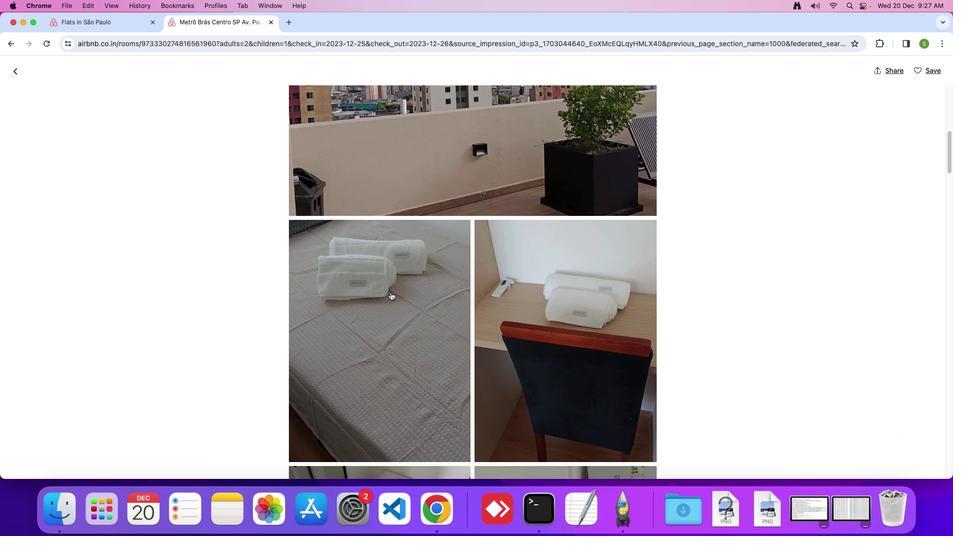 
Action: Mouse scrolled (390, 291) with delta (0, 0)
Screenshot: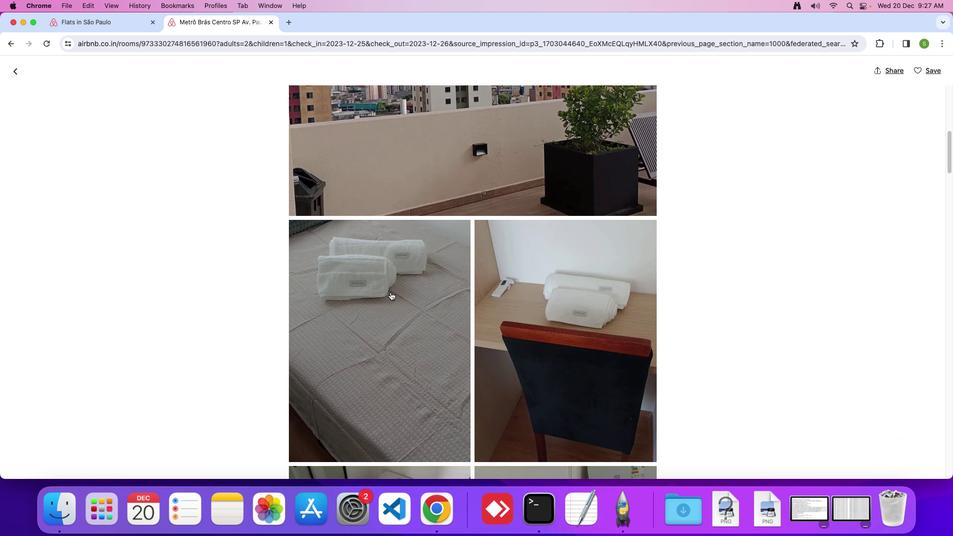 
Action: Mouse scrolled (390, 291) with delta (0, 0)
Screenshot: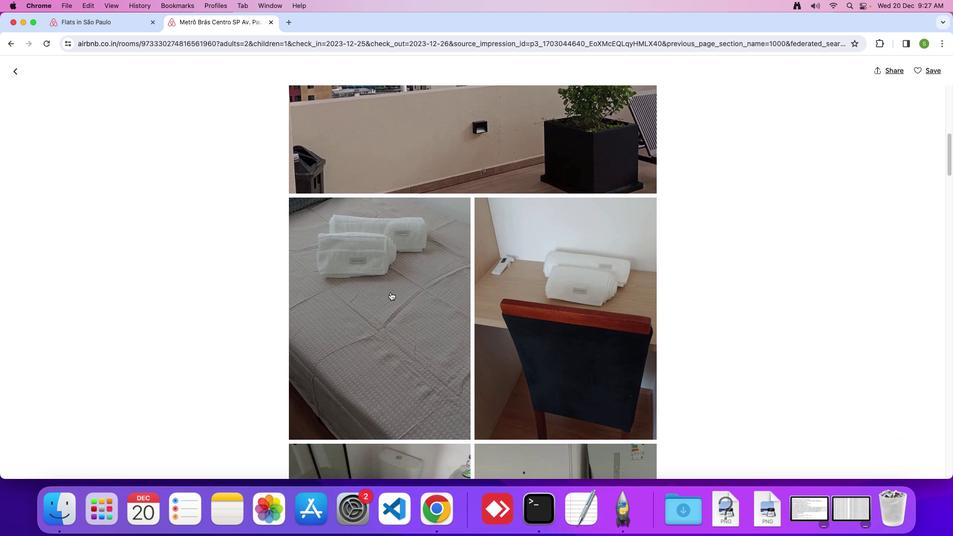 
Action: Mouse scrolled (390, 291) with delta (0, 0)
Screenshot: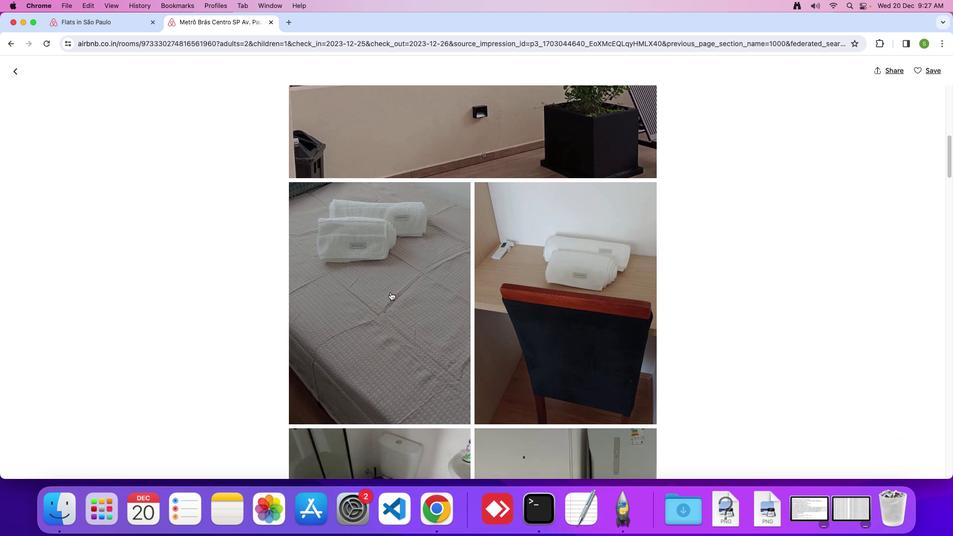 
Action: Mouse scrolled (390, 291) with delta (0, 0)
Screenshot: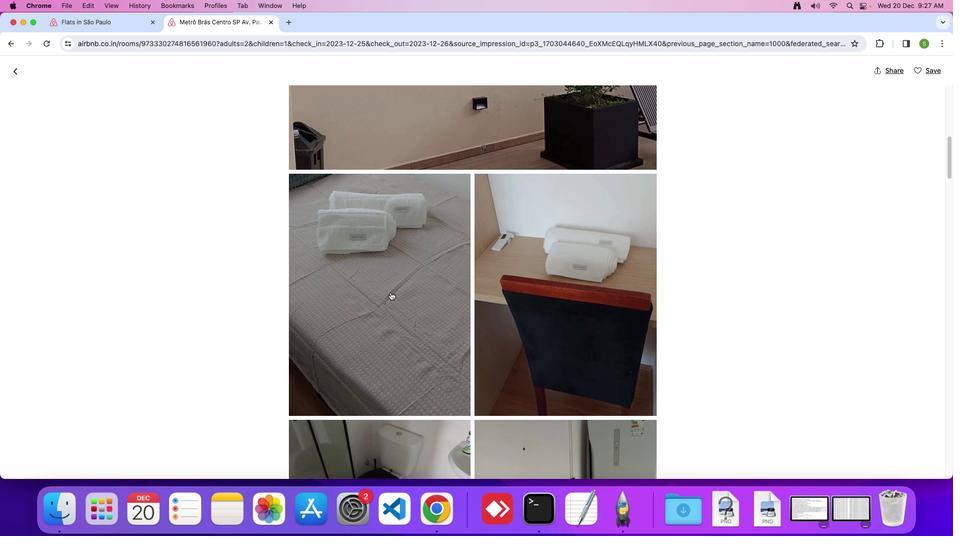 
Action: Mouse scrolled (390, 291) with delta (0, 0)
Screenshot: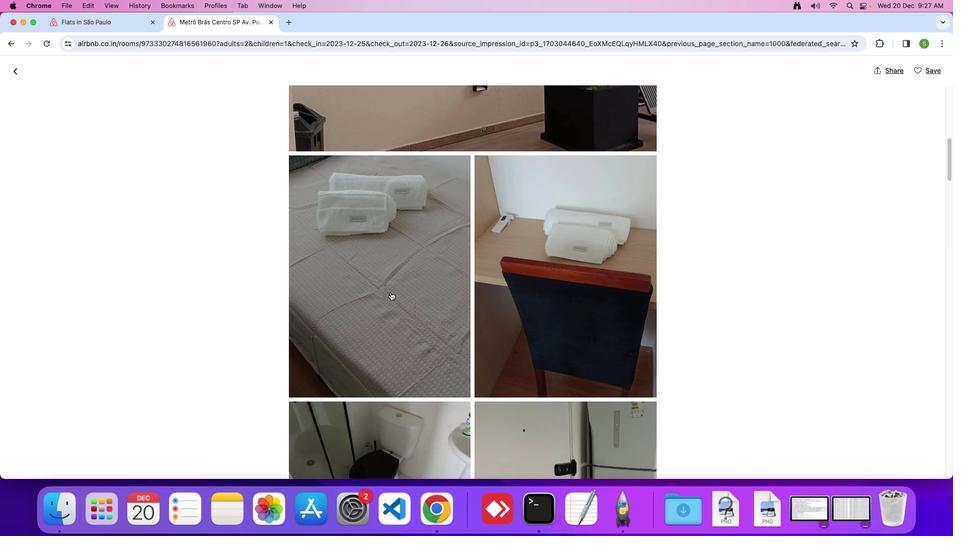 
Action: Mouse scrolled (390, 291) with delta (0, 0)
Screenshot: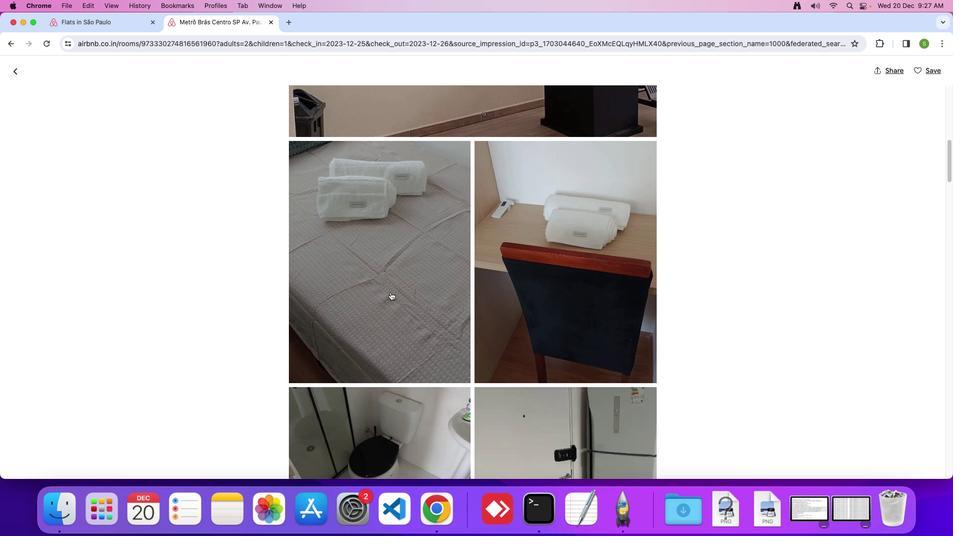 
Action: Mouse scrolled (390, 291) with delta (0, 0)
Screenshot: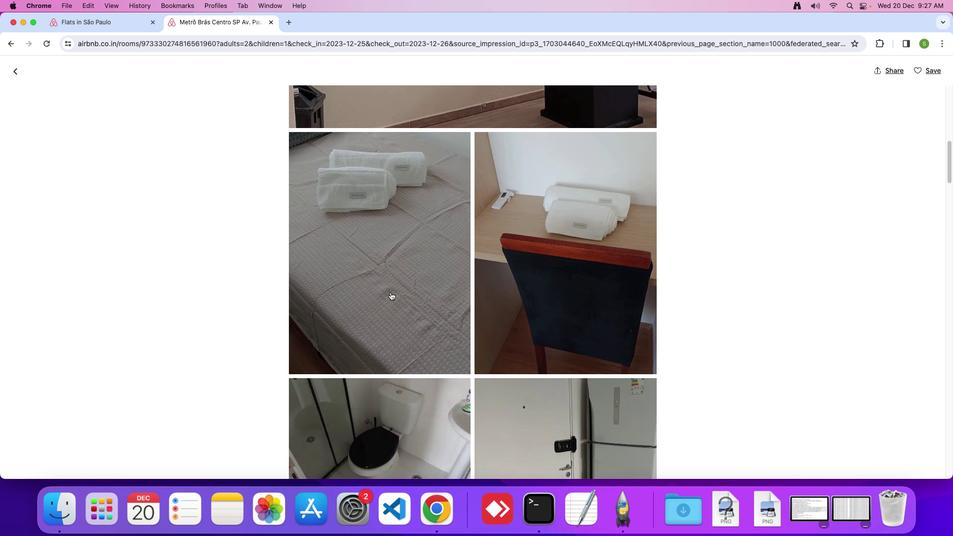 
Action: Mouse scrolled (390, 291) with delta (0, 0)
Screenshot: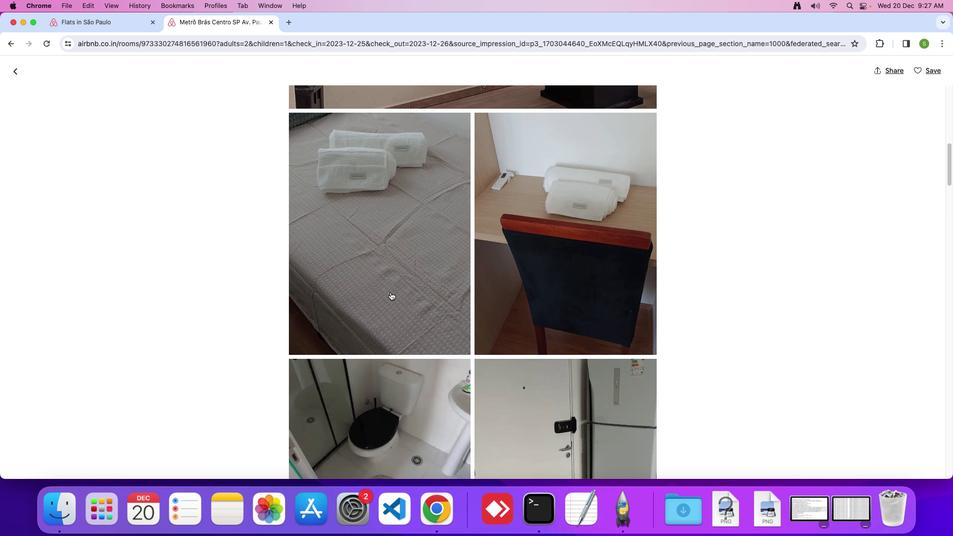 
Action: Mouse scrolled (390, 291) with delta (0, 0)
Screenshot: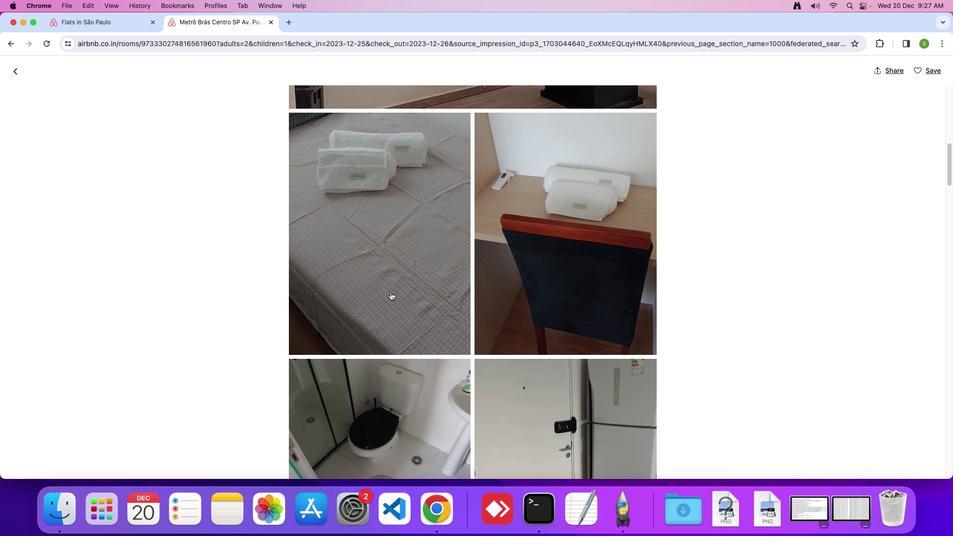 
Action: Mouse scrolled (390, 291) with delta (0, 0)
Screenshot: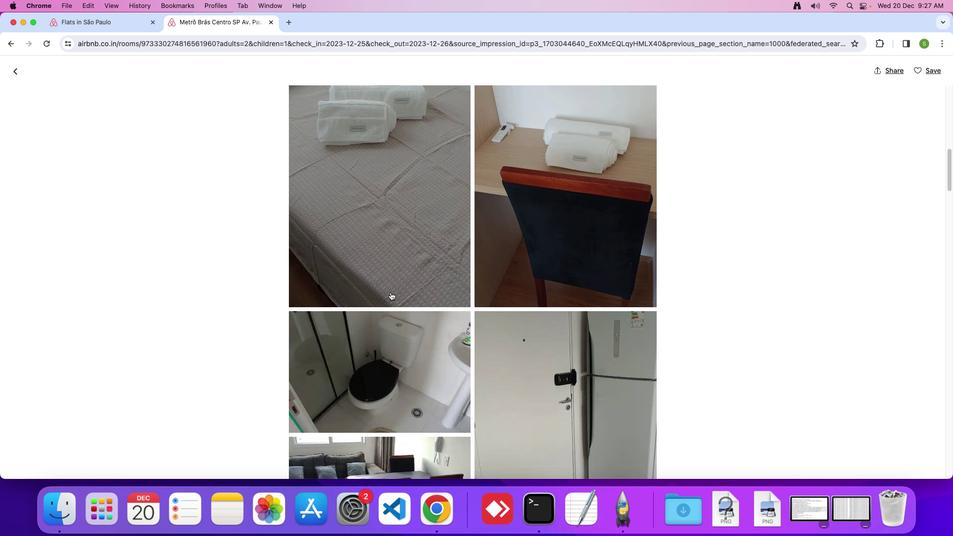 
Action: Mouse scrolled (390, 291) with delta (0, 0)
Screenshot: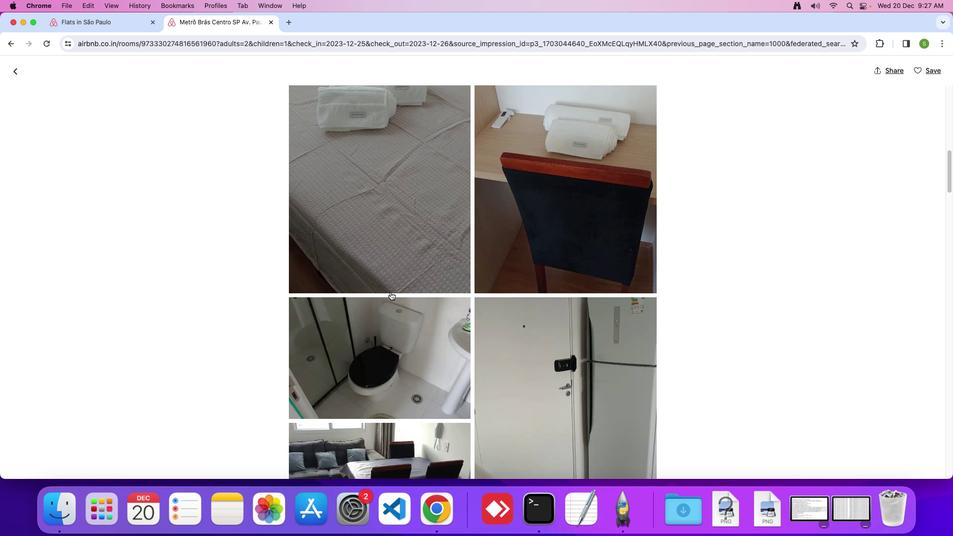 
Action: Mouse scrolled (390, 291) with delta (0, 0)
Screenshot: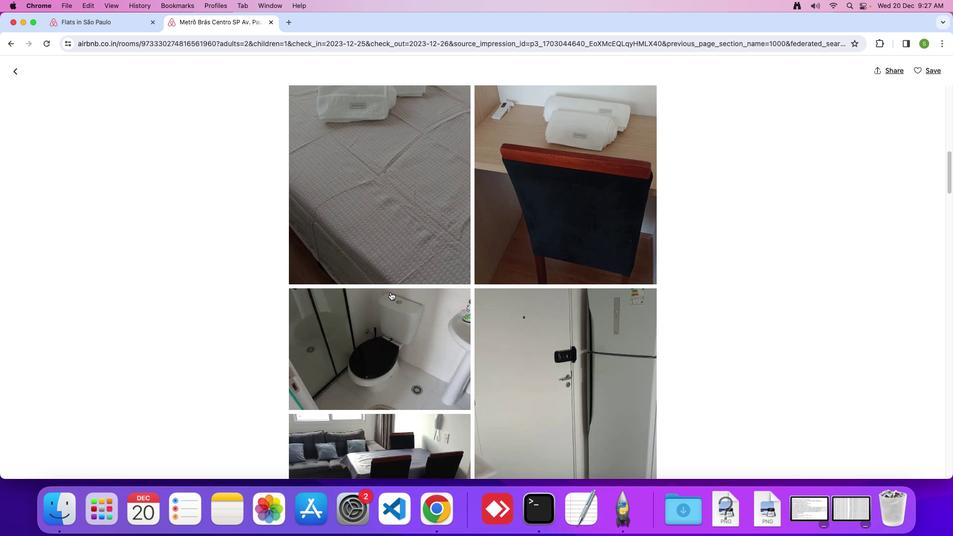 
Action: Mouse scrolled (390, 291) with delta (0, 0)
Screenshot: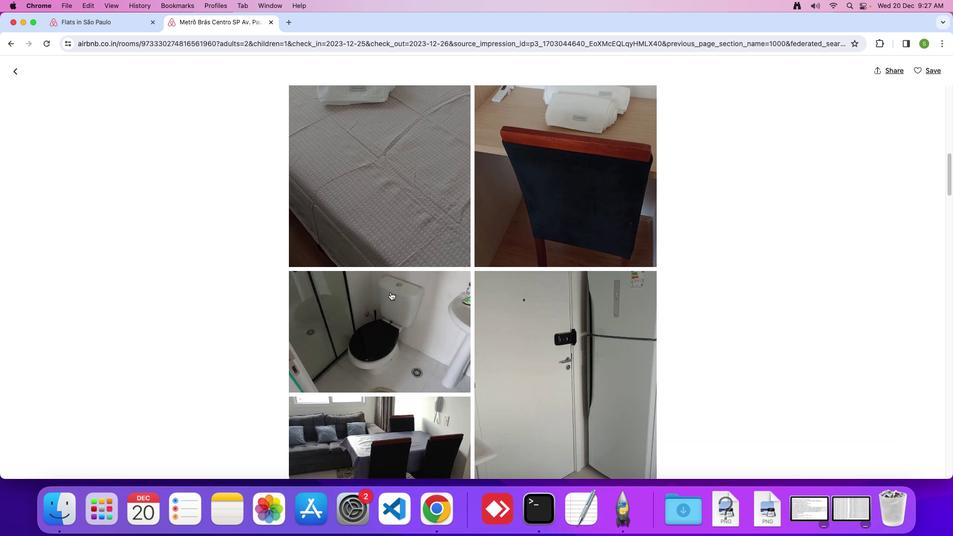 
Action: Mouse scrolled (390, 291) with delta (0, 0)
Screenshot: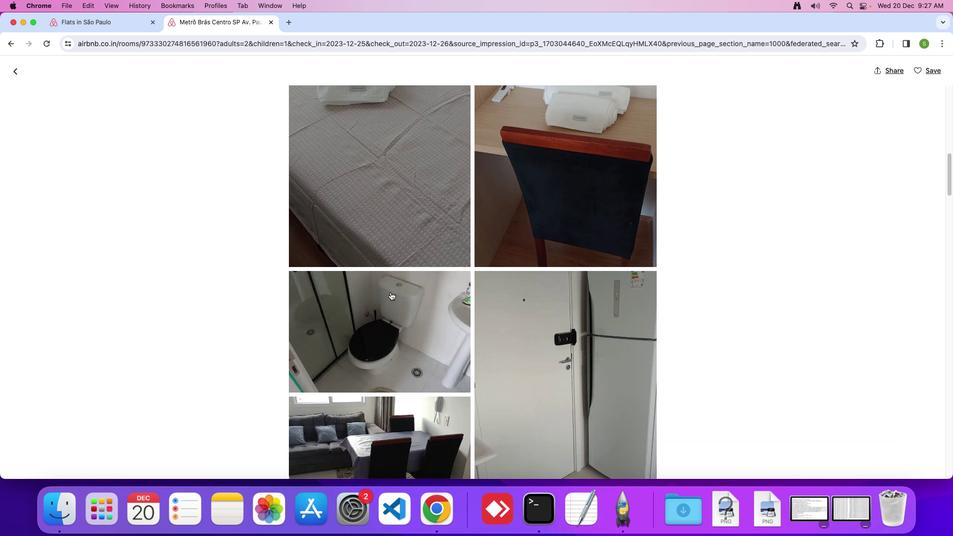 
Action: Mouse scrolled (390, 291) with delta (0, 0)
Screenshot: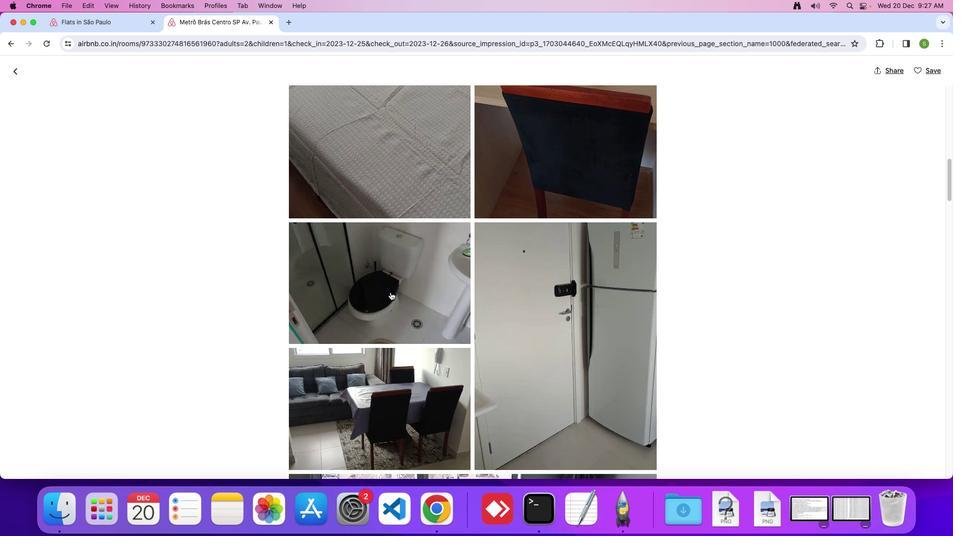 
Action: Mouse scrolled (390, 291) with delta (0, 0)
Screenshot: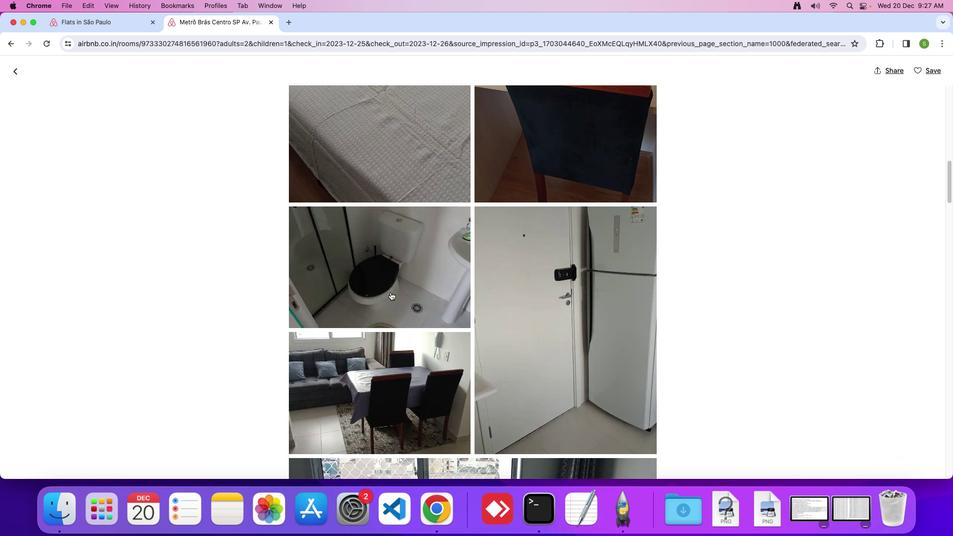
Action: Mouse scrolled (390, 291) with delta (0, 0)
Screenshot: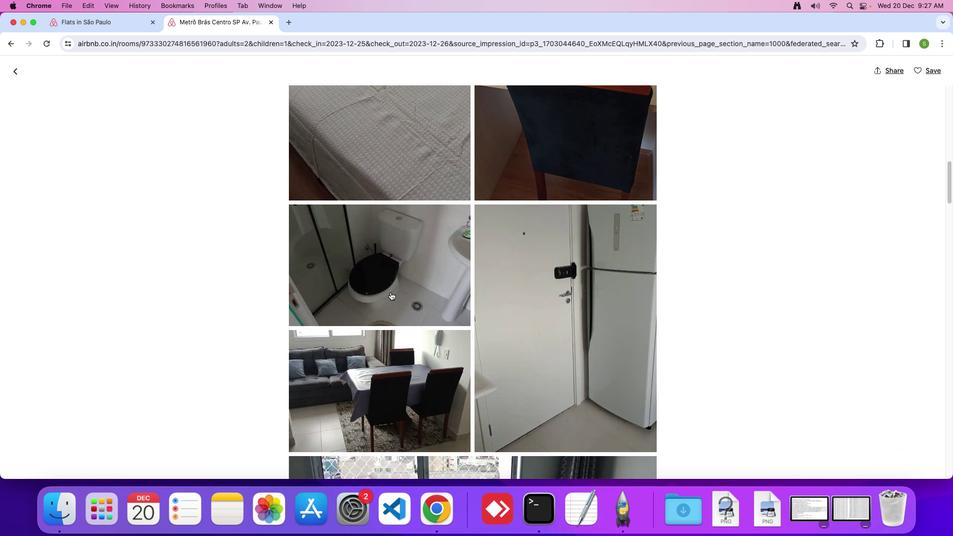 
Action: Mouse scrolled (390, 291) with delta (0, 0)
Screenshot: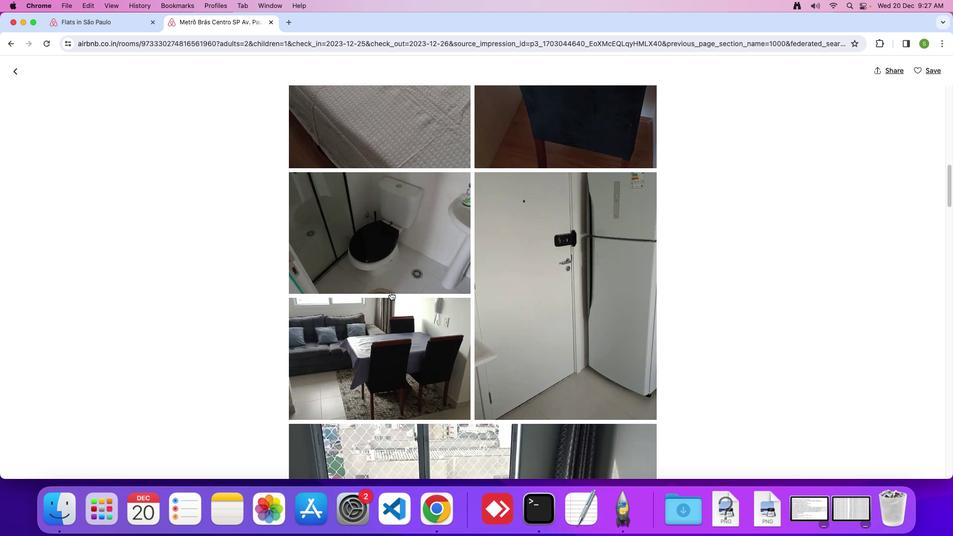 
Action: Mouse scrolled (390, 291) with delta (0, 0)
Screenshot: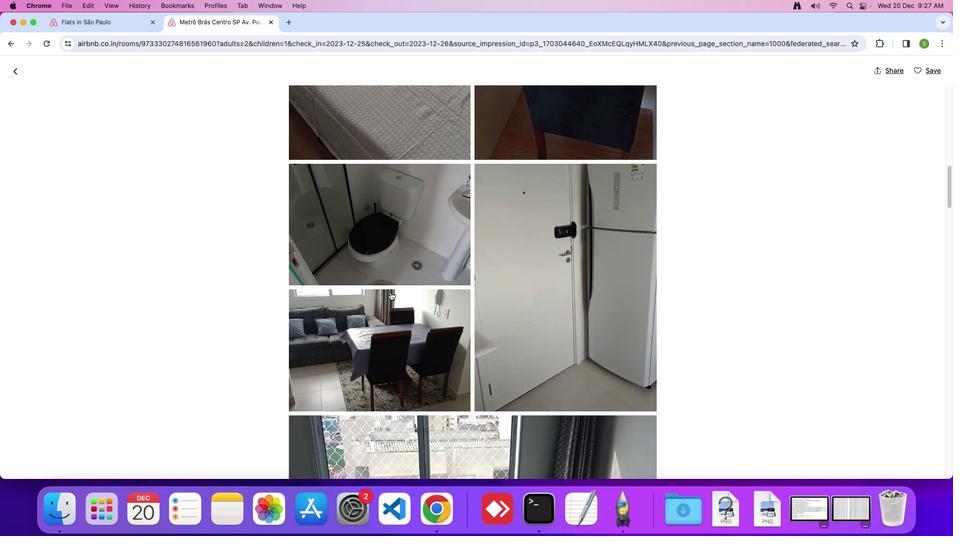 
Action: Mouse scrolled (390, 291) with delta (0, 0)
Screenshot: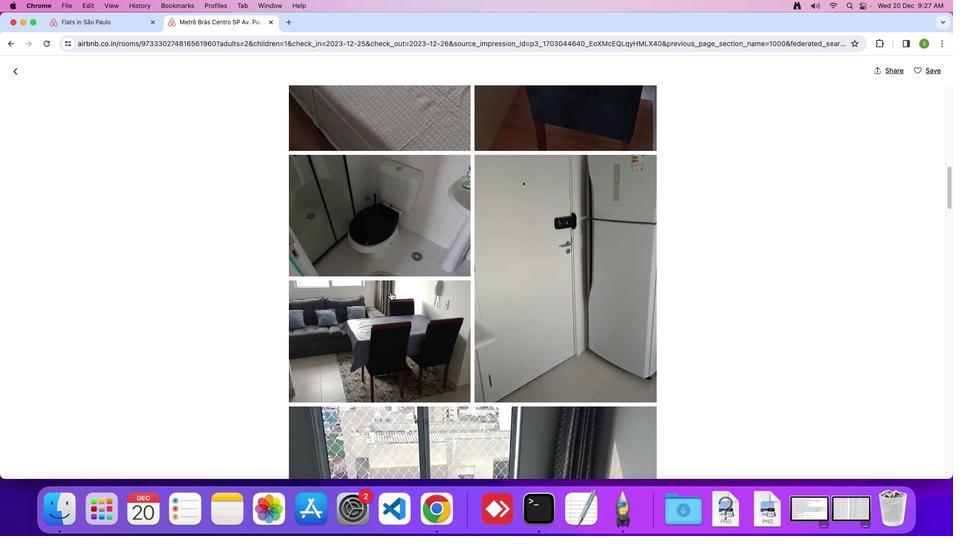 
Action: Mouse scrolled (390, 291) with delta (0, 0)
Screenshot: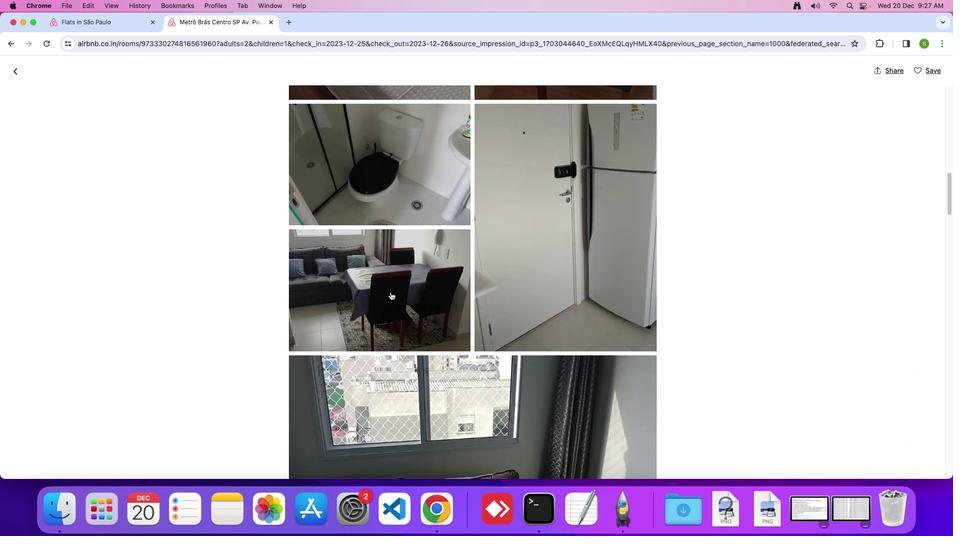 
Action: Mouse scrolled (390, 291) with delta (0, 0)
Screenshot: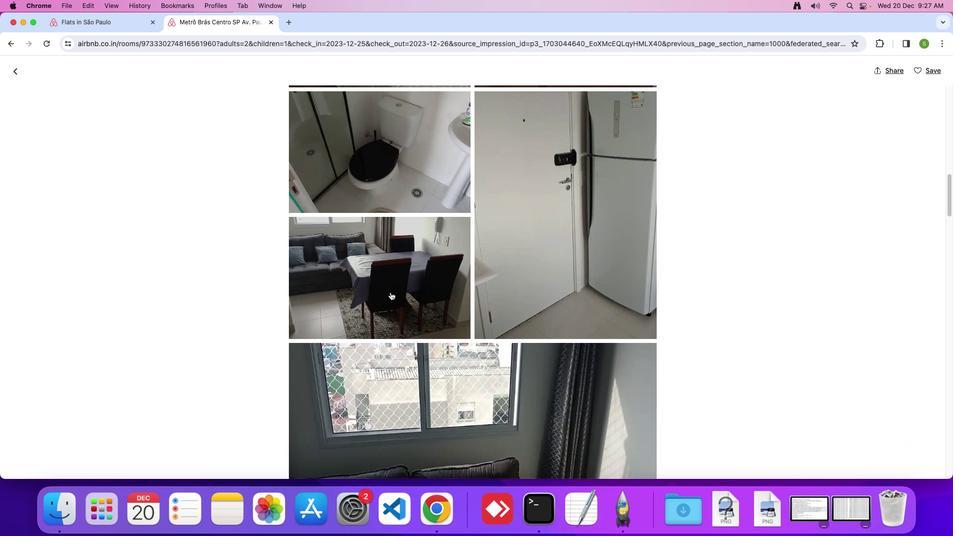 
Action: Mouse scrolled (390, 291) with delta (0, 0)
Screenshot: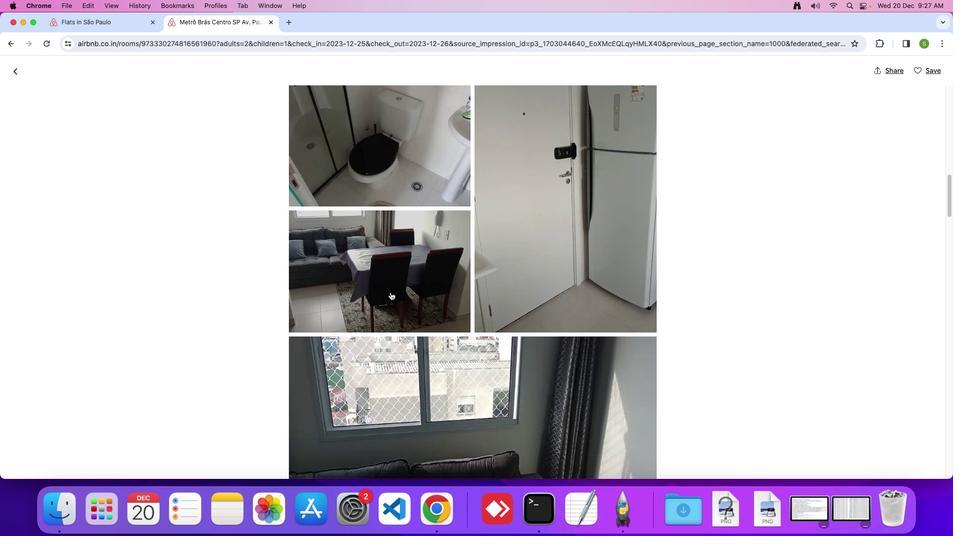 
Action: Mouse scrolled (390, 291) with delta (0, 0)
Screenshot: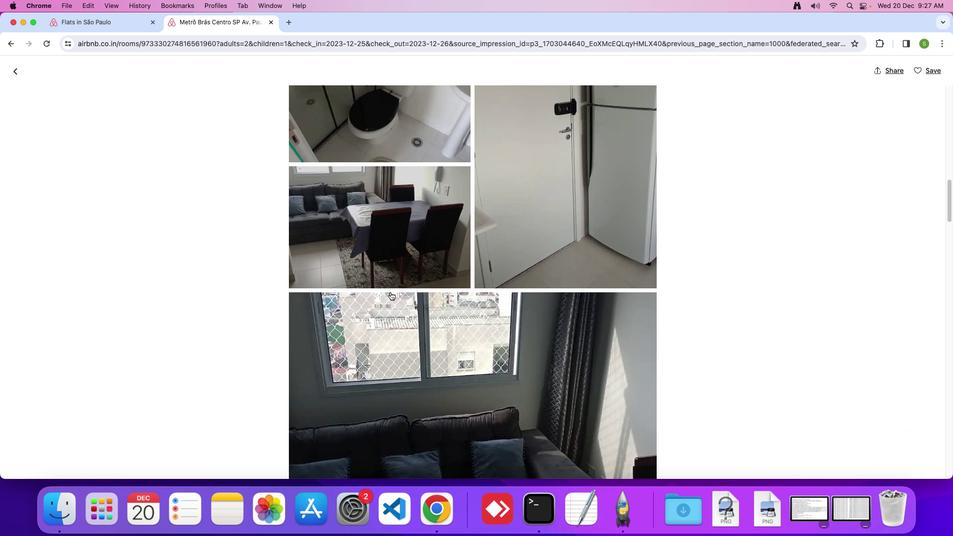 
Action: Mouse scrolled (390, 291) with delta (0, 0)
Screenshot: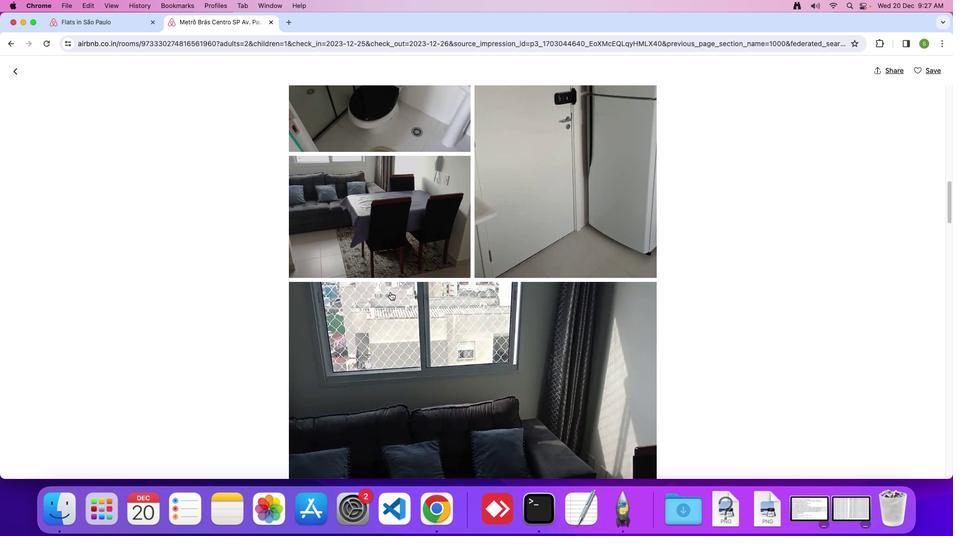 
Action: Mouse scrolled (390, 291) with delta (0, 0)
Screenshot: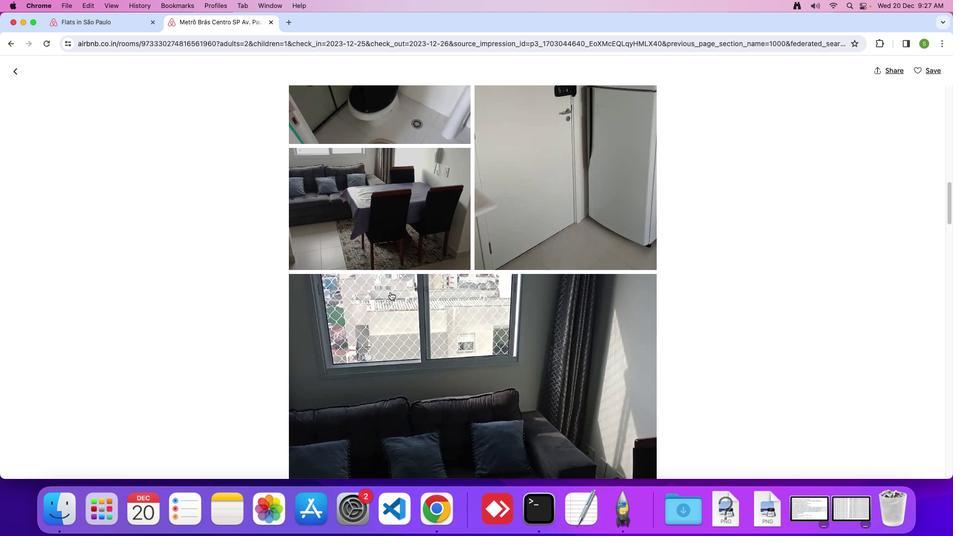 
Action: Mouse scrolled (390, 291) with delta (0, 0)
Screenshot: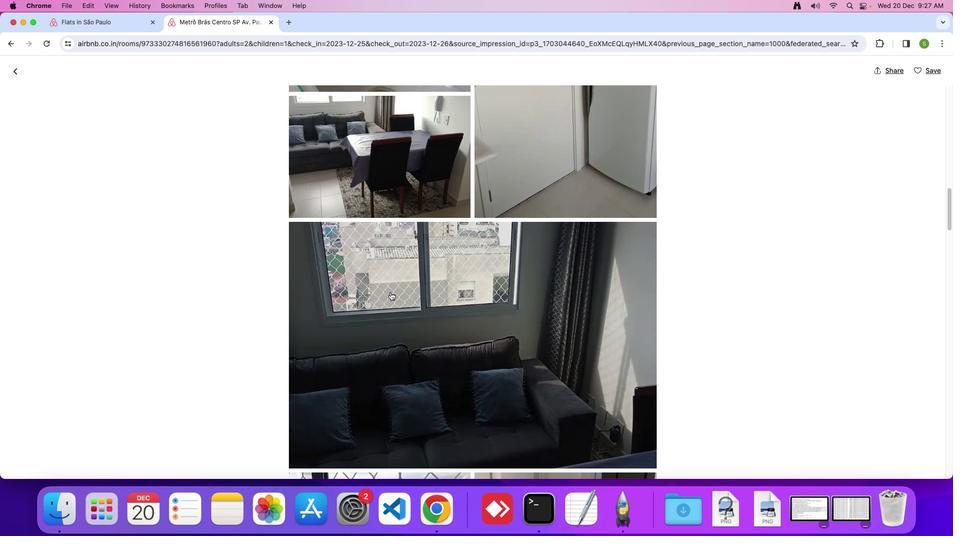 
Action: Mouse scrolled (390, 291) with delta (0, 0)
Screenshot: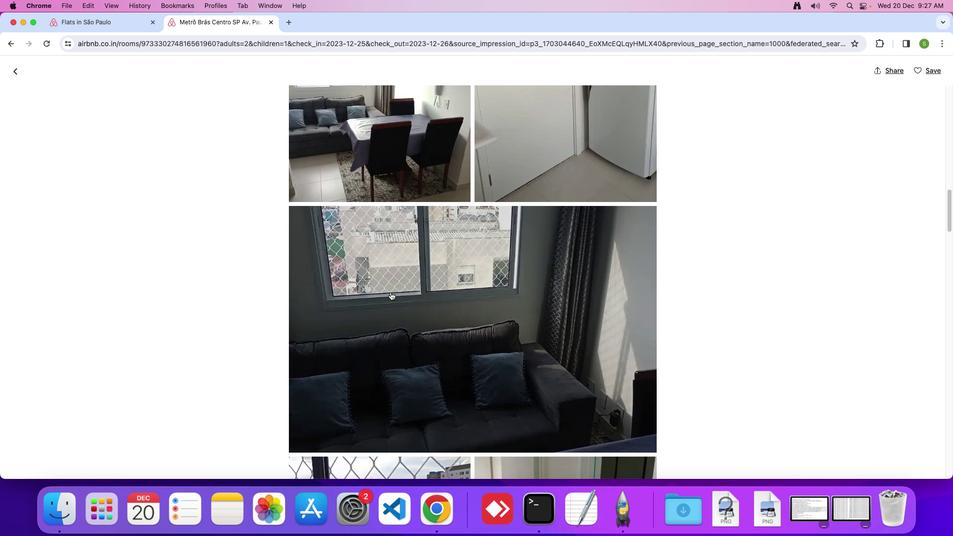 
Action: Mouse scrolled (390, 291) with delta (0, 0)
Screenshot: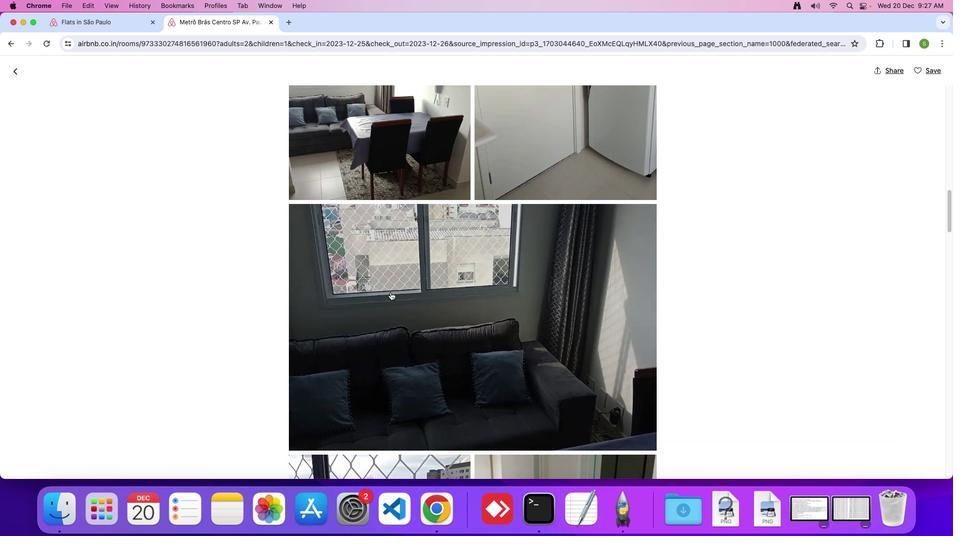
Action: Mouse scrolled (390, 291) with delta (0, 0)
Screenshot: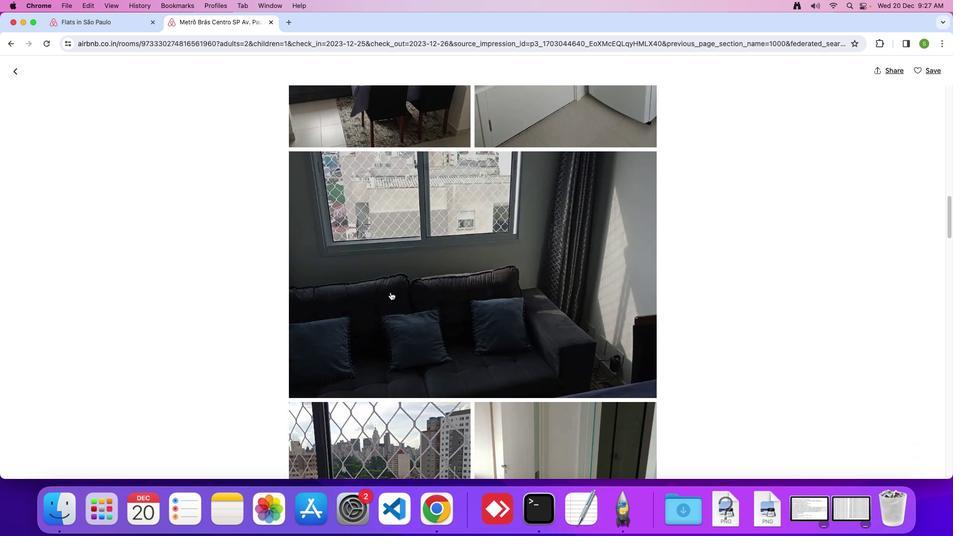 
Action: Mouse scrolled (390, 291) with delta (0, 0)
Screenshot: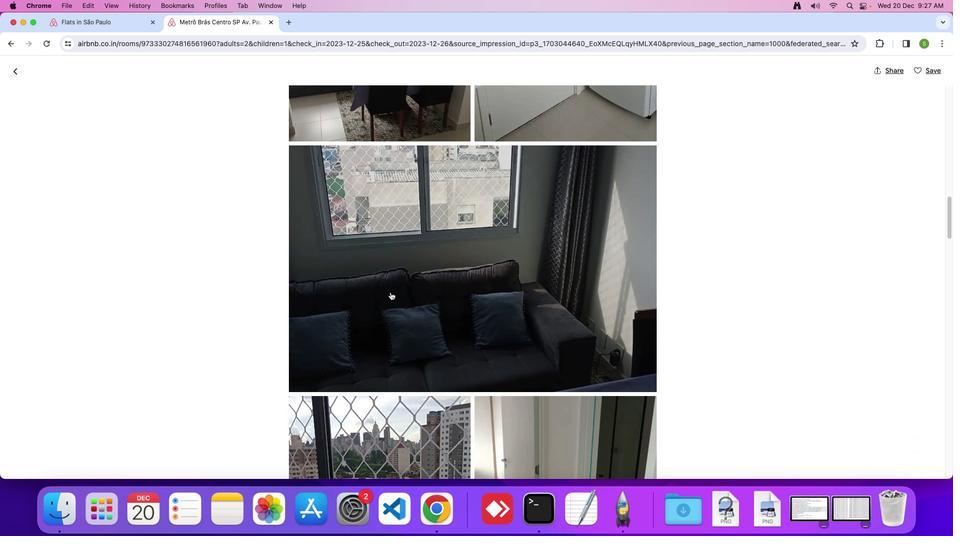 
Action: Mouse scrolled (390, 291) with delta (0, 0)
Screenshot: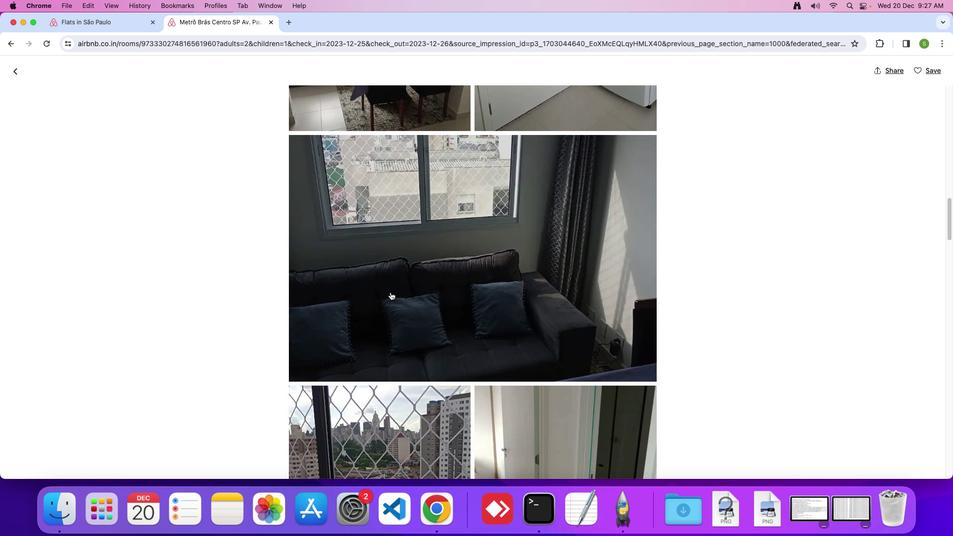 
Action: Mouse scrolled (390, 291) with delta (0, 0)
Screenshot: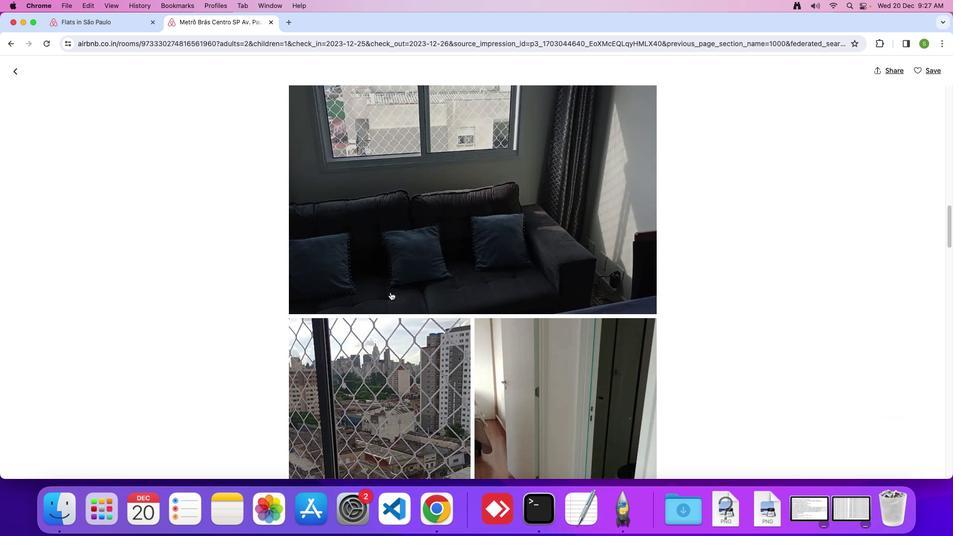 
Action: Mouse scrolled (390, 291) with delta (0, 0)
Screenshot: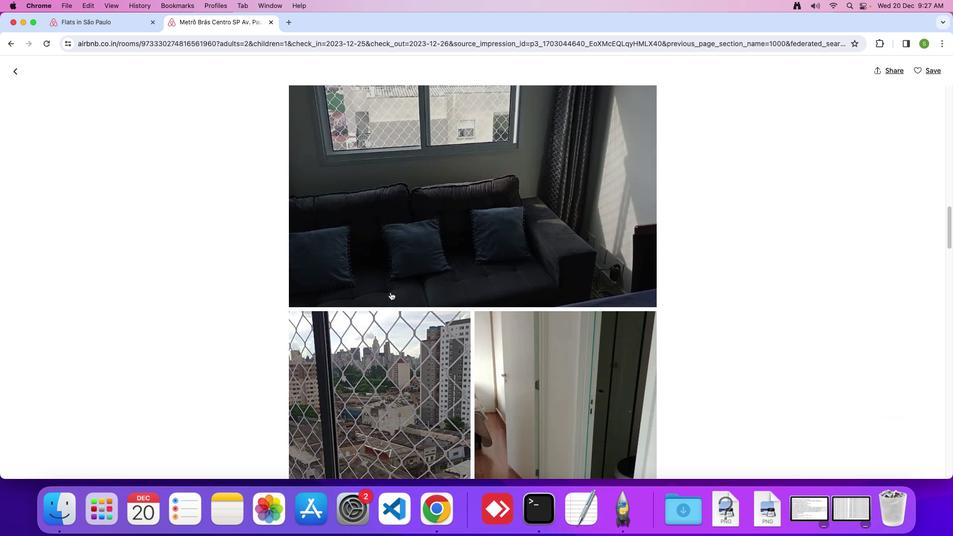 
Action: Mouse scrolled (390, 291) with delta (0, 0)
Screenshot: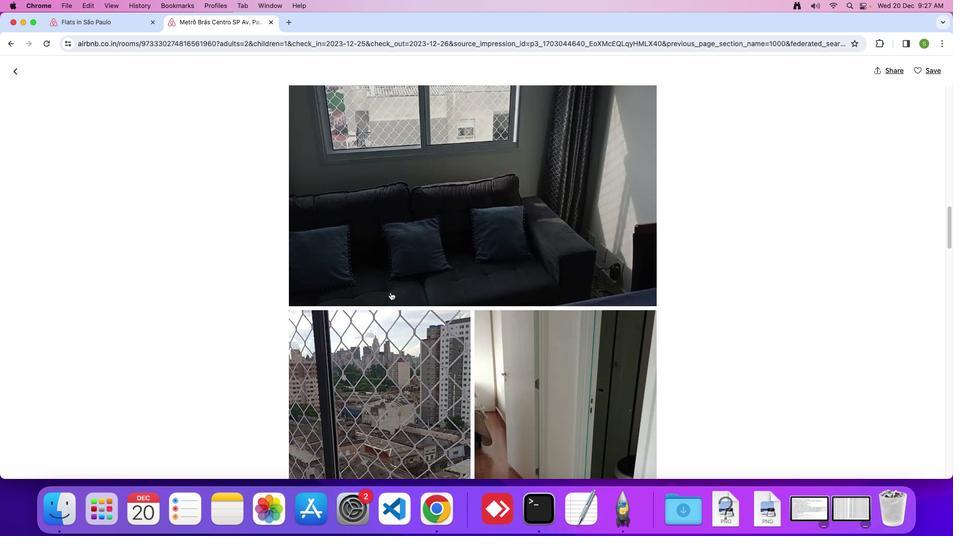 
Action: Mouse scrolled (390, 291) with delta (0, 0)
Screenshot: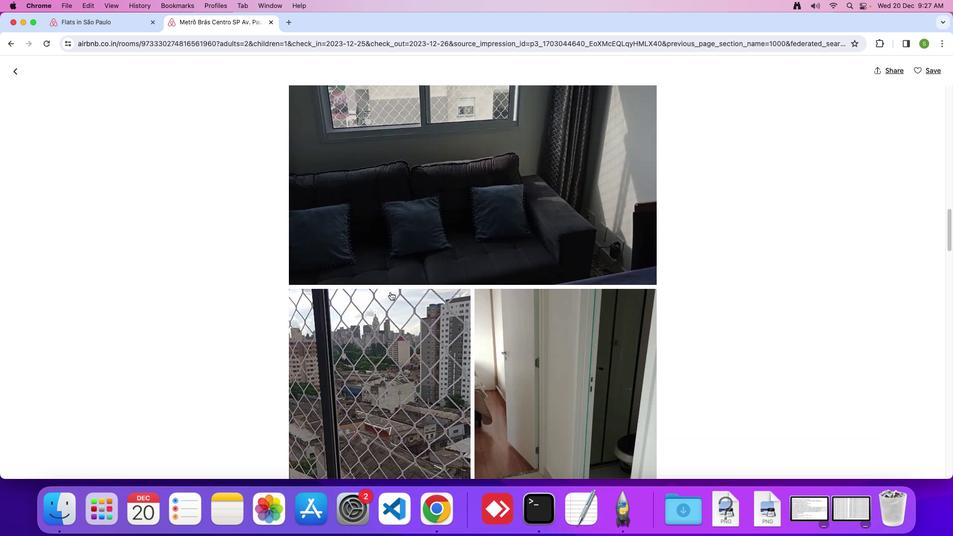 
Action: Mouse scrolled (390, 291) with delta (0, 0)
Screenshot: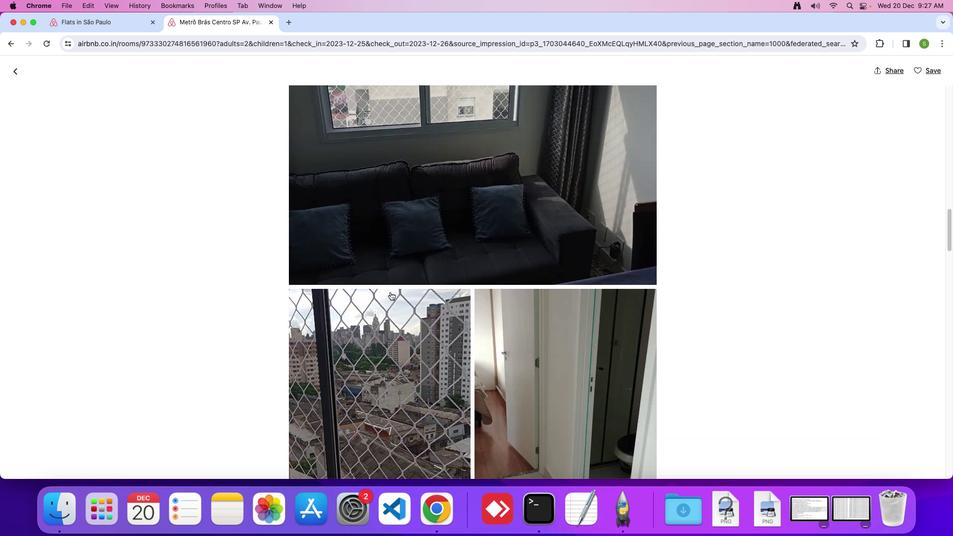 
Action: Mouse scrolled (390, 291) with delta (0, 0)
Screenshot: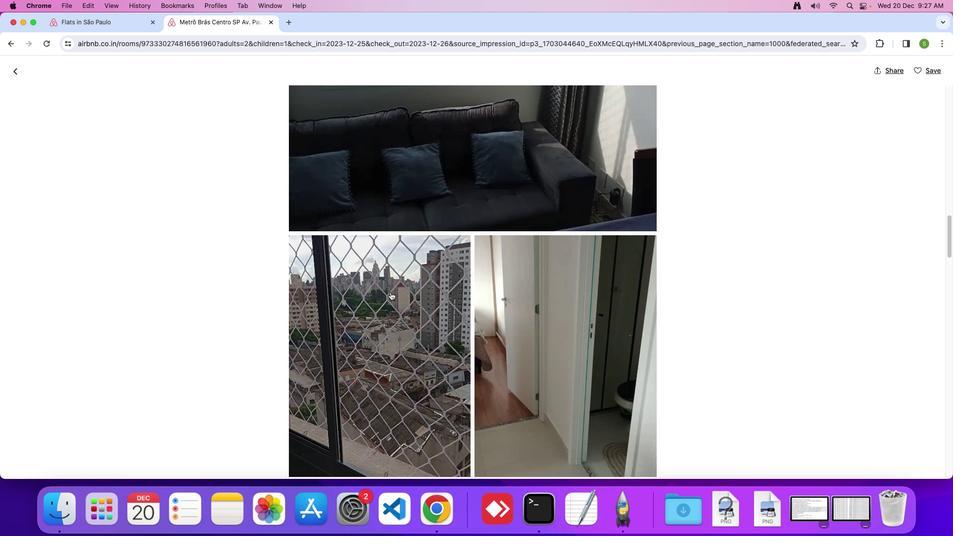 
Action: Mouse scrolled (390, 291) with delta (0, 0)
Screenshot: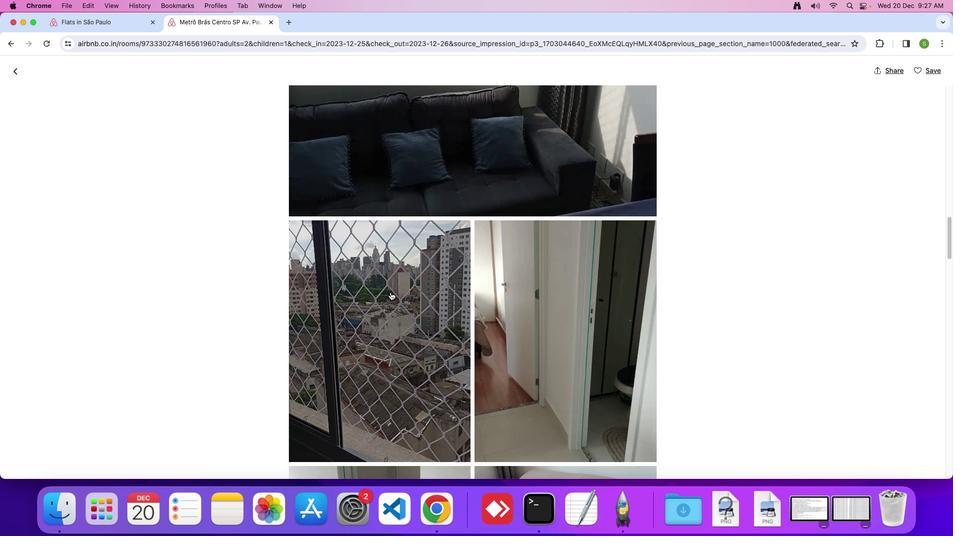 
Action: Mouse scrolled (390, 291) with delta (0, 0)
Screenshot: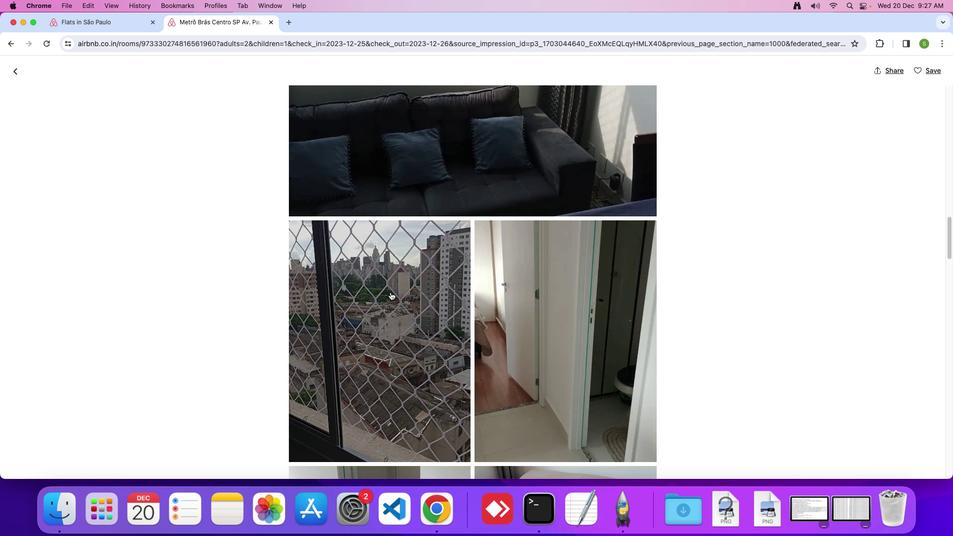 
Action: Mouse scrolled (390, 291) with delta (0, 0)
Screenshot: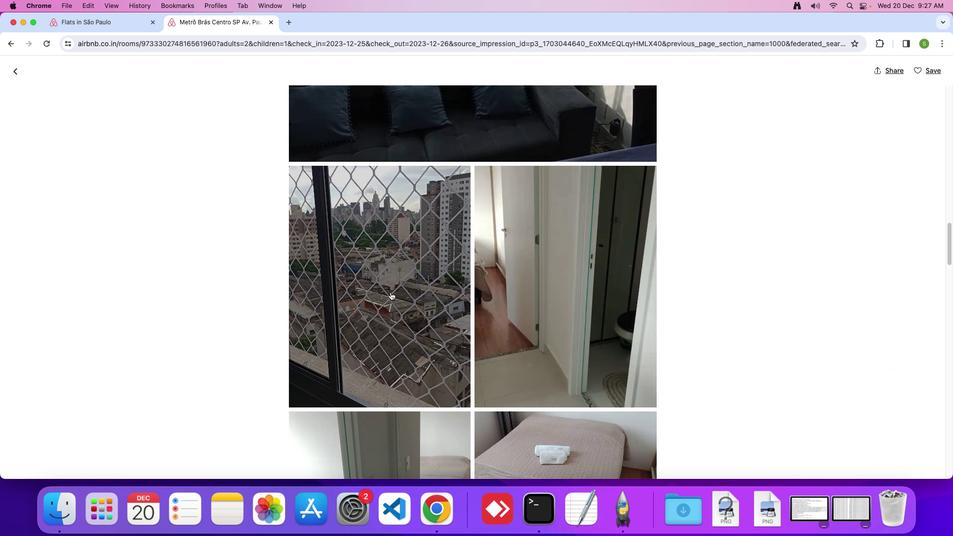 
Action: Mouse scrolled (390, 291) with delta (0, 0)
Screenshot: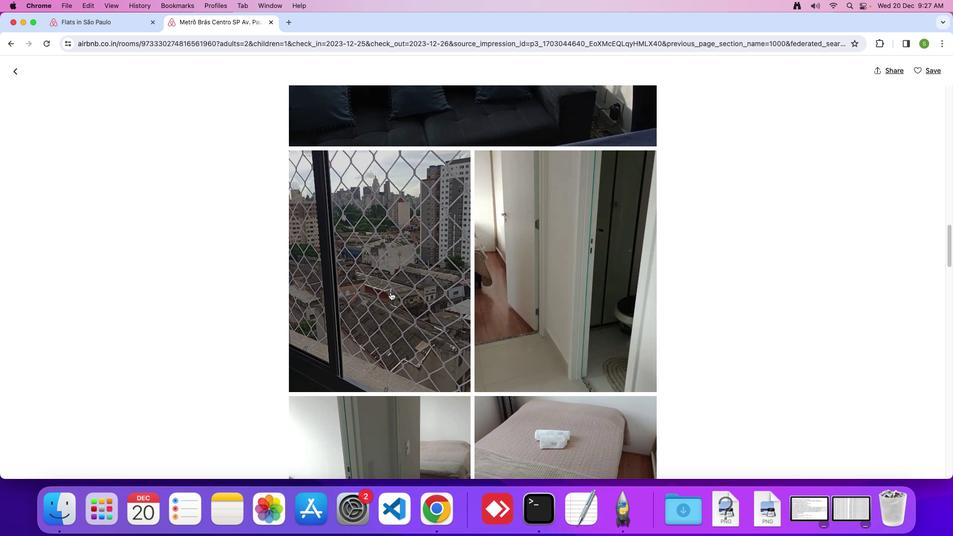 
Action: Mouse scrolled (390, 291) with delta (0, 0)
Screenshot: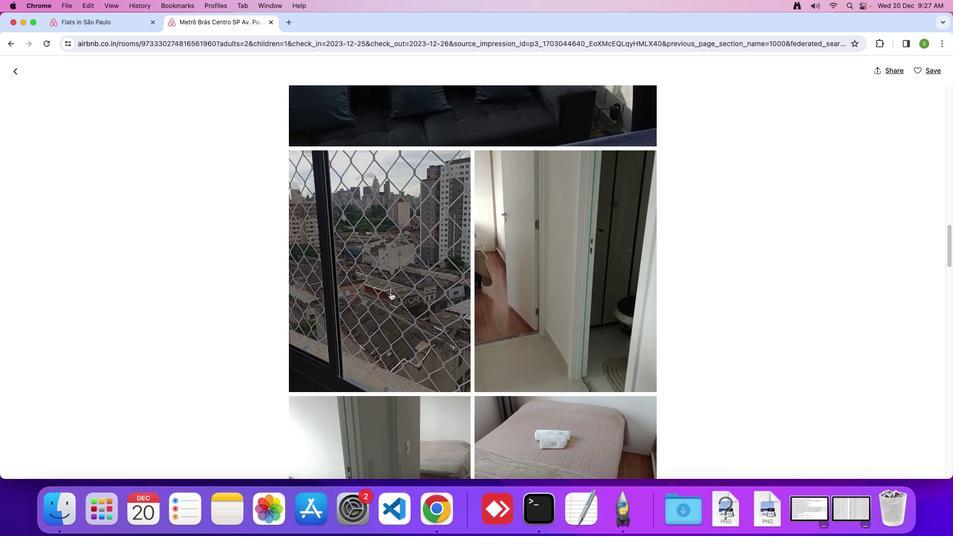 
Action: Mouse scrolled (390, 291) with delta (0, 0)
Screenshot: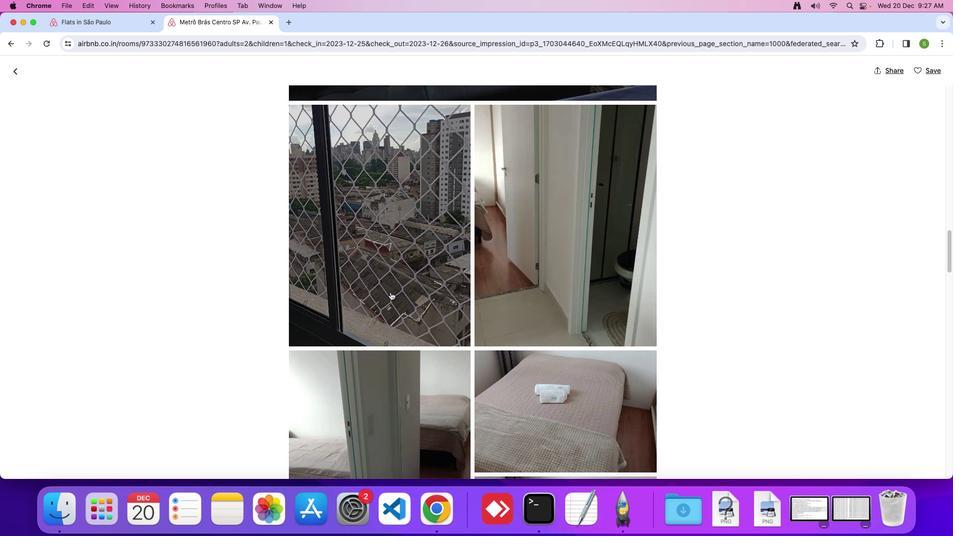 
Action: Mouse scrolled (390, 291) with delta (0, 0)
Screenshot: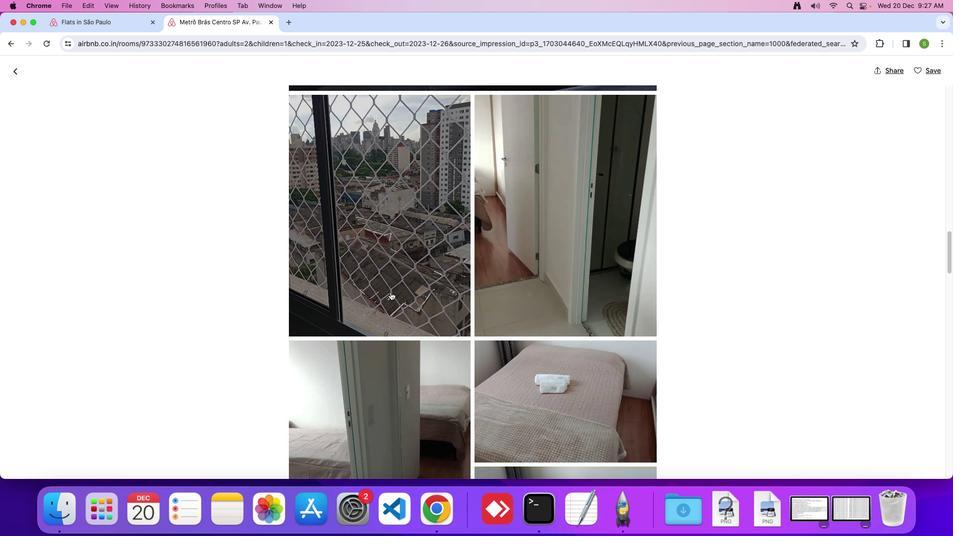 
Action: Mouse scrolled (390, 291) with delta (0, 0)
Screenshot: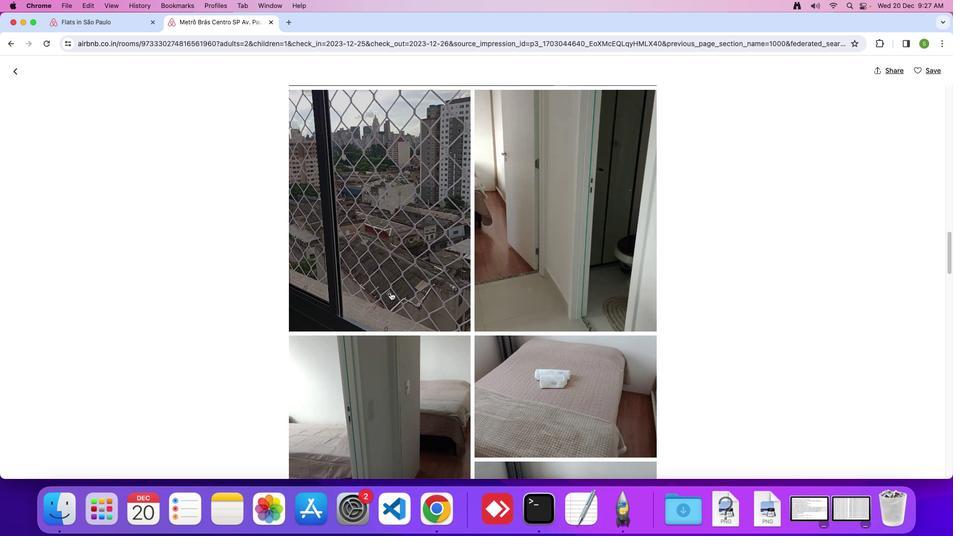 
Action: Mouse scrolled (390, 291) with delta (0, 0)
Screenshot: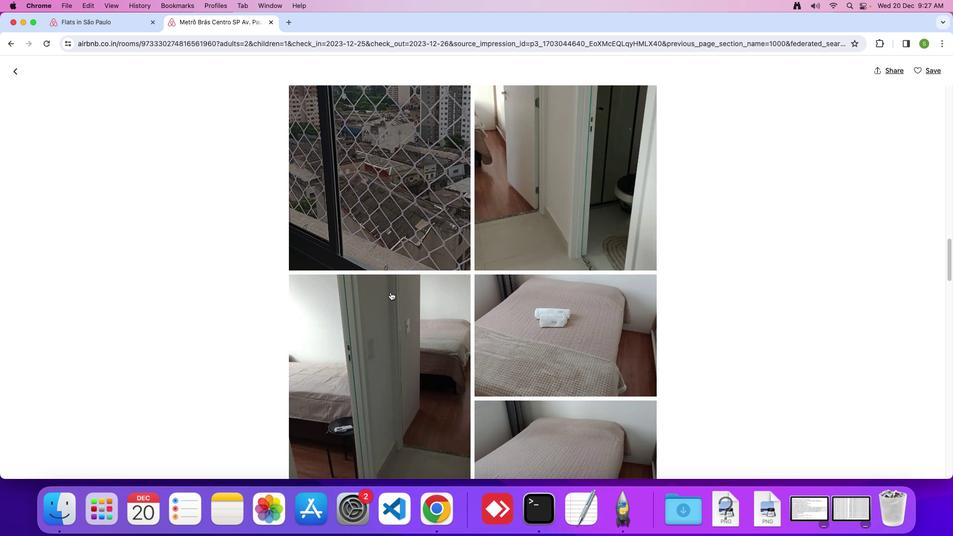 
Action: Mouse scrolled (390, 291) with delta (0, 0)
Screenshot: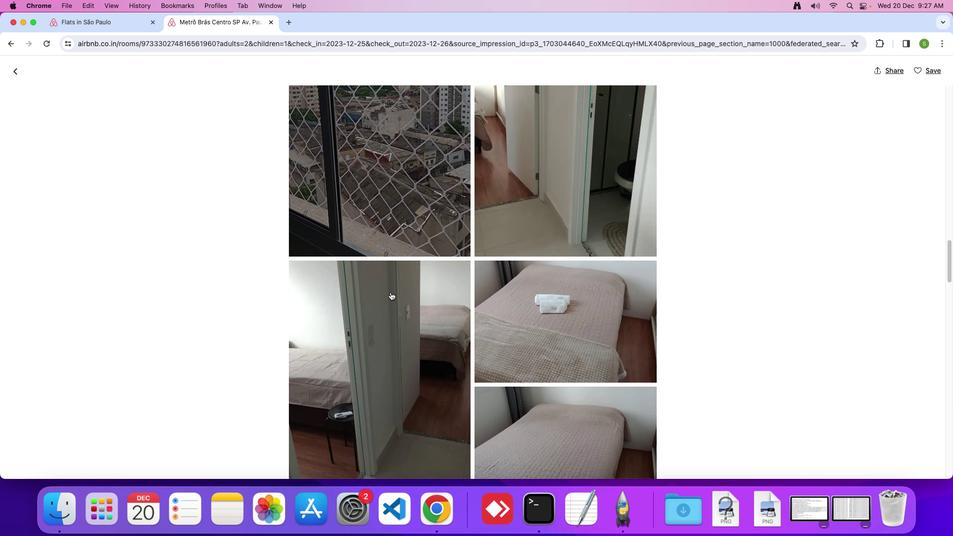 
Action: Mouse scrolled (390, 291) with delta (0, 0)
Screenshot: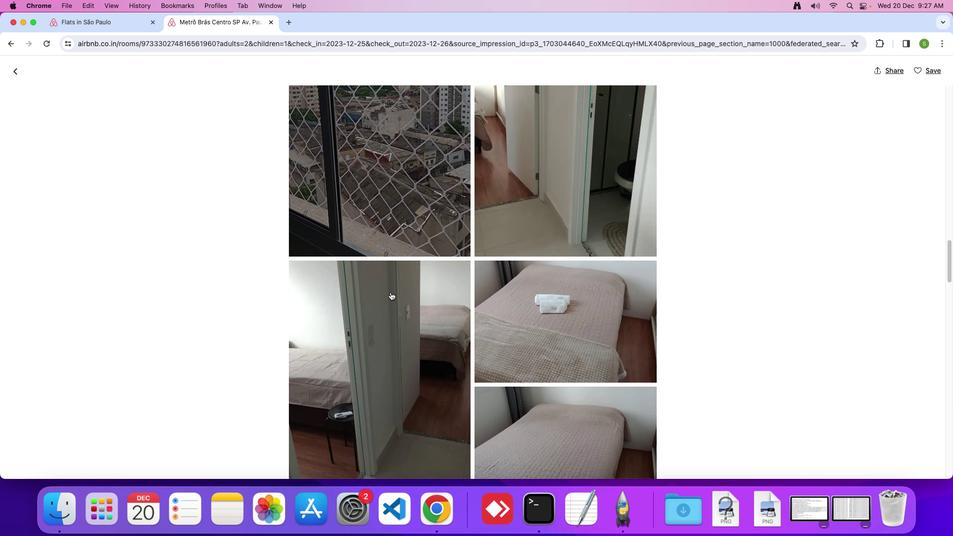 
Action: Mouse scrolled (390, 291) with delta (0, 0)
Screenshot: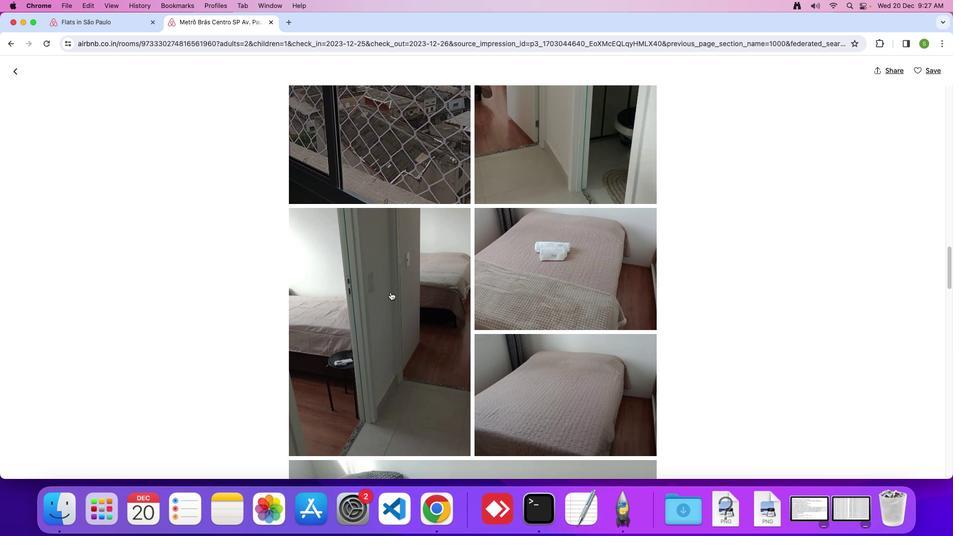 
Action: Mouse scrolled (390, 291) with delta (0, 0)
Screenshot: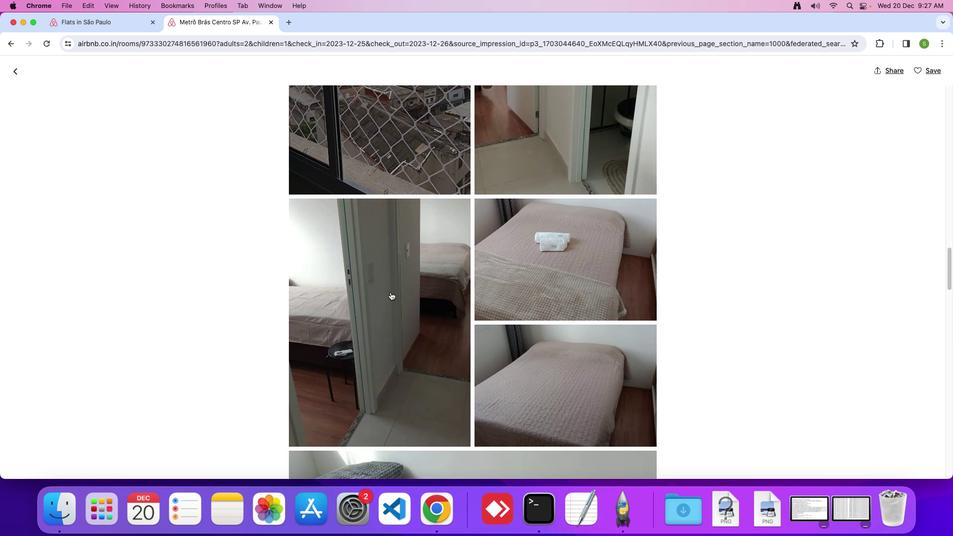 
Action: Mouse scrolled (390, 291) with delta (0, 0)
Screenshot: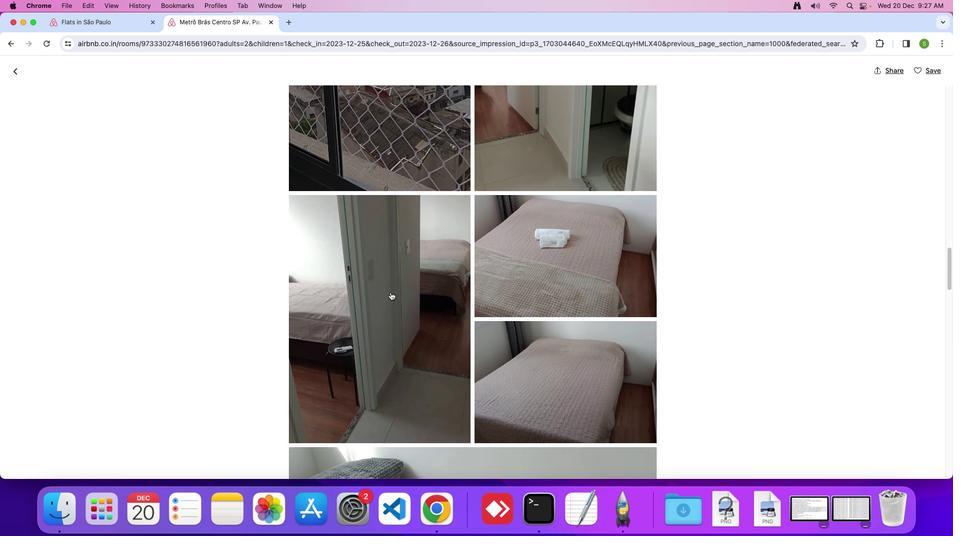 
Action: Mouse scrolled (390, 291) with delta (0, 0)
Screenshot: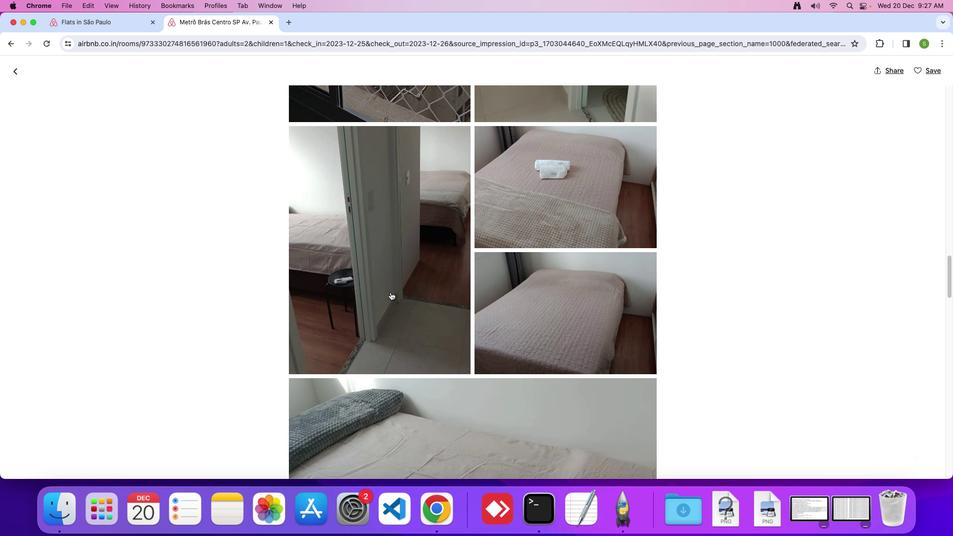 
Action: Mouse scrolled (390, 291) with delta (0, 0)
Screenshot: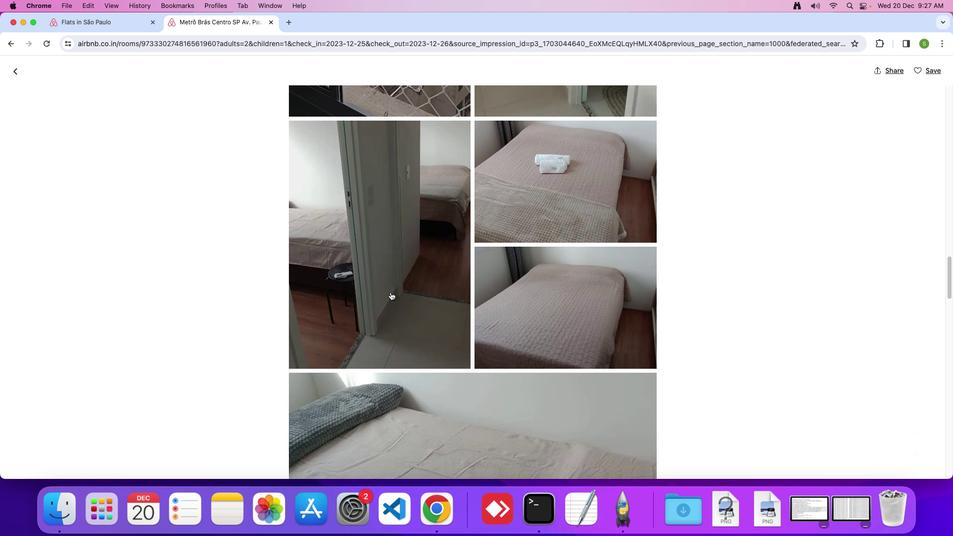 
Action: Mouse scrolled (390, 291) with delta (0, 0)
Screenshot: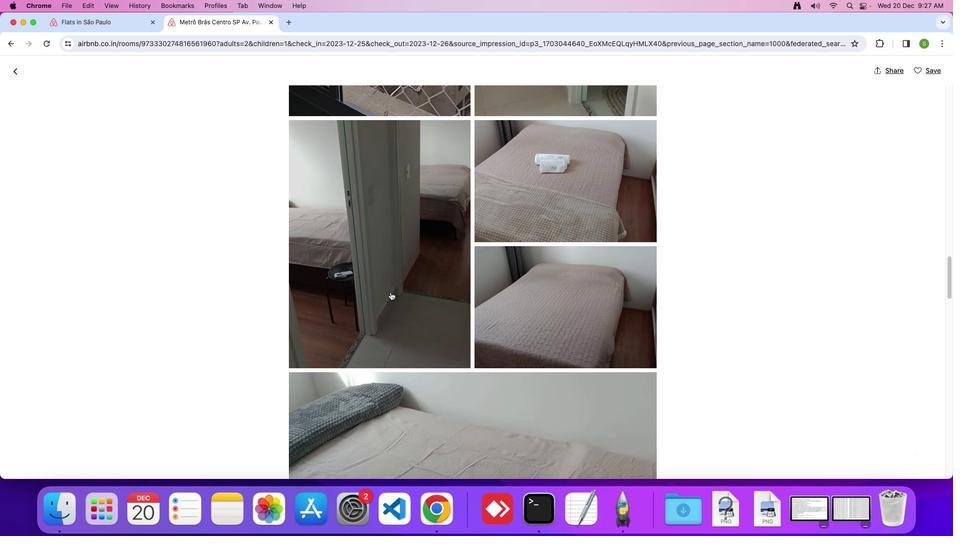 
Action: Mouse scrolled (390, 291) with delta (0, 0)
Screenshot: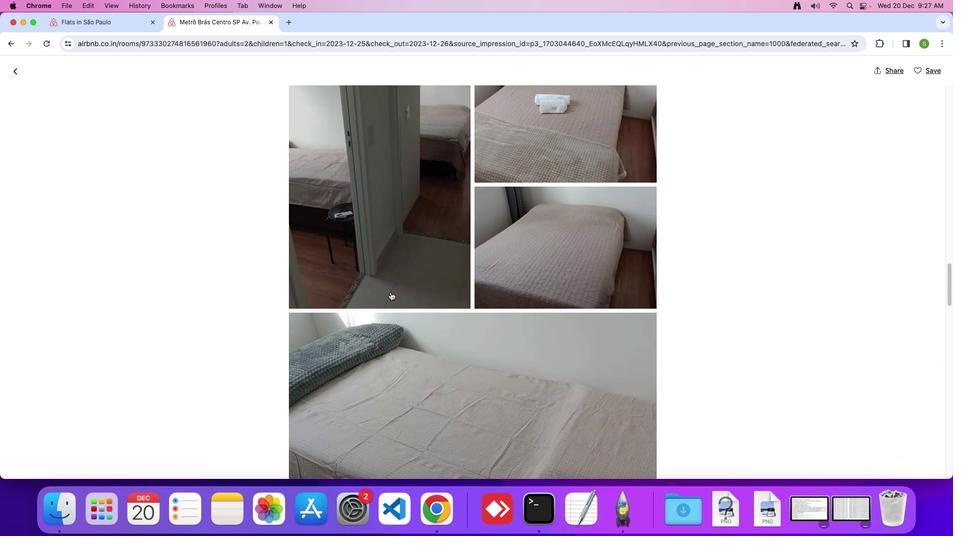 
Action: Mouse scrolled (390, 291) with delta (0, 0)
Screenshot: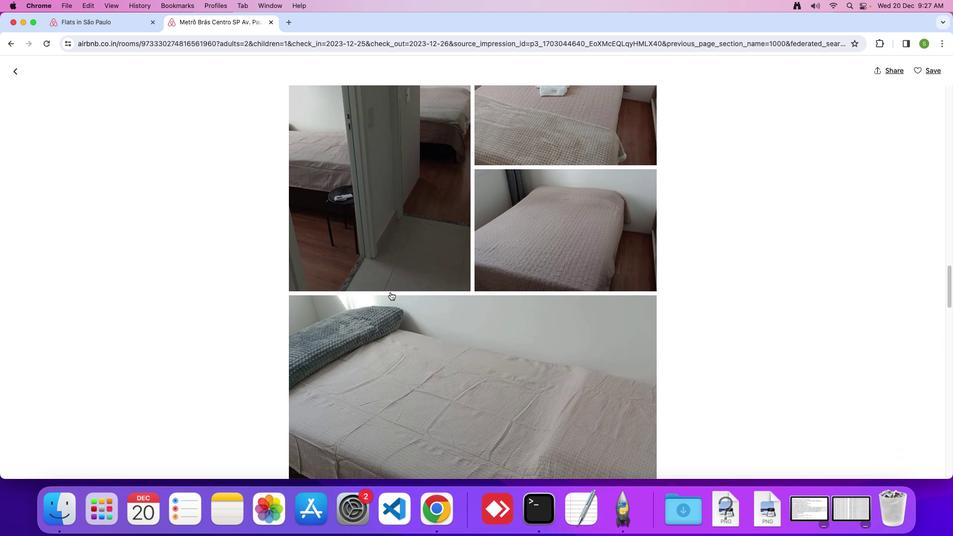 
Action: Mouse scrolled (390, 291) with delta (0, 0)
Screenshot: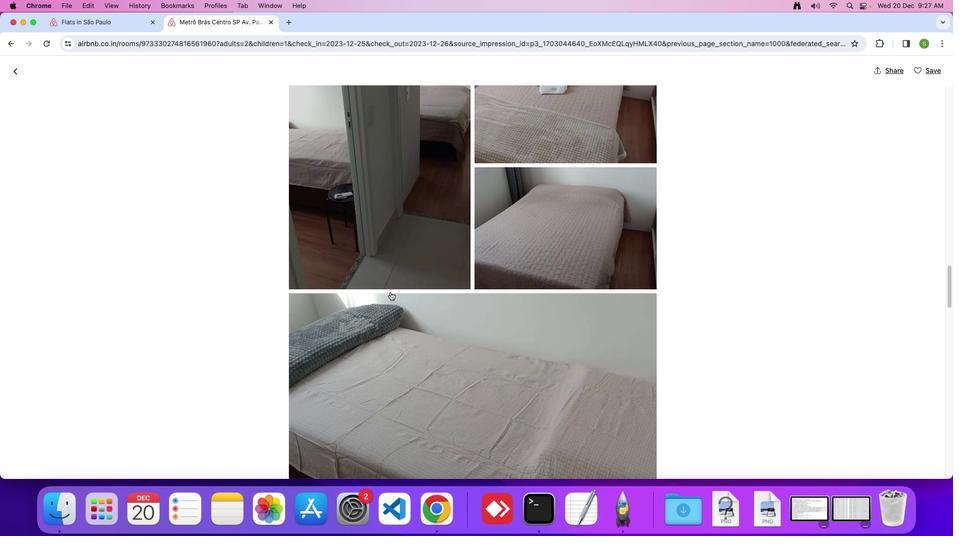 
Action: Mouse scrolled (390, 291) with delta (0, 0)
Screenshot: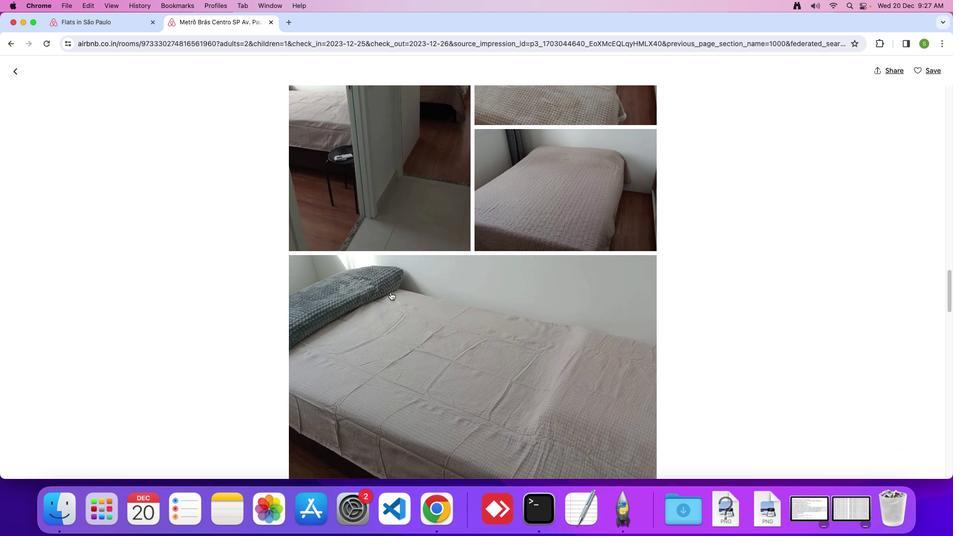 
Action: Mouse scrolled (390, 291) with delta (0, 0)
Screenshot: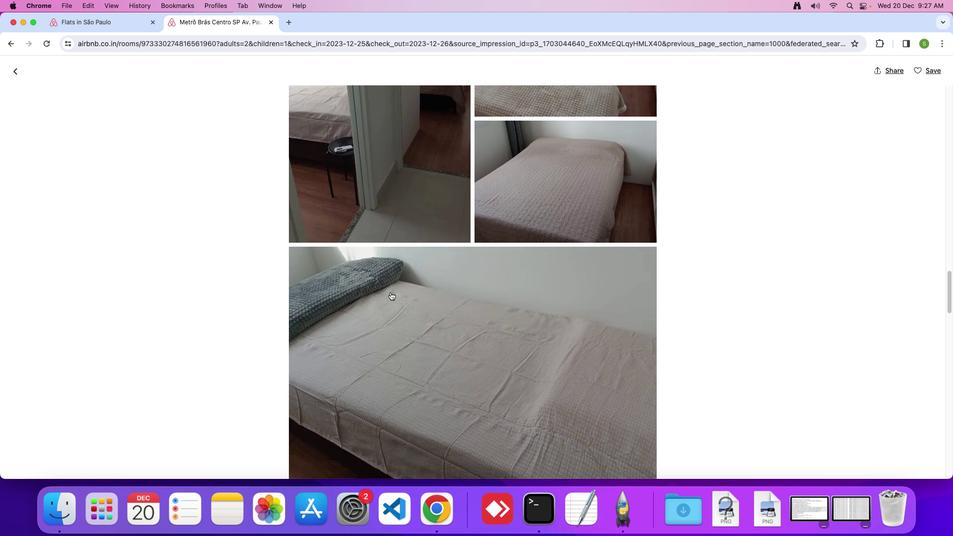 
Action: Mouse scrolled (390, 291) with delta (0, 0)
Screenshot: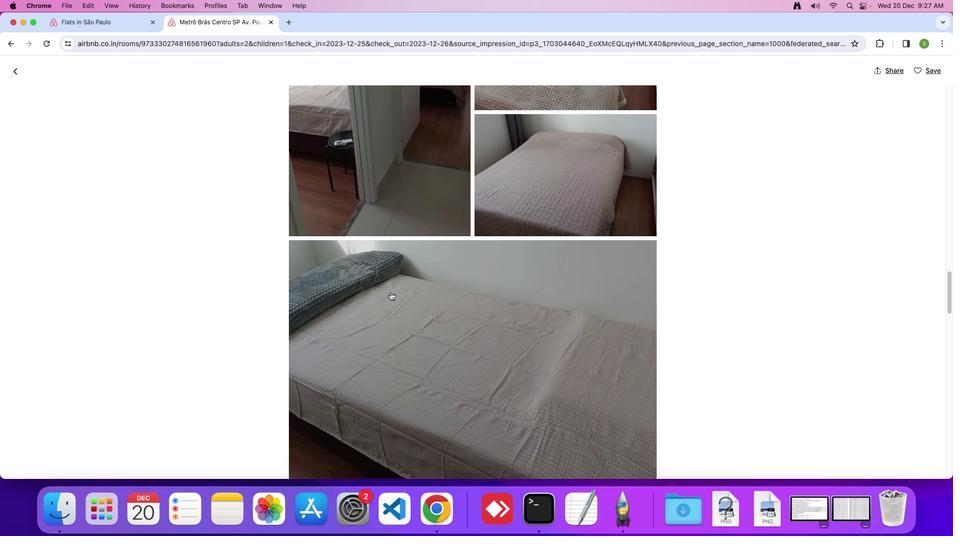 
Action: Mouse scrolled (390, 291) with delta (0, 0)
Screenshot: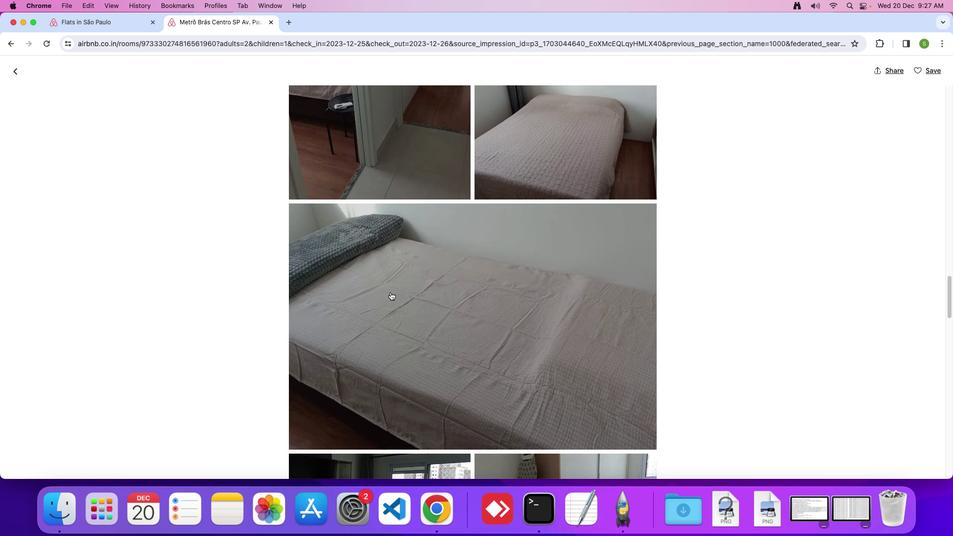
Action: Mouse scrolled (390, 291) with delta (0, 0)
Screenshot: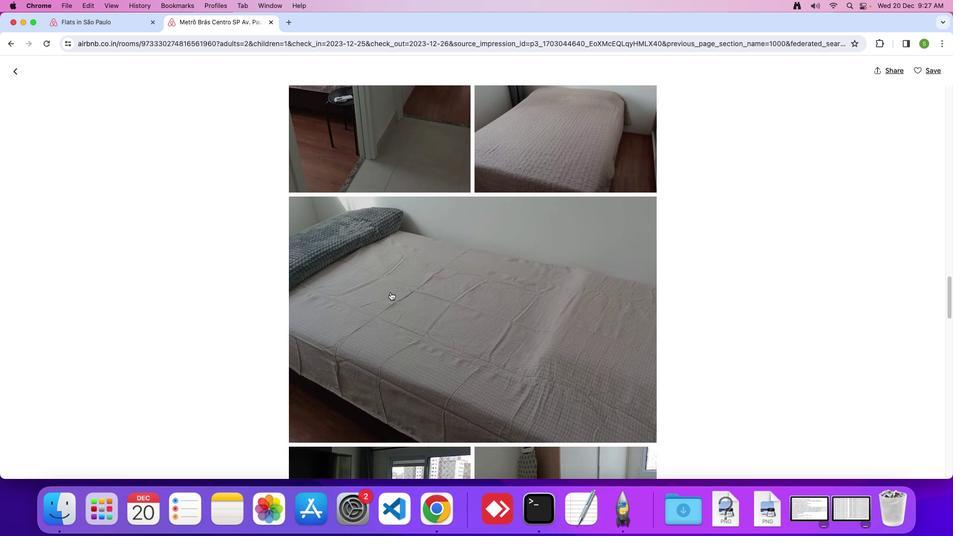 
Action: Mouse scrolled (390, 291) with delta (0, 0)
Screenshot: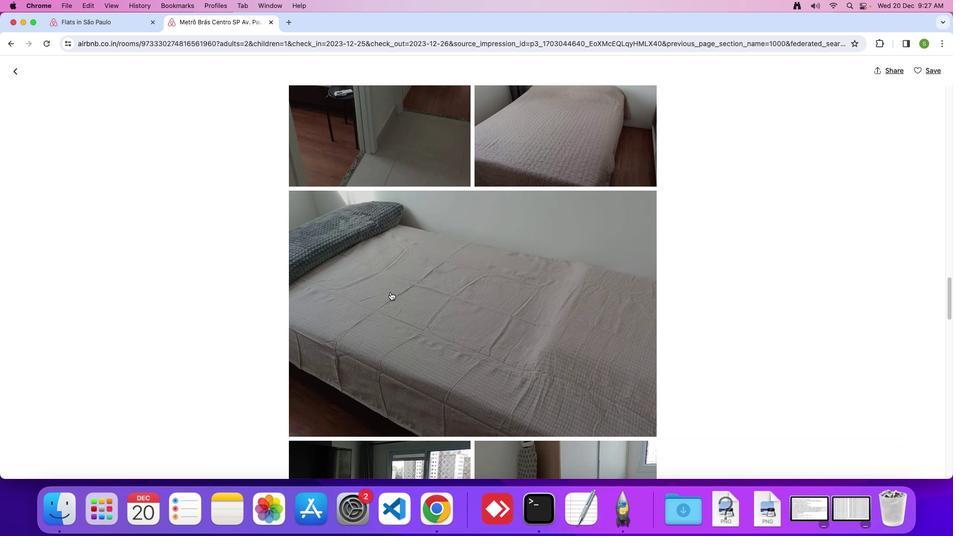 
Action: Mouse scrolled (390, 291) with delta (0, 0)
Screenshot: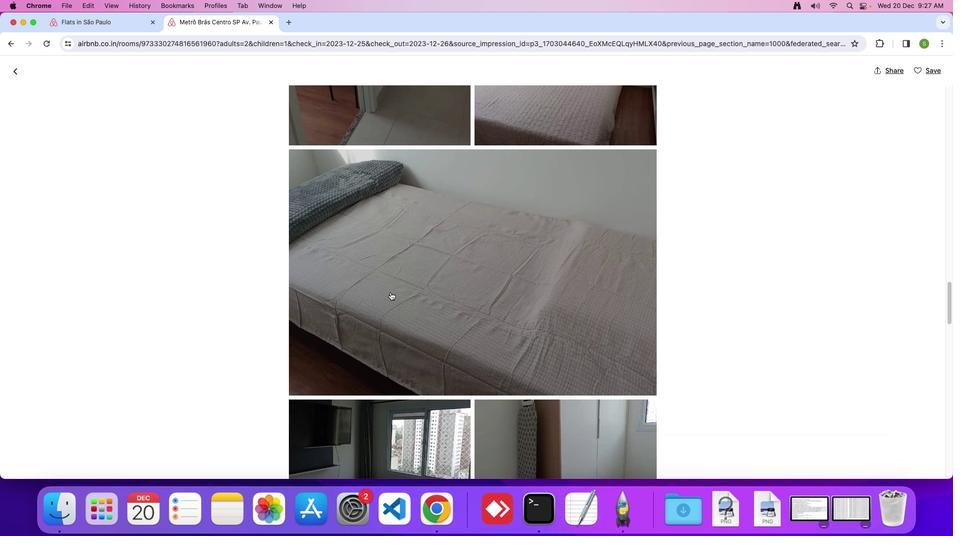 
Action: Mouse scrolled (390, 291) with delta (0, 0)
Screenshot: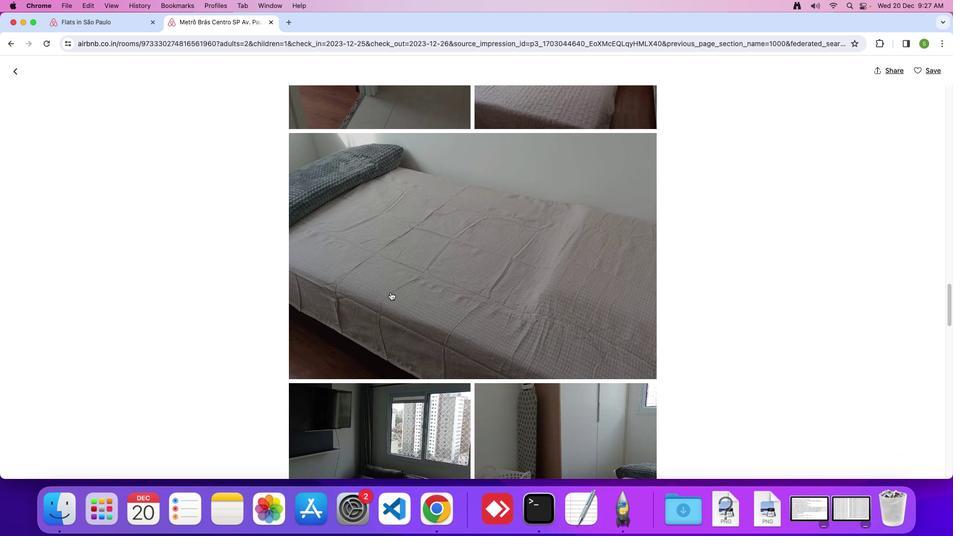 
Action: Mouse scrolled (390, 291) with delta (0, 0)
Screenshot: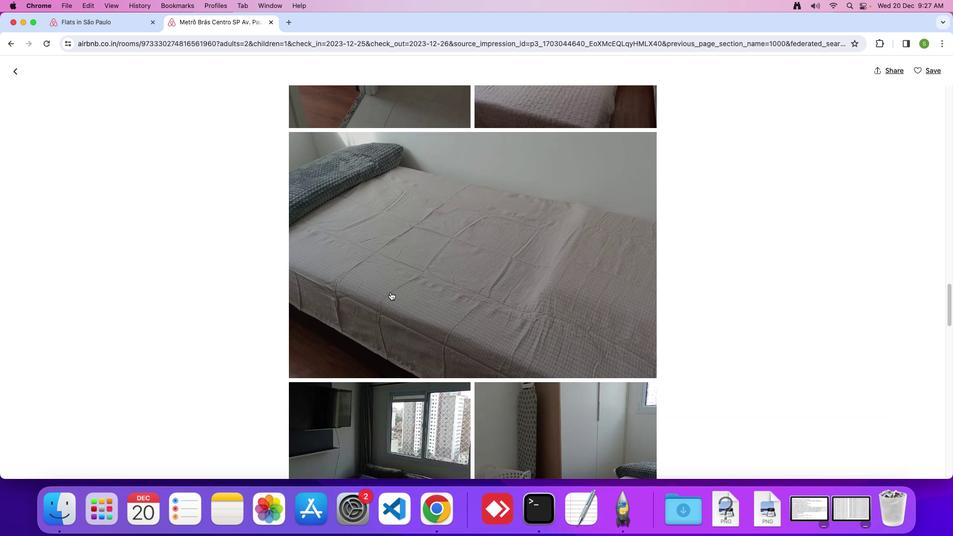 
Action: Mouse scrolled (390, 291) with delta (0, 0)
Screenshot: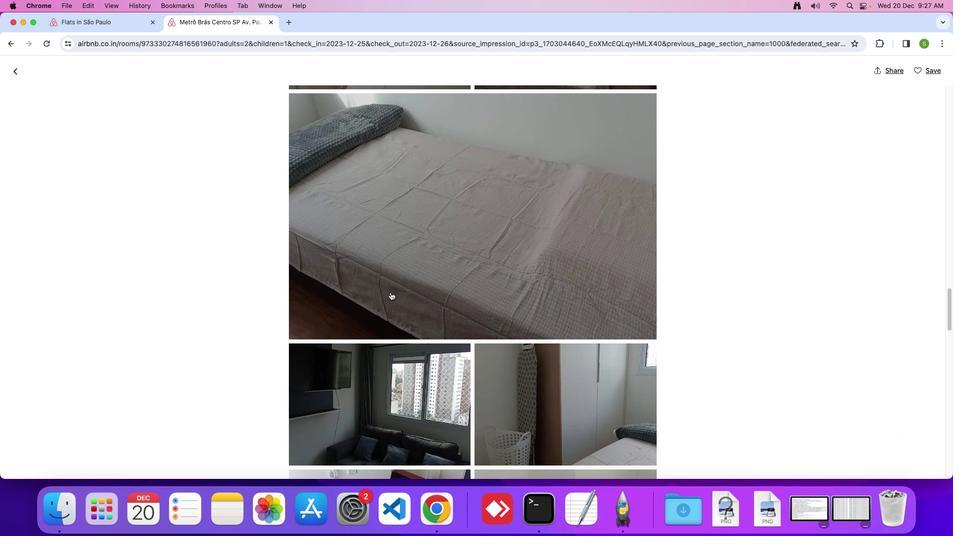 
Action: Mouse scrolled (390, 291) with delta (0, 0)
Screenshot: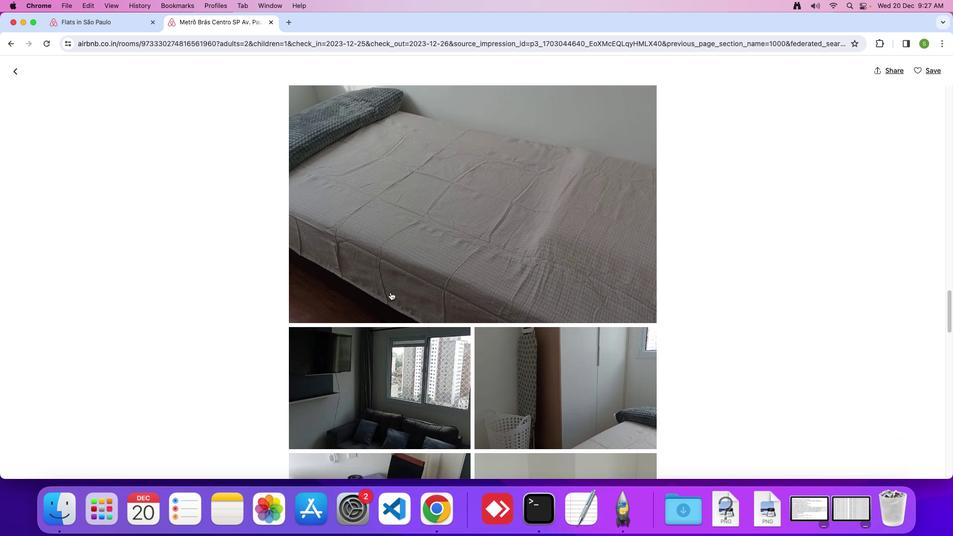 
Action: Mouse scrolled (390, 291) with delta (0, 0)
Screenshot: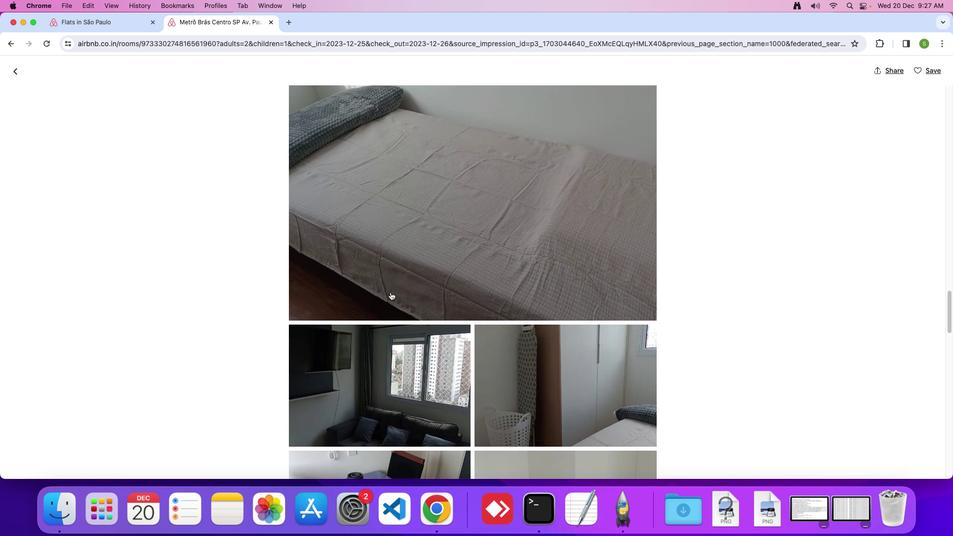 
Action: Mouse scrolled (390, 291) with delta (0, 0)
Screenshot: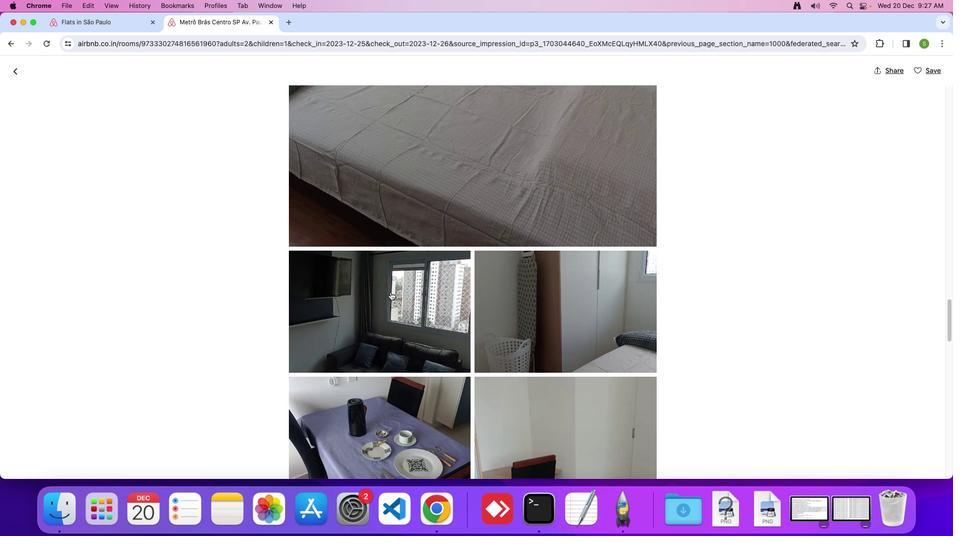 
Action: Mouse scrolled (390, 291) with delta (0, 0)
Screenshot: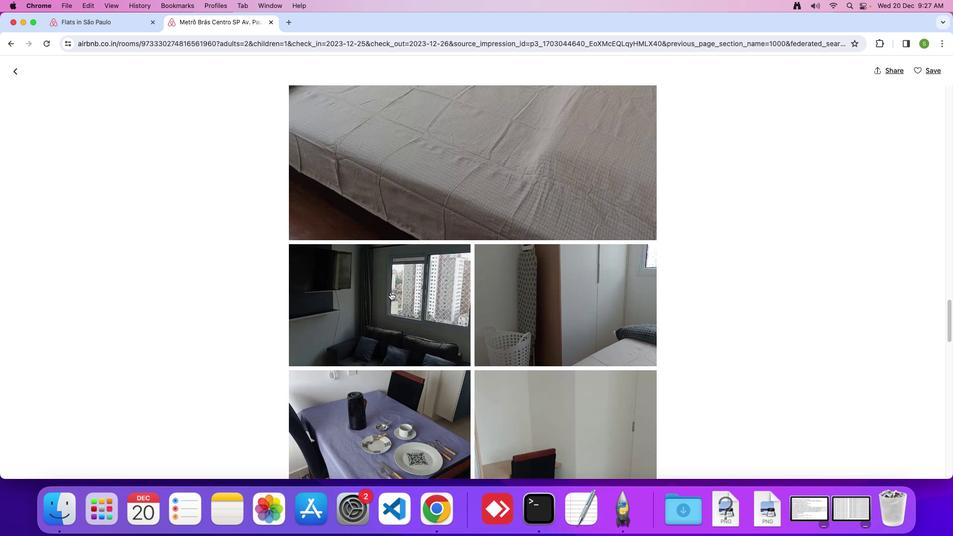 
Action: Mouse scrolled (390, 291) with delta (0, -1)
Screenshot: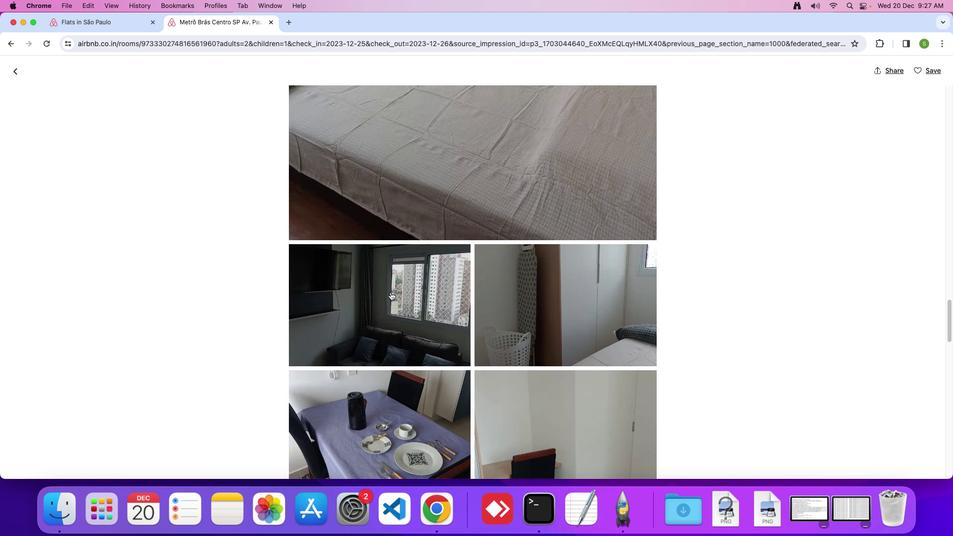
Action: Mouse scrolled (390, 291) with delta (0, 0)
Screenshot: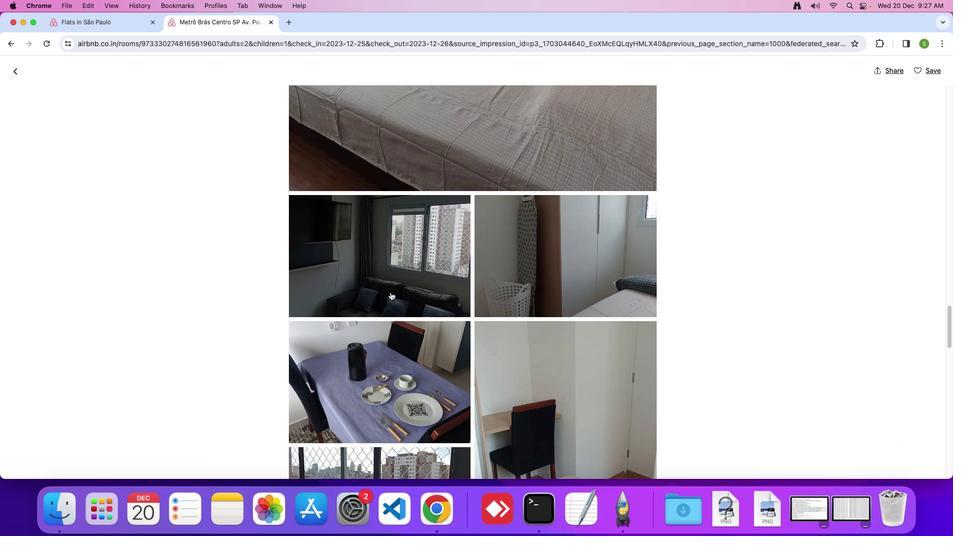 
Action: Mouse scrolled (390, 291) with delta (0, 0)
Screenshot: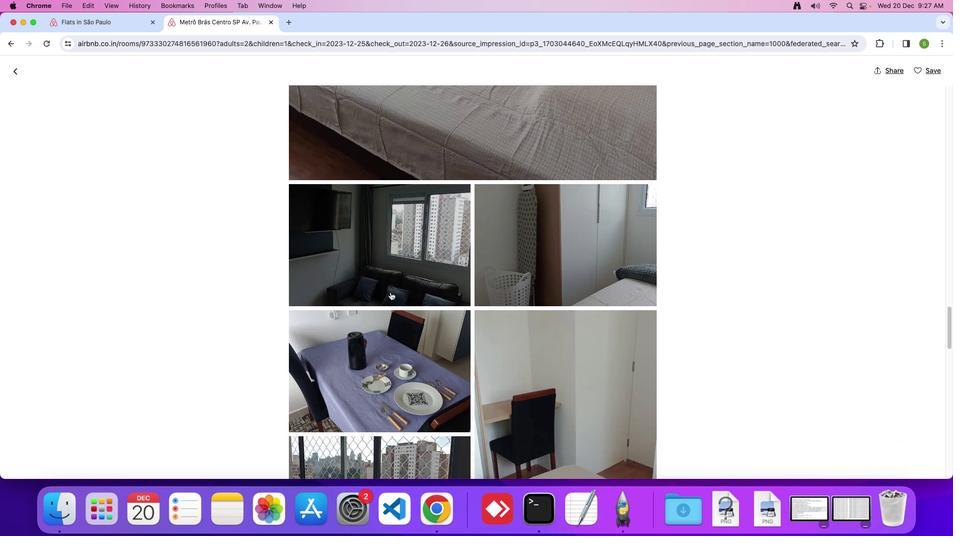 
Action: Mouse scrolled (390, 291) with delta (0, 0)
Screenshot: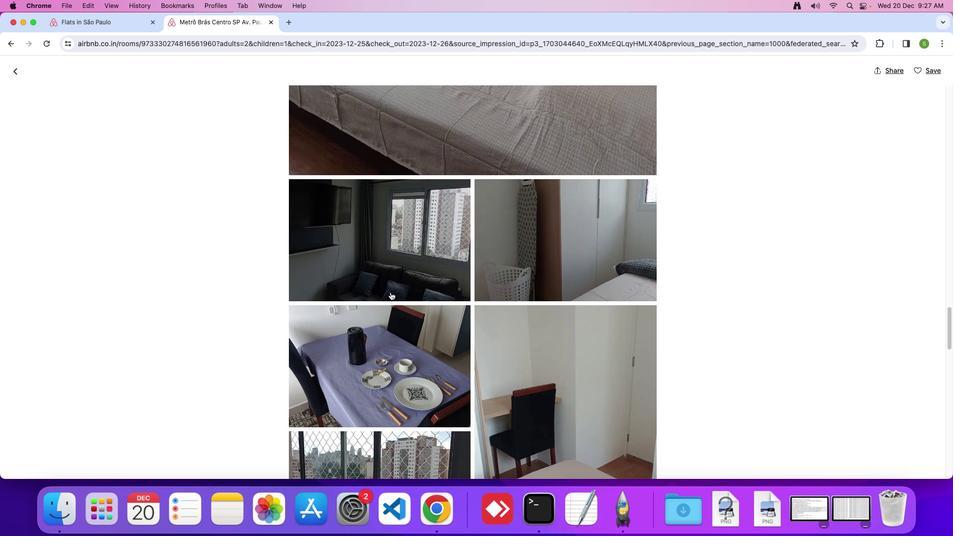 
Action: Mouse scrolled (390, 291) with delta (0, 0)
Screenshot: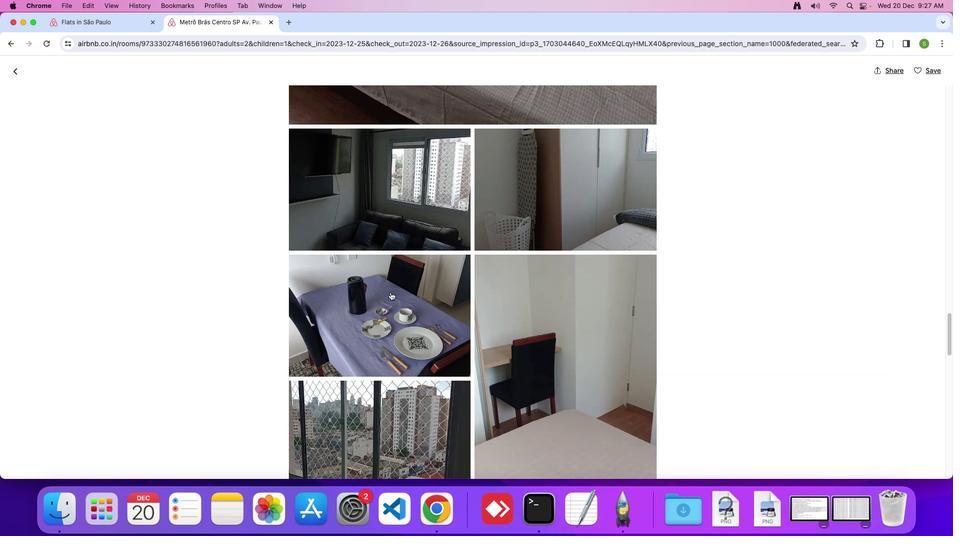 
Action: Mouse scrolled (390, 291) with delta (0, 0)
Screenshot: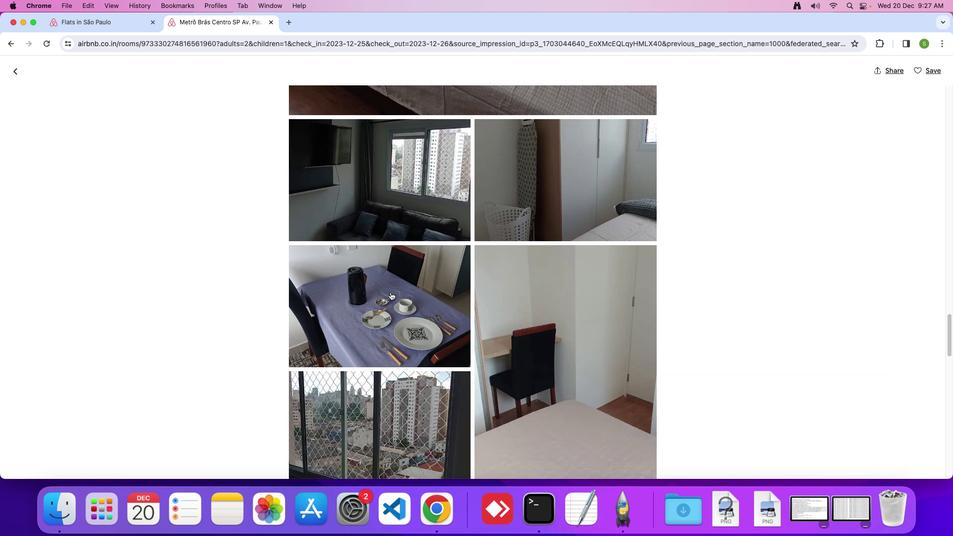 
Action: Mouse scrolled (390, 291) with delta (0, 0)
Screenshot: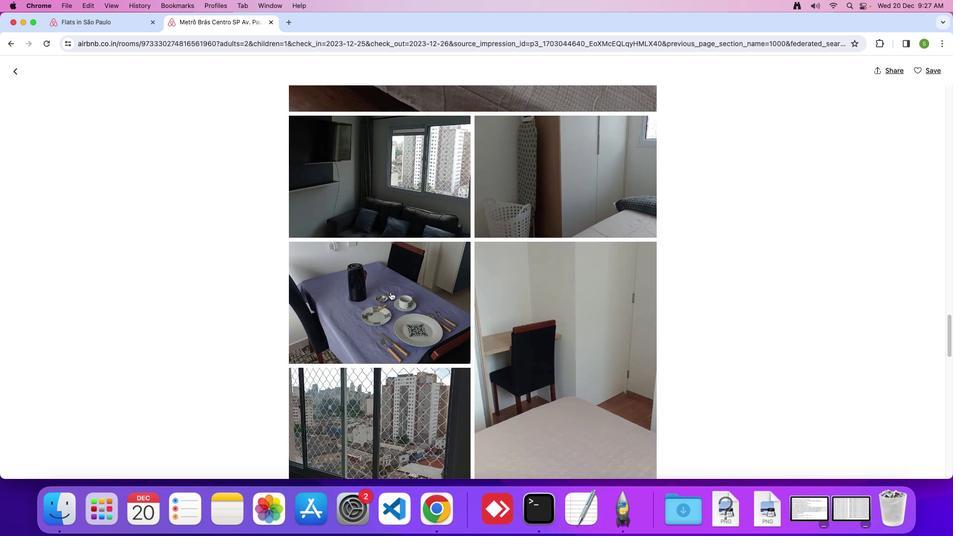 
Action: Mouse scrolled (390, 291) with delta (0, 0)
Screenshot: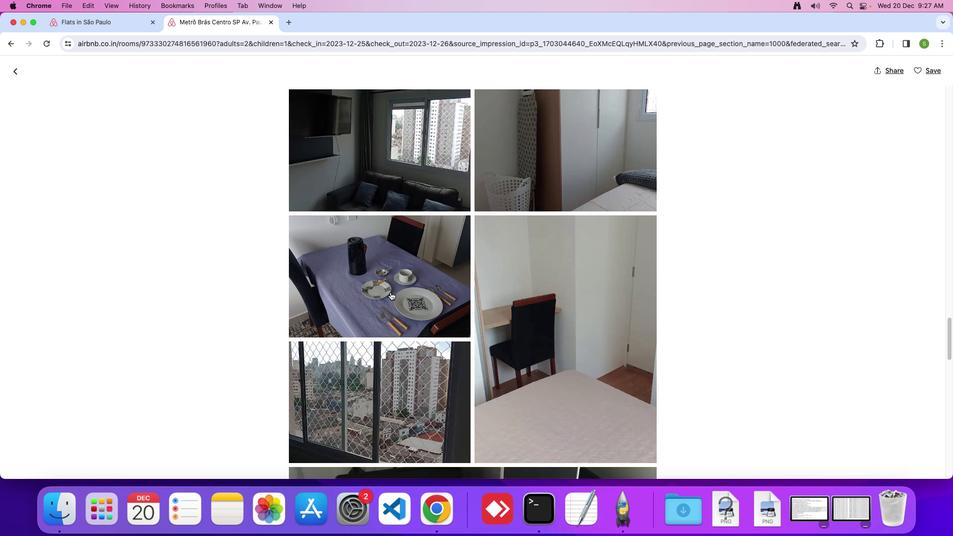 
Action: Mouse scrolled (390, 291) with delta (0, 0)
Screenshot: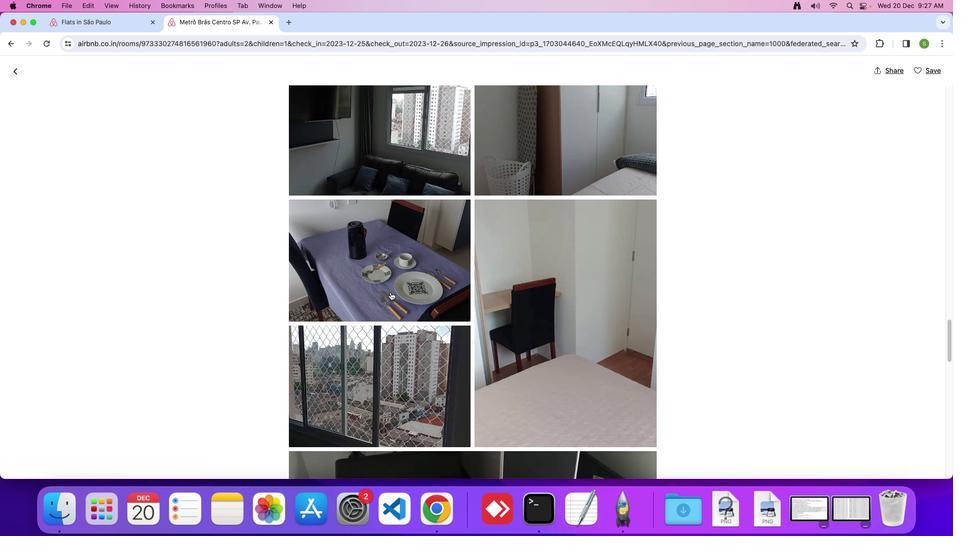 
Action: Mouse scrolled (390, 291) with delta (0, 0)
Screenshot: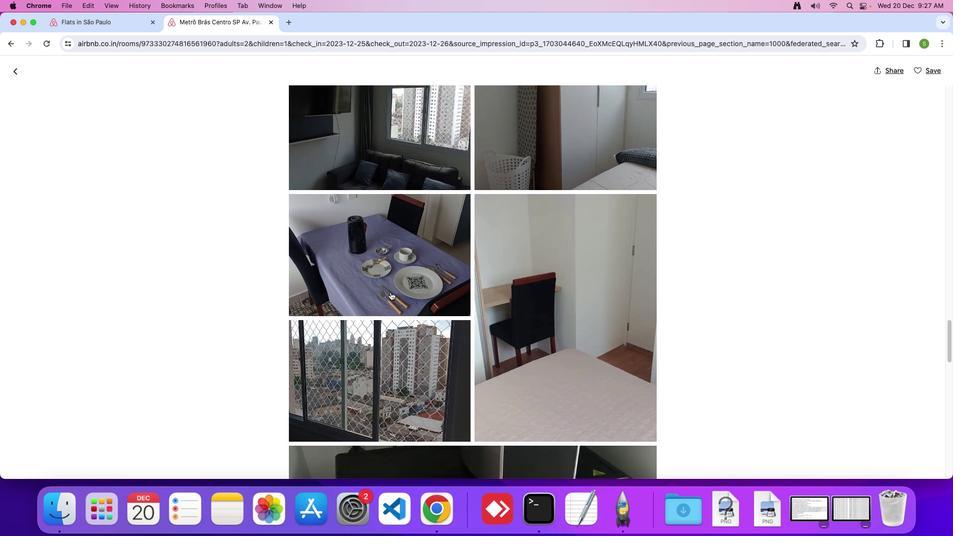 
Action: Mouse scrolled (390, 291) with delta (0, 0)
Screenshot: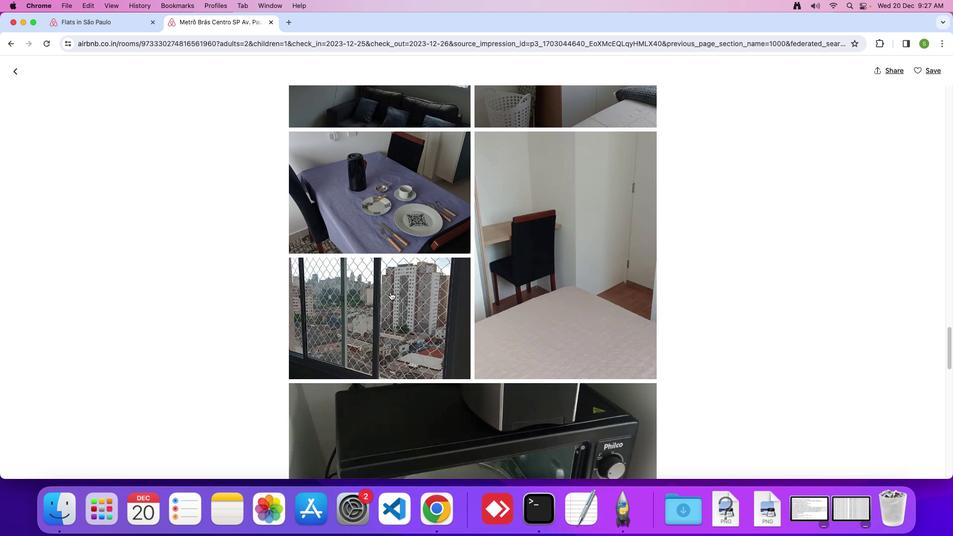 
Action: Mouse scrolled (390, 291) with delta (0, 0)
Screenshot: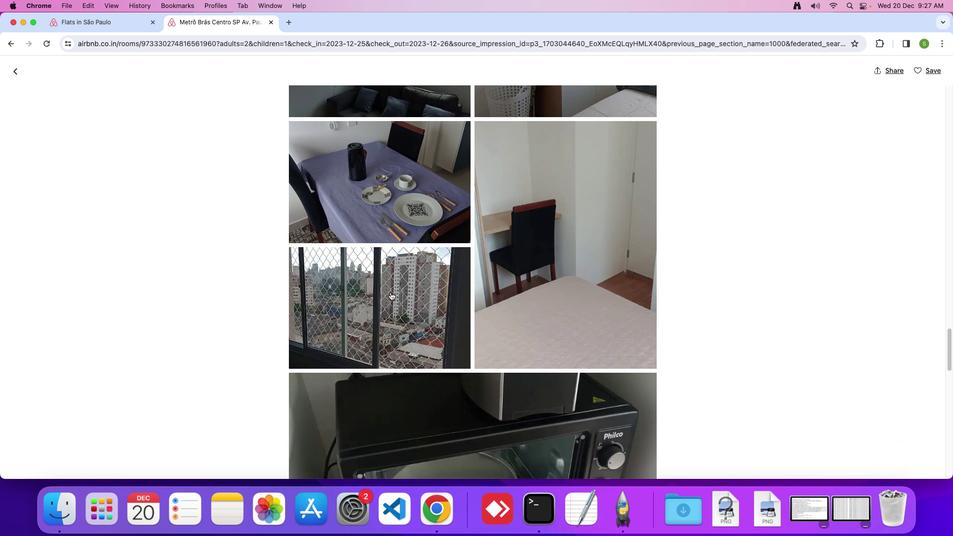 
Action: Mouse scrolled (390, 291) with delta (0, 0)
Screenshot: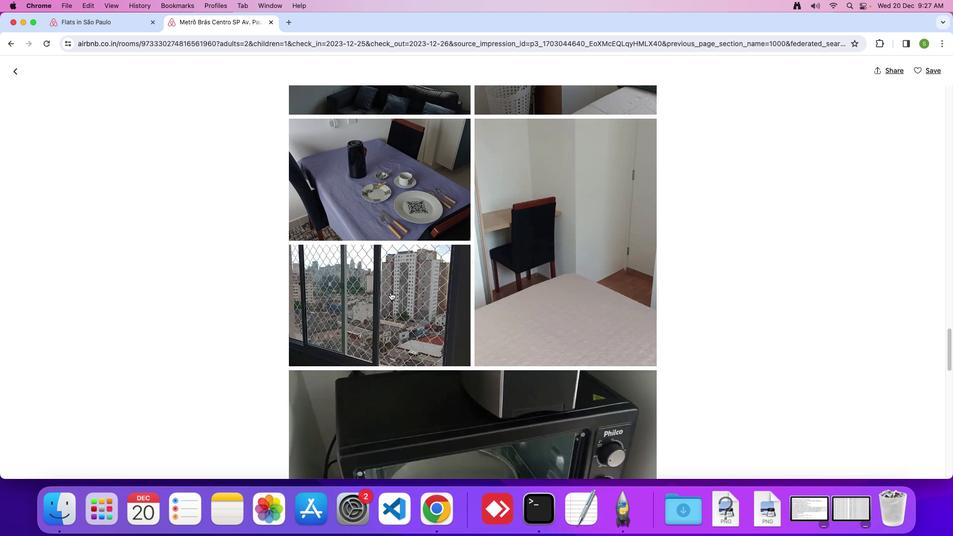 
Action: Mouse scrolled (390, 291) with delta (0, 0)
Screenshot: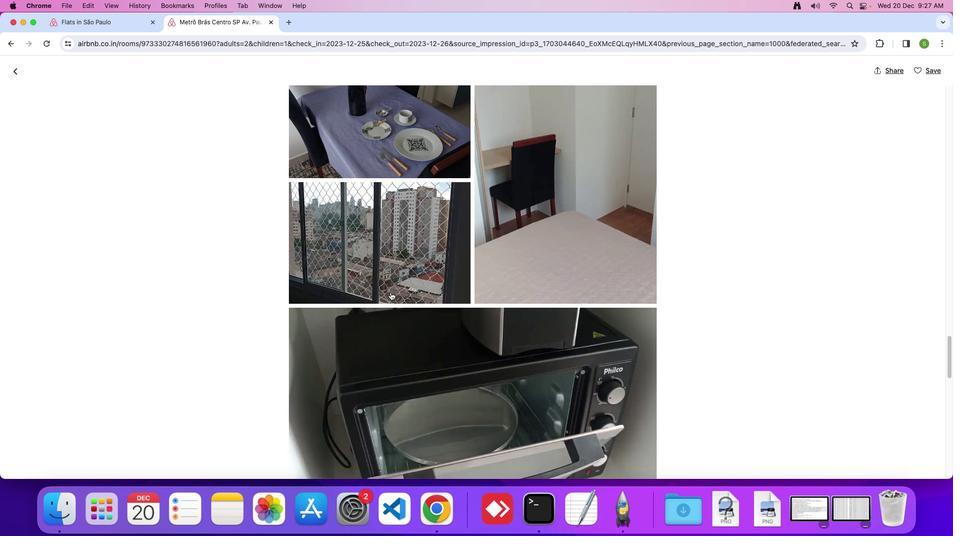 
Action: Mouse scrolled (390, 291) with delta (0, 0)
Screenshot: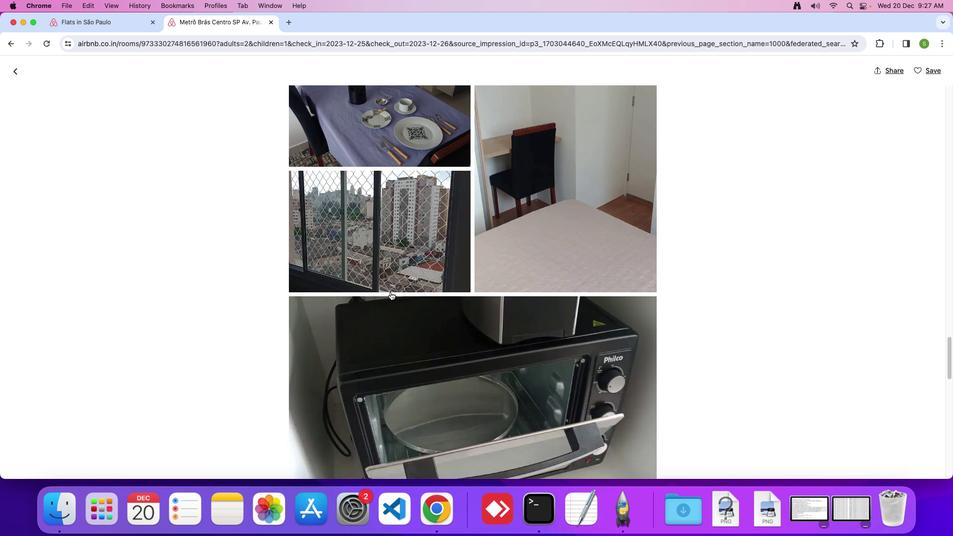 
Action: Mouse scrolled (390, 291) with delta (0, 0)
Screenshot: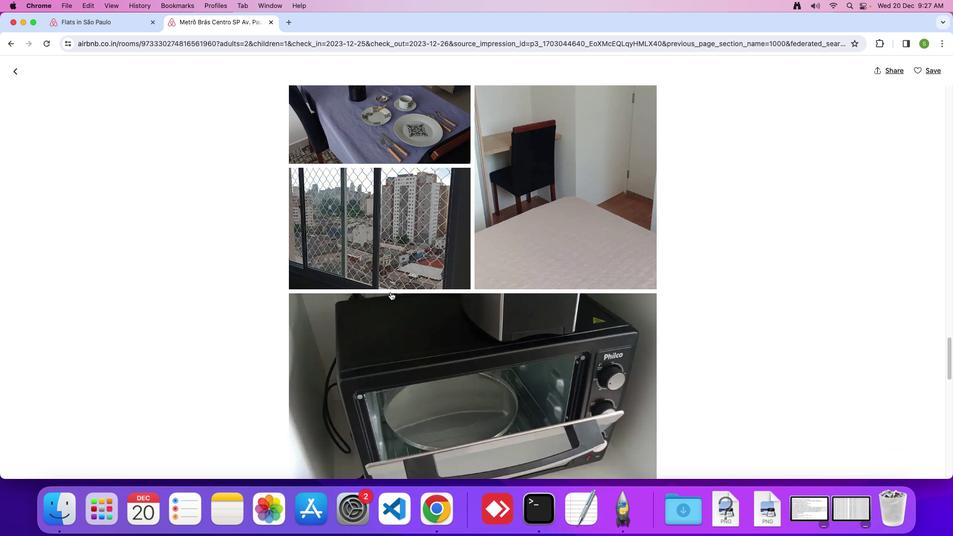 
Action: Mouse scrolled (390, 291) with delta (0, 0)
Screenshot: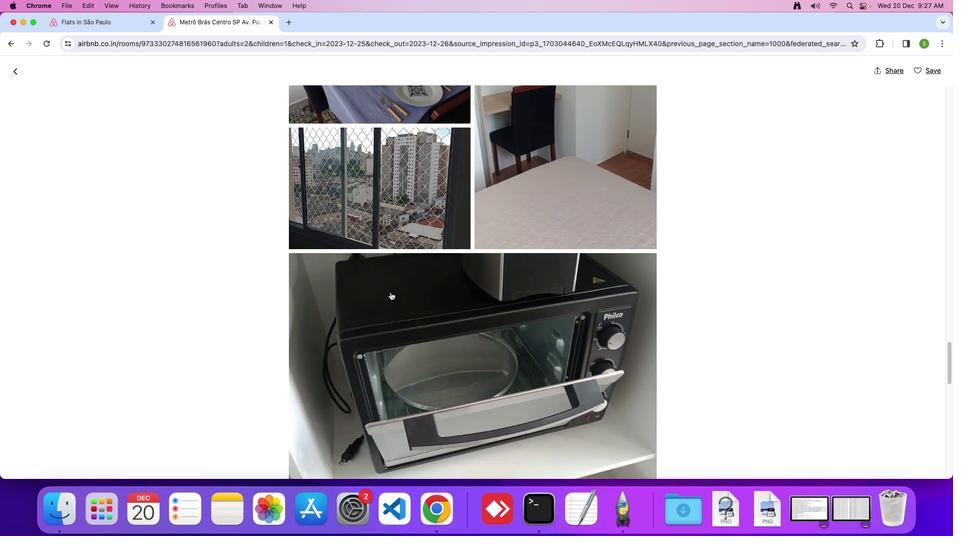 
Action: Mouse scrolled (390, 291) with delta (0, 0)
Screenshot: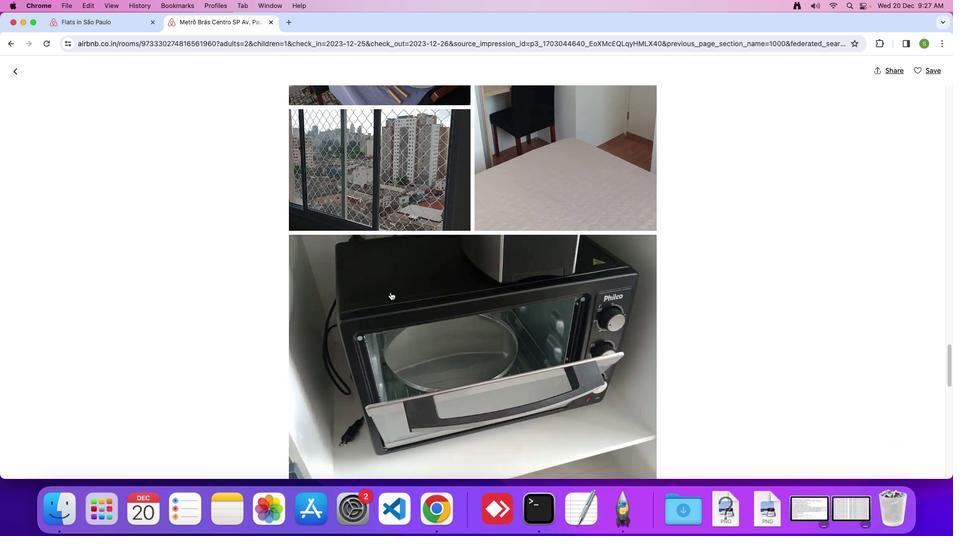 
Action: Mouse scrolled (390, 291) with delta (0, 0)
Screenshot: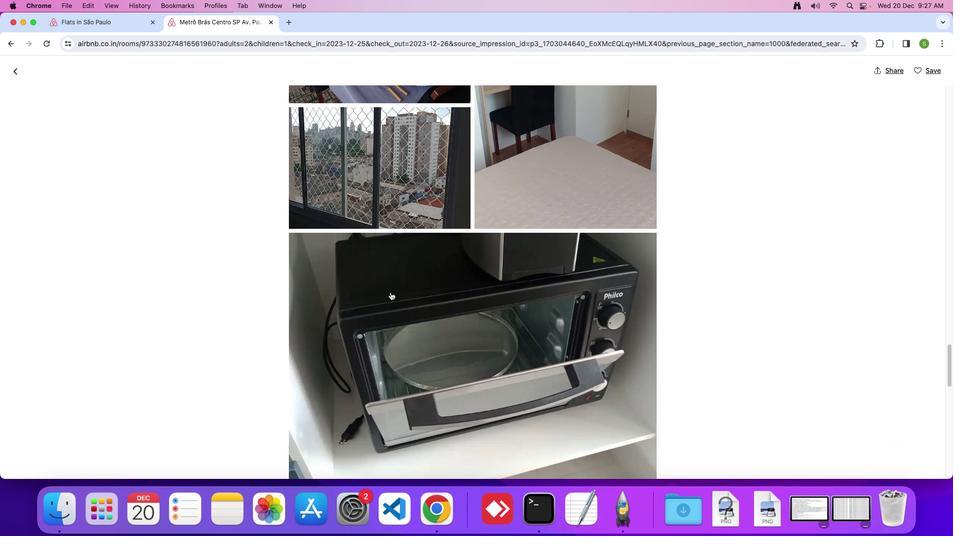 
Action: Mouse scrolled (390, 291) with delta (0, 0)
Screenshot: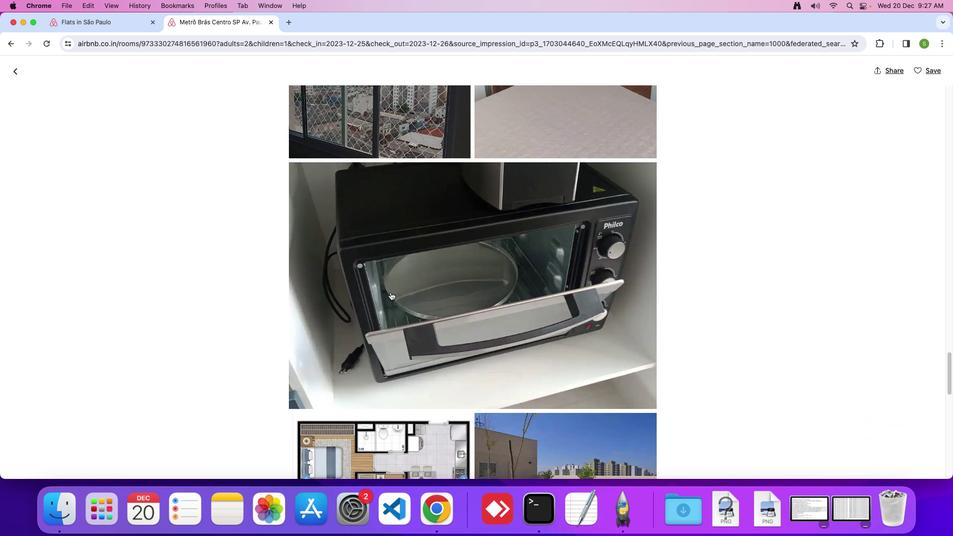 
Action: Mouse scrolled (390, 291) with delta (0, 0)
Screenshot: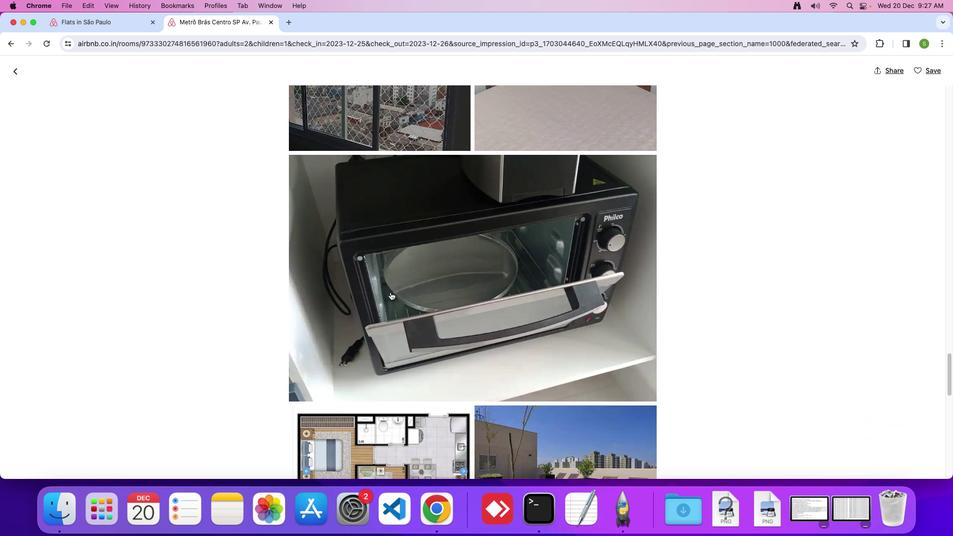 
Action: Mouse scrolled (390, 291) with delta (0, 0)
Screenshot: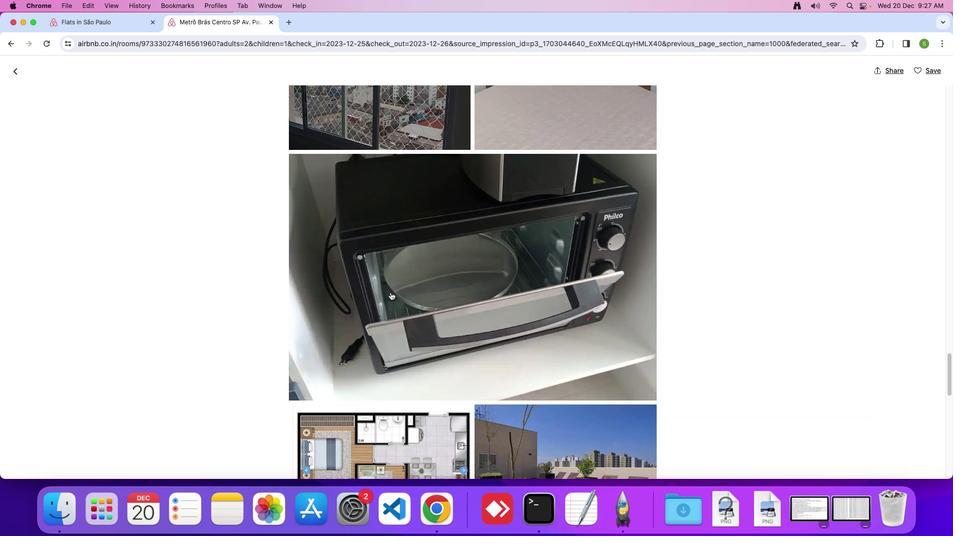 
Action: Mouse scrolled (390, 291) with delta (0, 0)
Screenshot: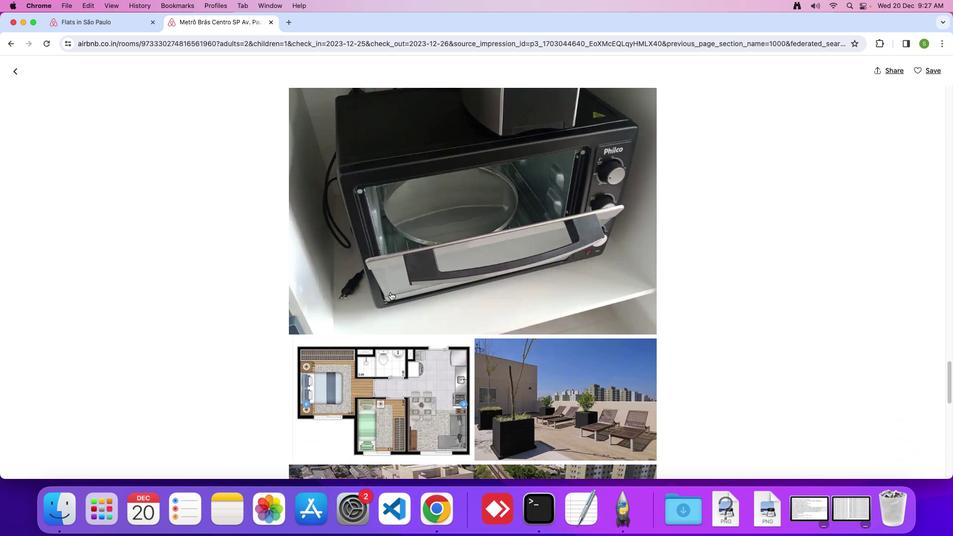 
Action: Mouse scrolled (390, 291) with delta (0, 0)
Screenshot: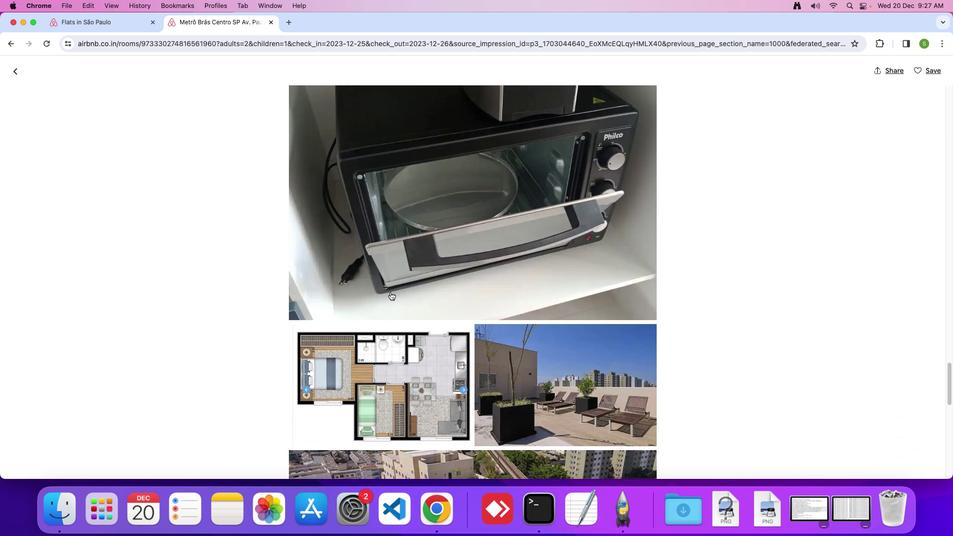 
Action: Mouse scrolled (390, 291) with delta (0, -1)
Screenshot: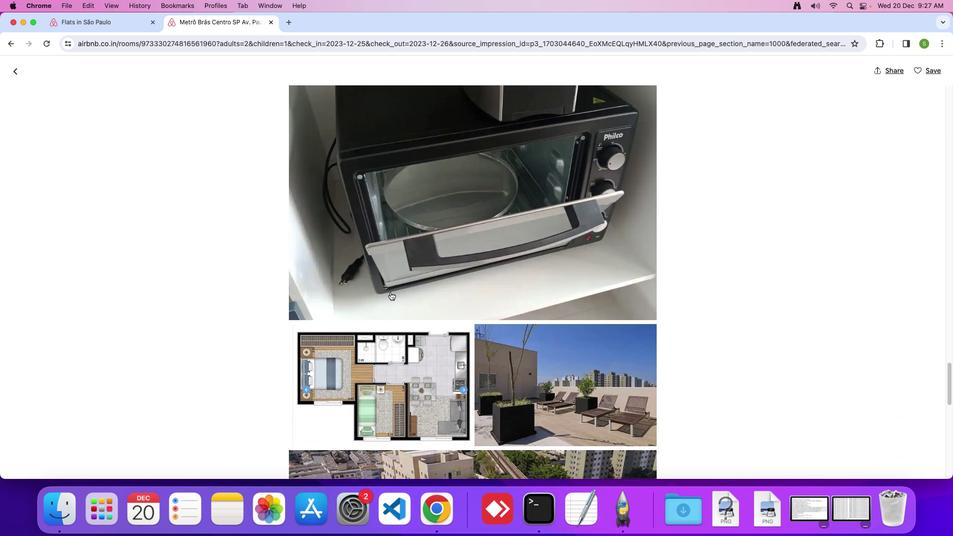 
Action: Mouse scrolled (390, 291) with delta (0, 0)
Screenshot: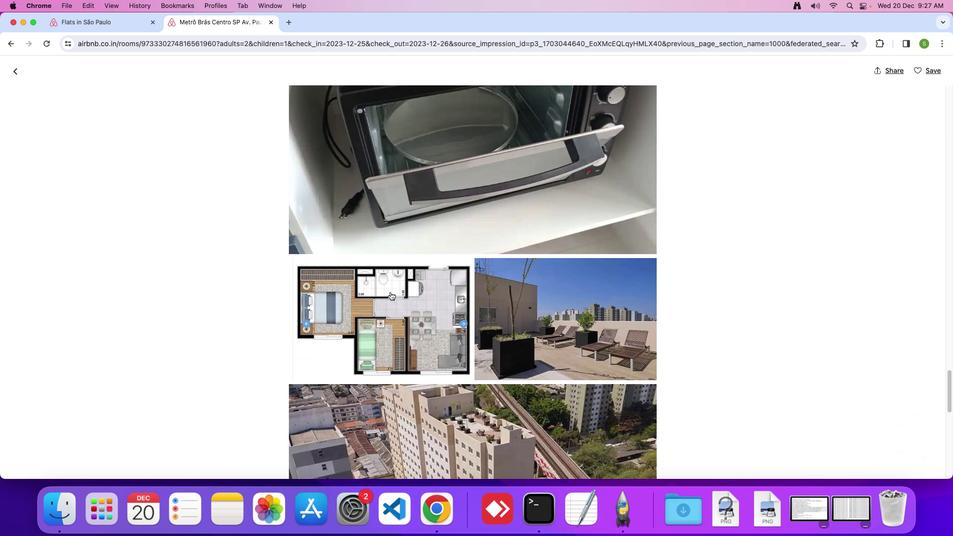 
Action: Mouse scrolled (390, 291) with delta (0, 0)
Screenshot: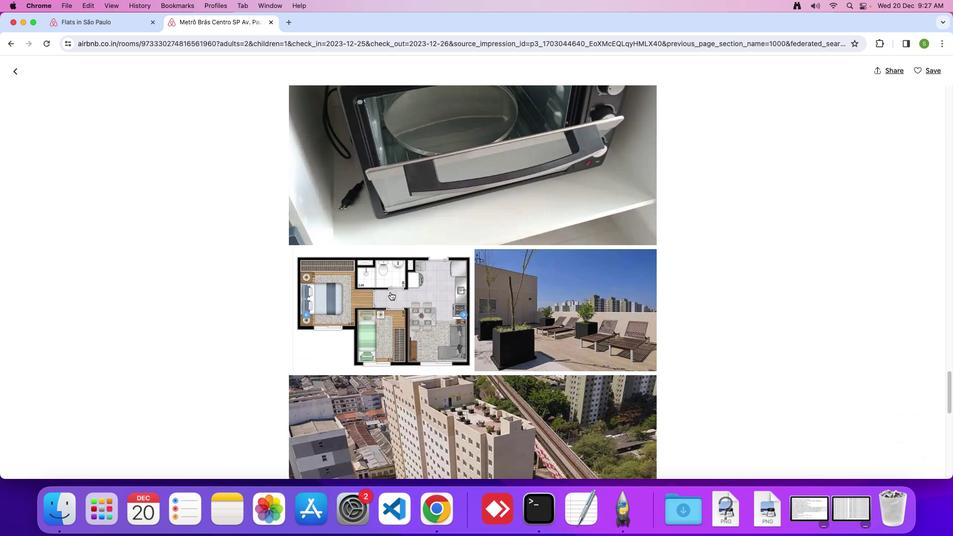 
Action: Mouse scrolled (390, 291) with delta (0, 0)
Screenshot: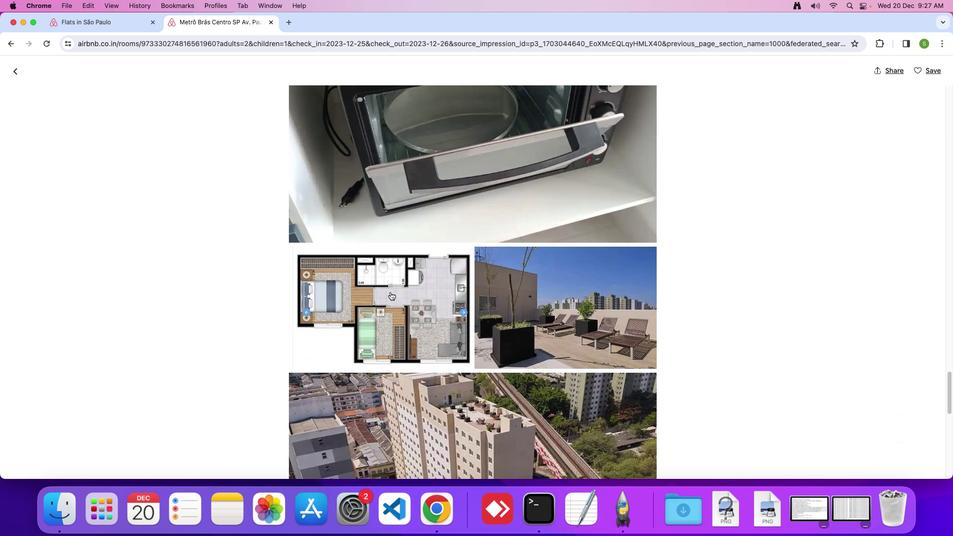 
Action: Mouse scrolled (390, 291) with delta (0, 0)
Screenshot: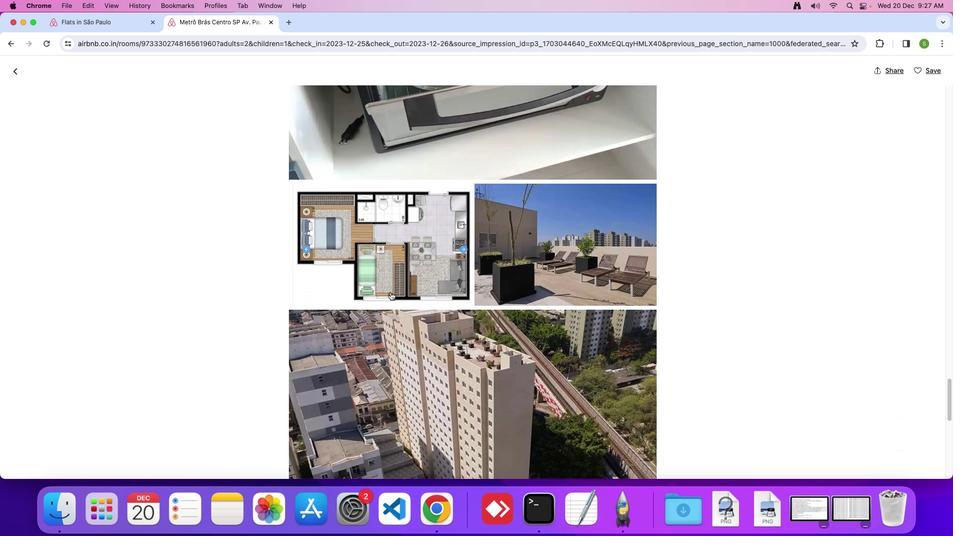 
Action: Mouse scrolled (390, 291) with delta (0, 0)
Screenshot: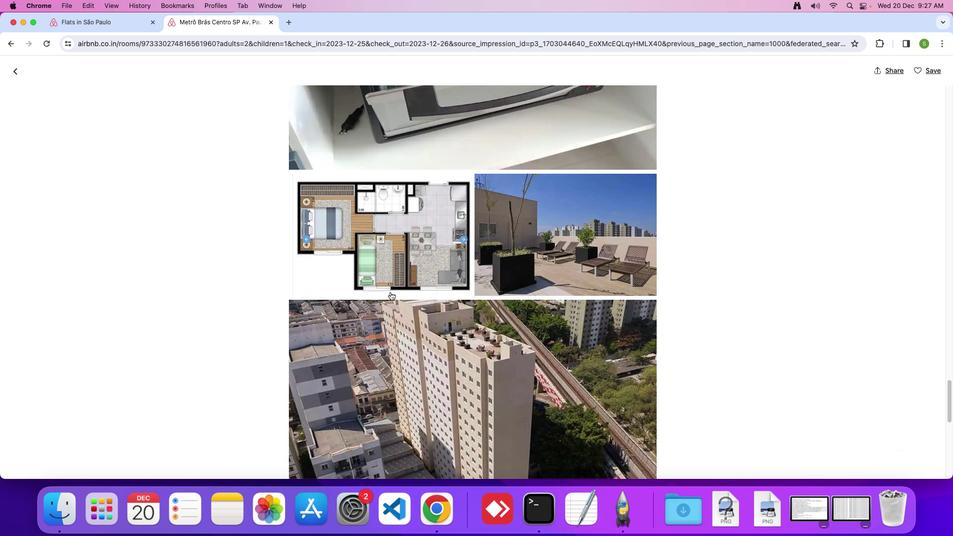 
Action: Mouse scrolled (390, 291) with delta (0, 0)
Screenshot: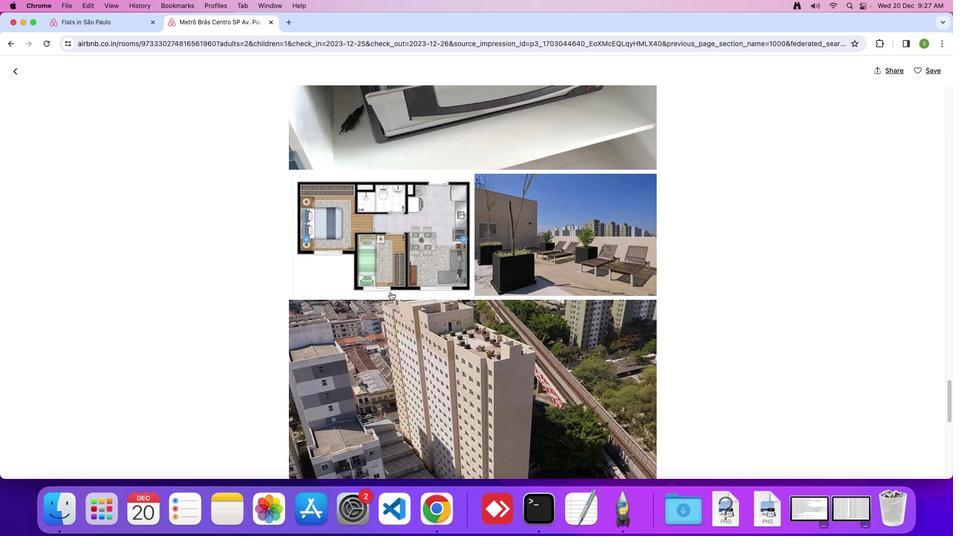 
Action: Mouse scrolled (390, 291) with delta (0, 0)
Screenshot: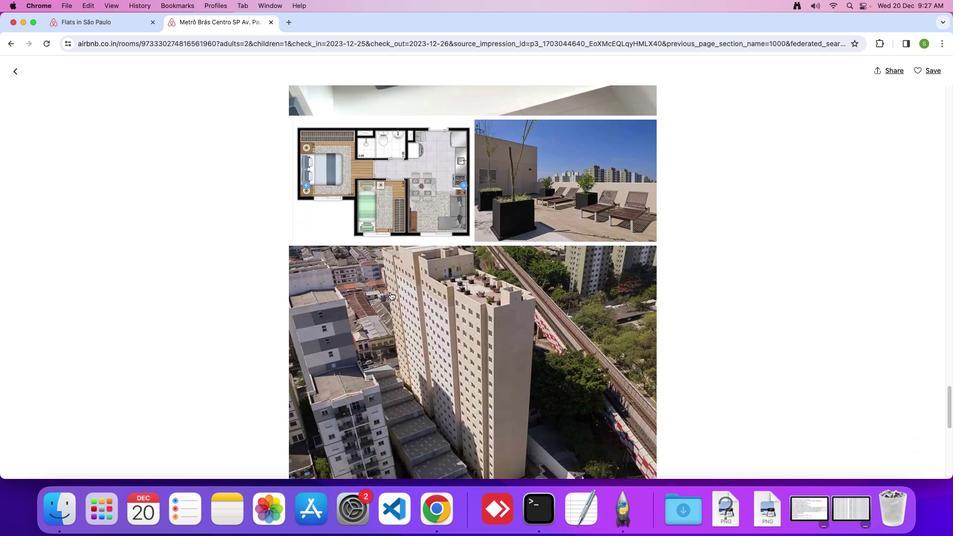 
Action: Mouse scrolled (390, 291) with delta (0, 0)
Screenshot: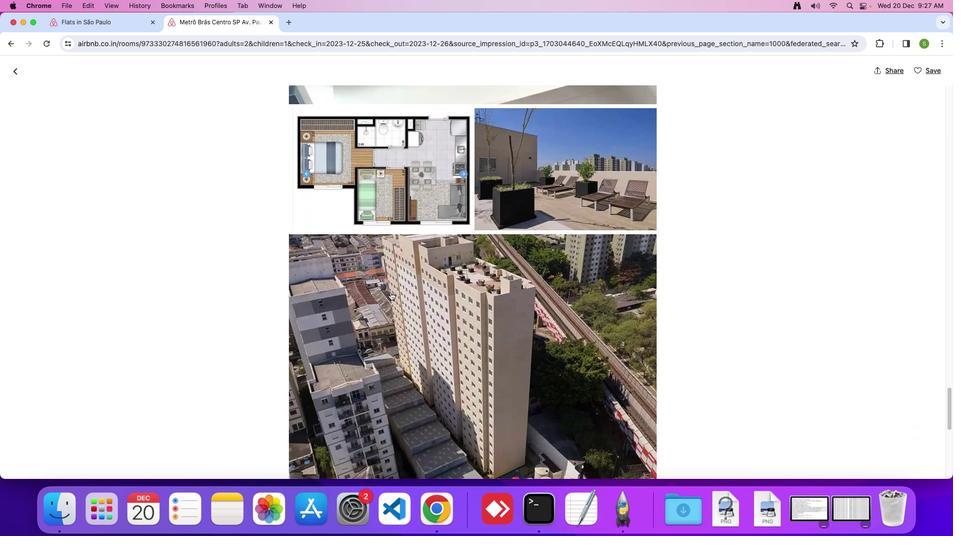 
Action: Mouse scrolled (390, 291) with delta (0, 0)
Screenshot: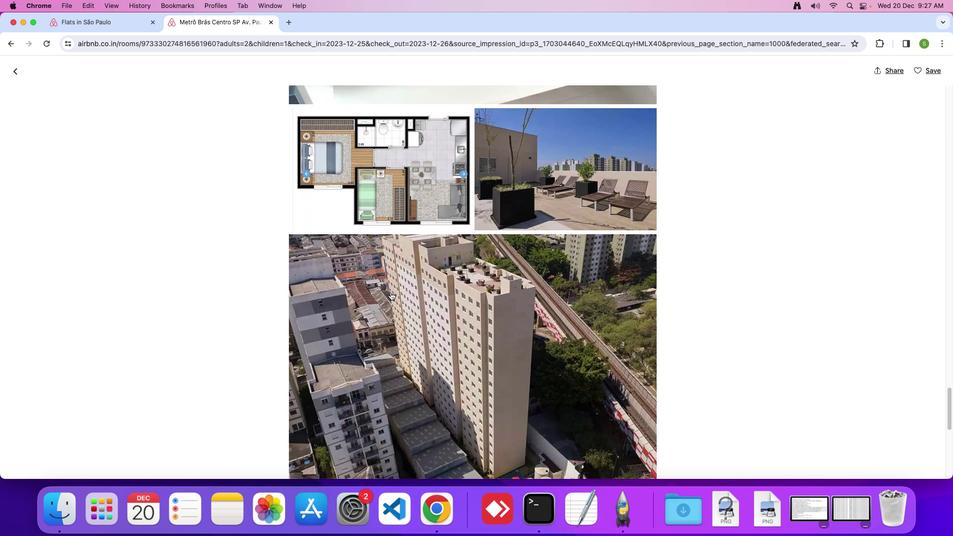 
Action: Mouse scrolled (390, 291) with delta (0, 0)
Screenshot: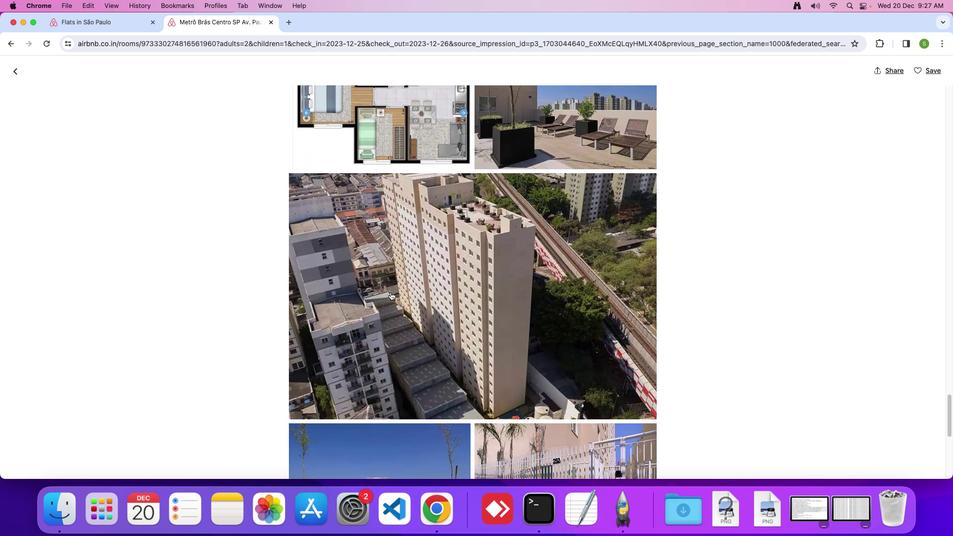 
Action: Mouse scrolled (390, 291) with delta (0, 0)
Screenshot: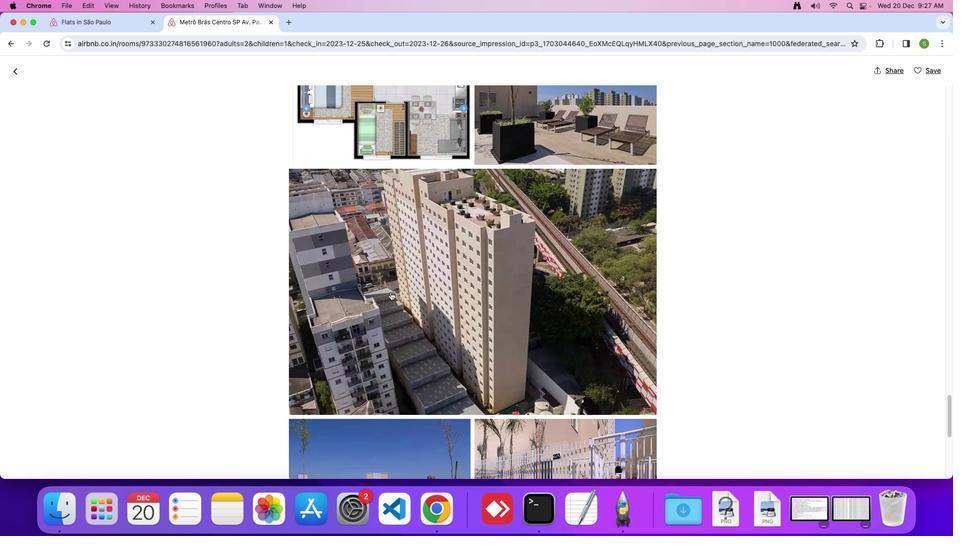 
Action: Mouse scrolled (390, 291) with delta (0, 0)
Screenshot: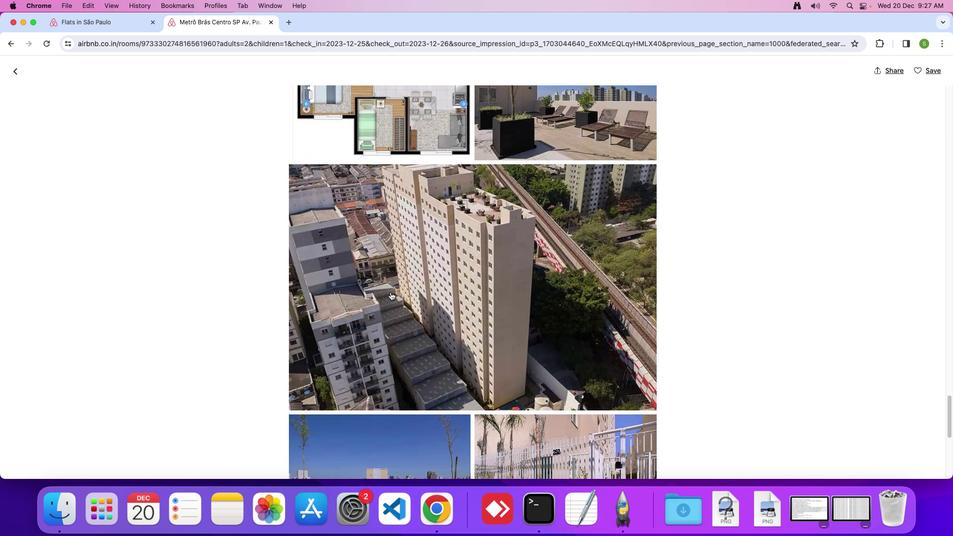 
Action: Mouse scrolled (390, 291) with delta (0, 0)
Screenshot: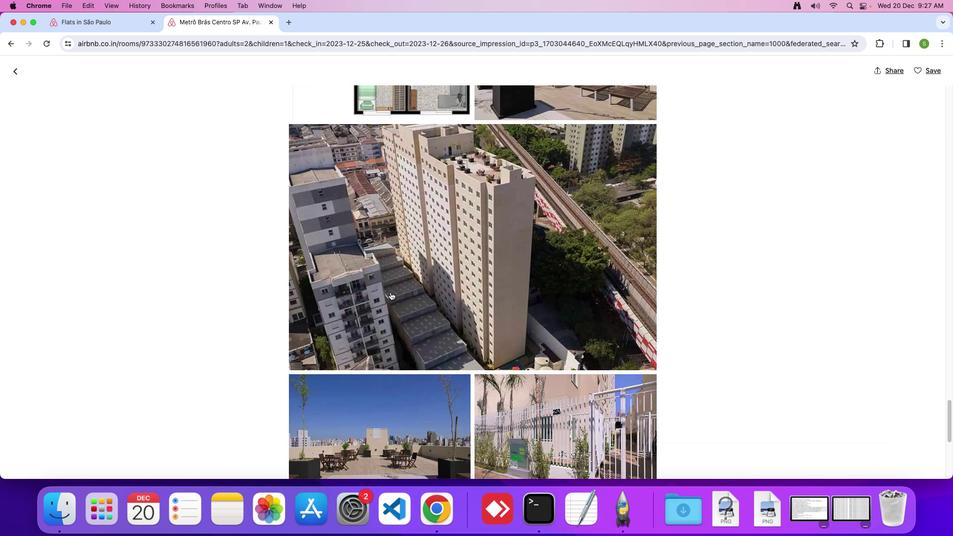 
Action: Mouse scrolled (390, 291) with delta (0, 0)
Screenshot: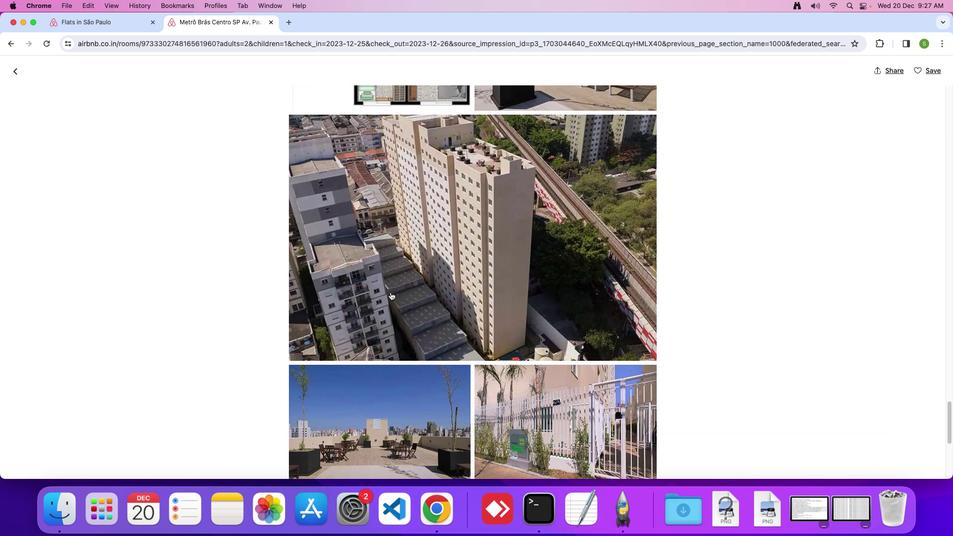 
Action: Mouse scrolled (390, 291) with delta (0, 0)
Screenshot: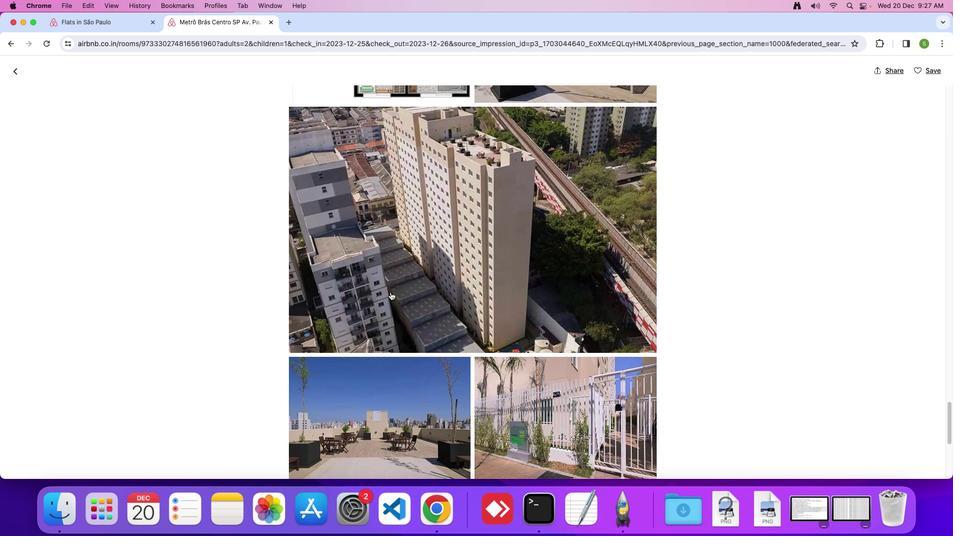
Action: Mouse scrolled (390, 291) with delta (0, 0)
Screenshot: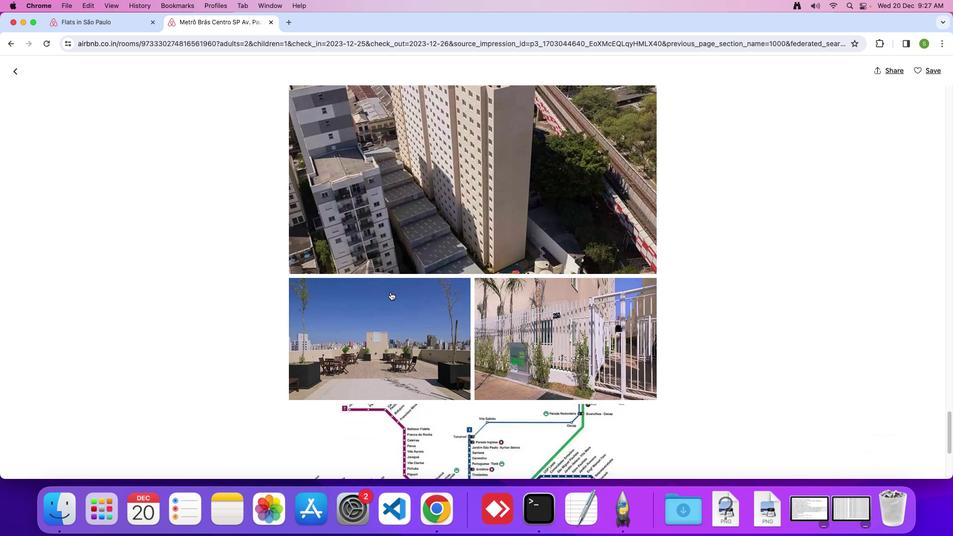 
Action: Mouse scrolled (390, 291) with delta (0, 0)
Screenshot: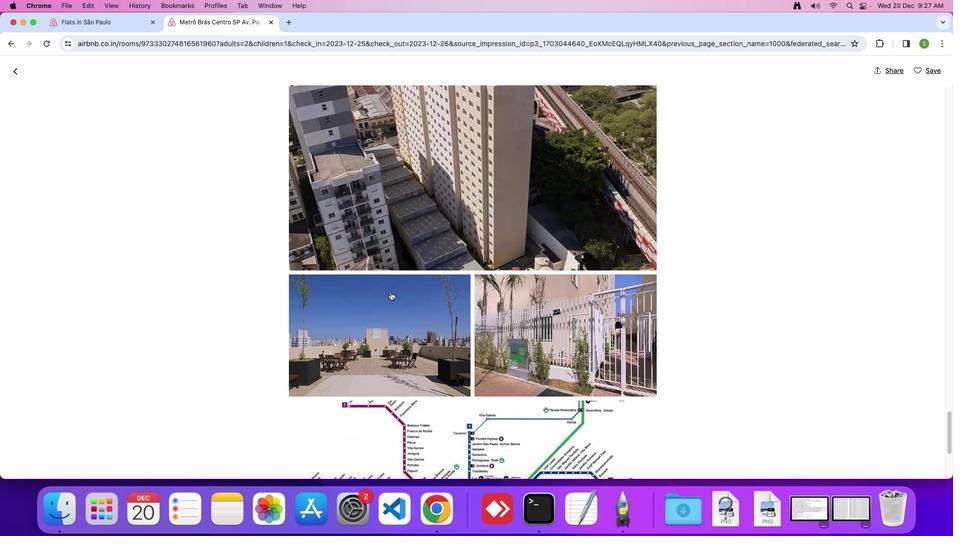 
Action: Mouse scrolled (390, 291) with delta (0, -1)
Screenshot: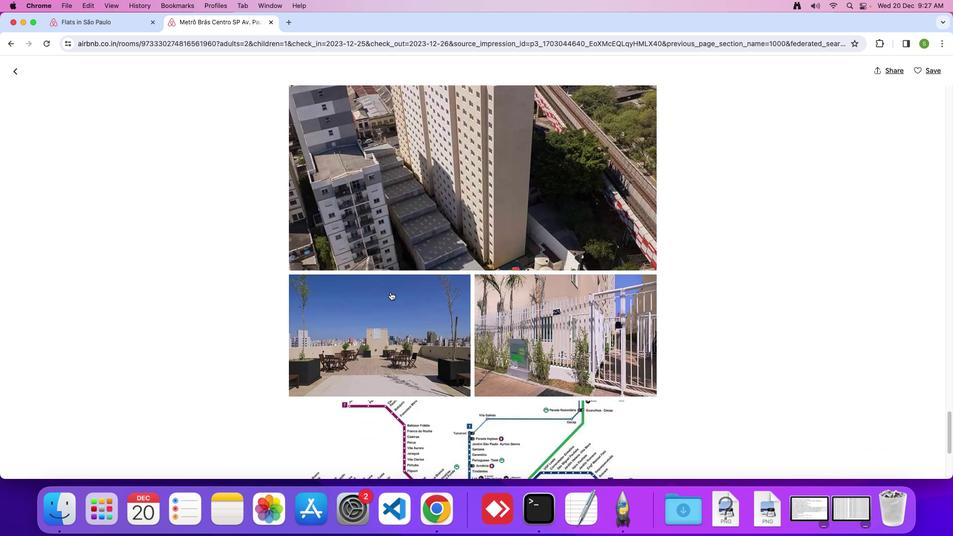 
Action: Mouse scrolled (390, 291) with delta (0, 0)
Screenshot: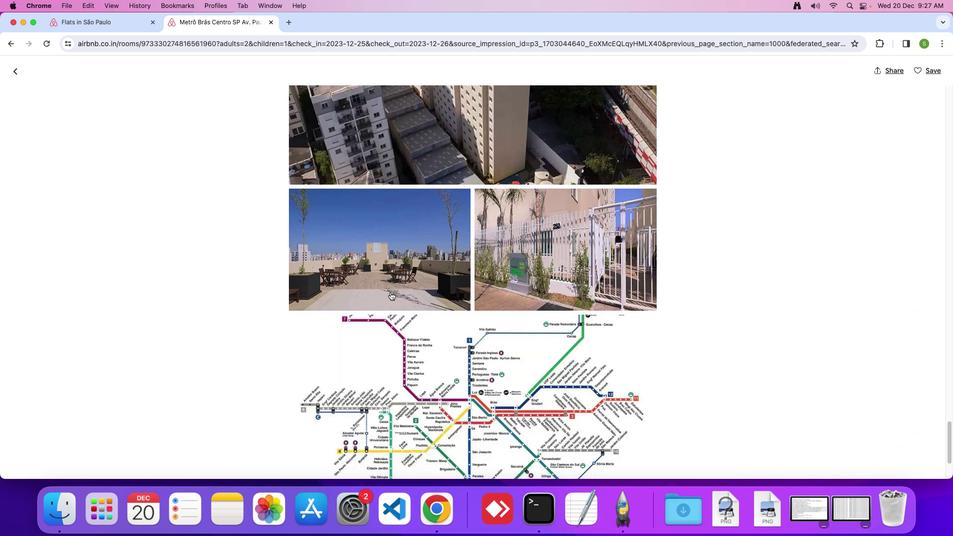 
Action: Mouse scrolled (390, 291) with delta (0, 0)
Screenshot: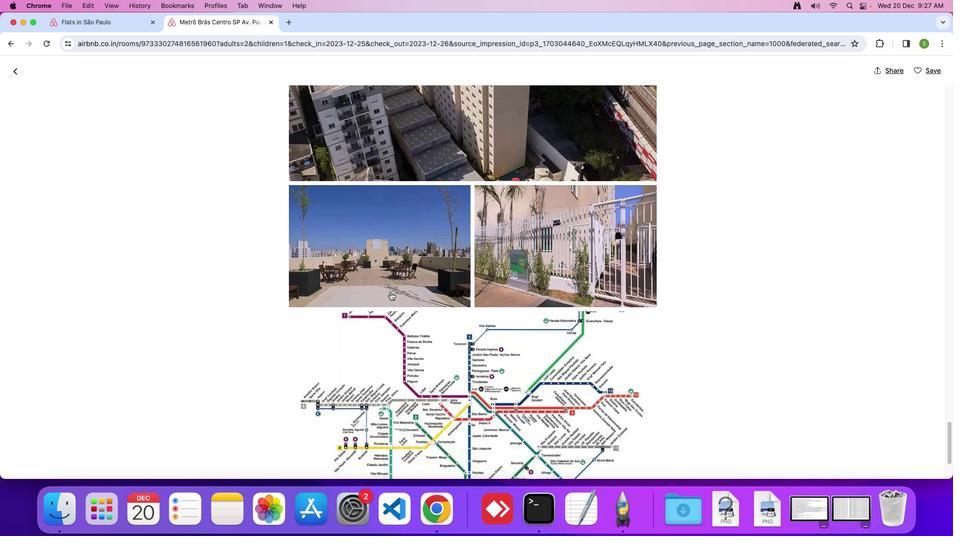 
Action: Mouse scrolled (390, 291) with delta (0, -1)
Screenshot: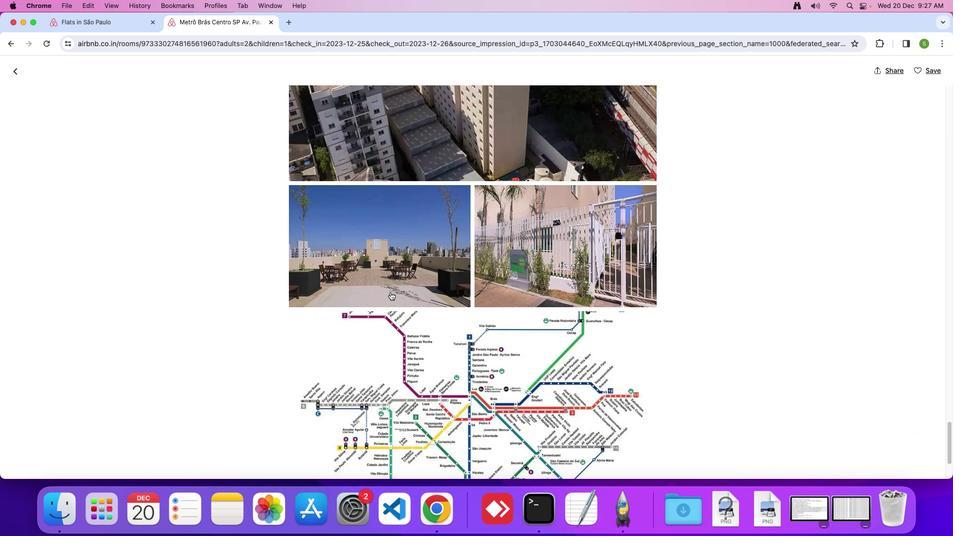 
Action: Mouse scrolled (390, 291) with delta (0, 0)
Screenshot: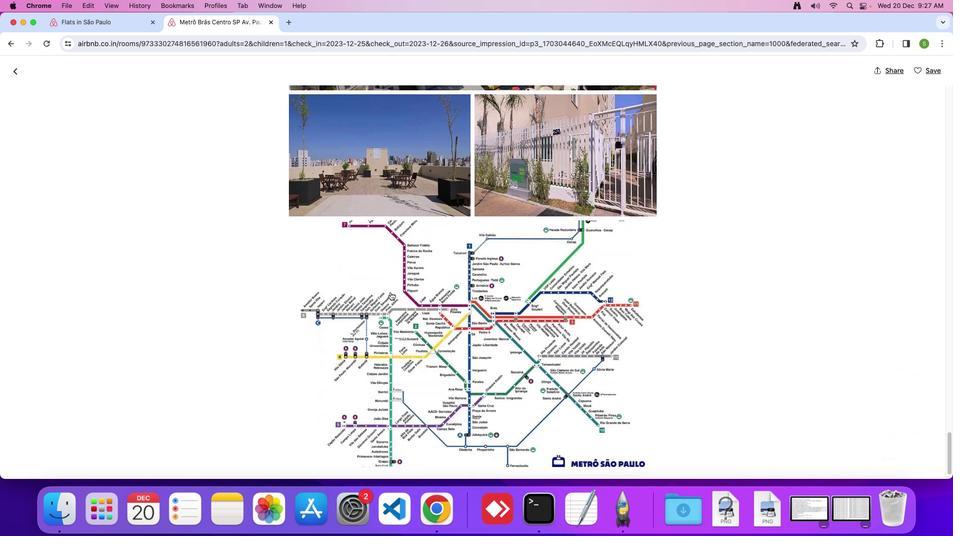 
Action: Mouse scrolled (390, 291) with delta (0, 0)
Screenshot: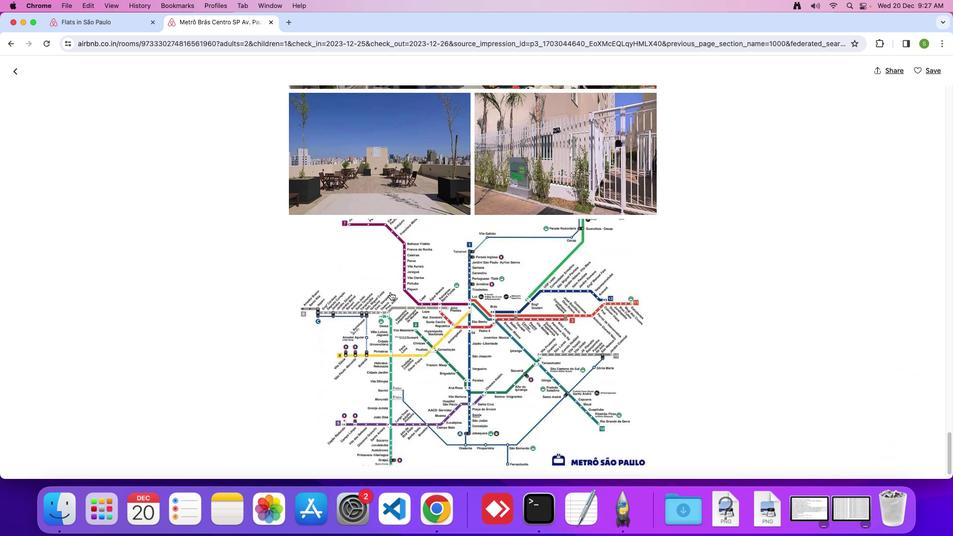 
Action: Mouse scrolled (390, 291) with delta (0, -1)
